 Task: Open Card Environmental Science Conference Review in Board Brand Positioning and Messaging Development to Workspace Business Travel Services and add a team member Softage.1@softage.net, a label Orange, a checklist Data Warehousing, an attachment from your computer, a color Orange and finally, add a card description 'Develop and launch new customer acquisition strategy for B2B market' and a comment 'Let us make sure we have clear communication channels in place for this task to ensure that everyone is on the same page.'. Add a start date 'Jan 05, 1900' with a due date 'Jan 12, 1900'
Action: Mouse moved to (117, 321)
Screenshot: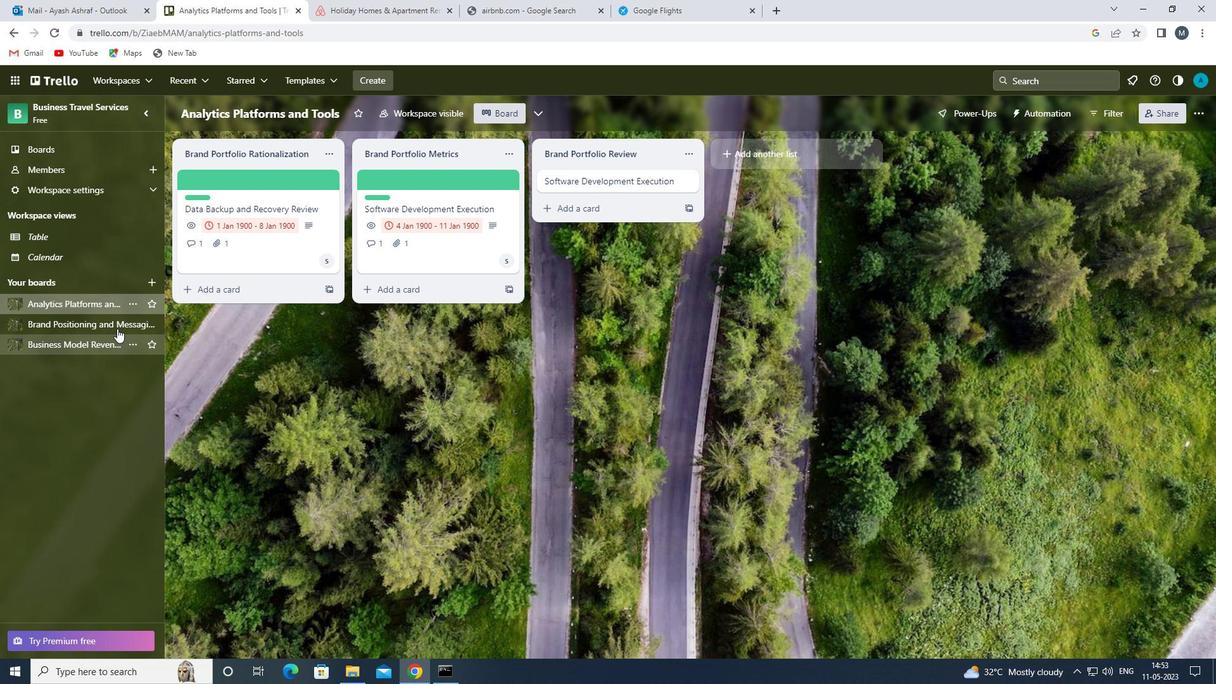 
Action: Mouse pressed left at (117, 321)
Screenshot: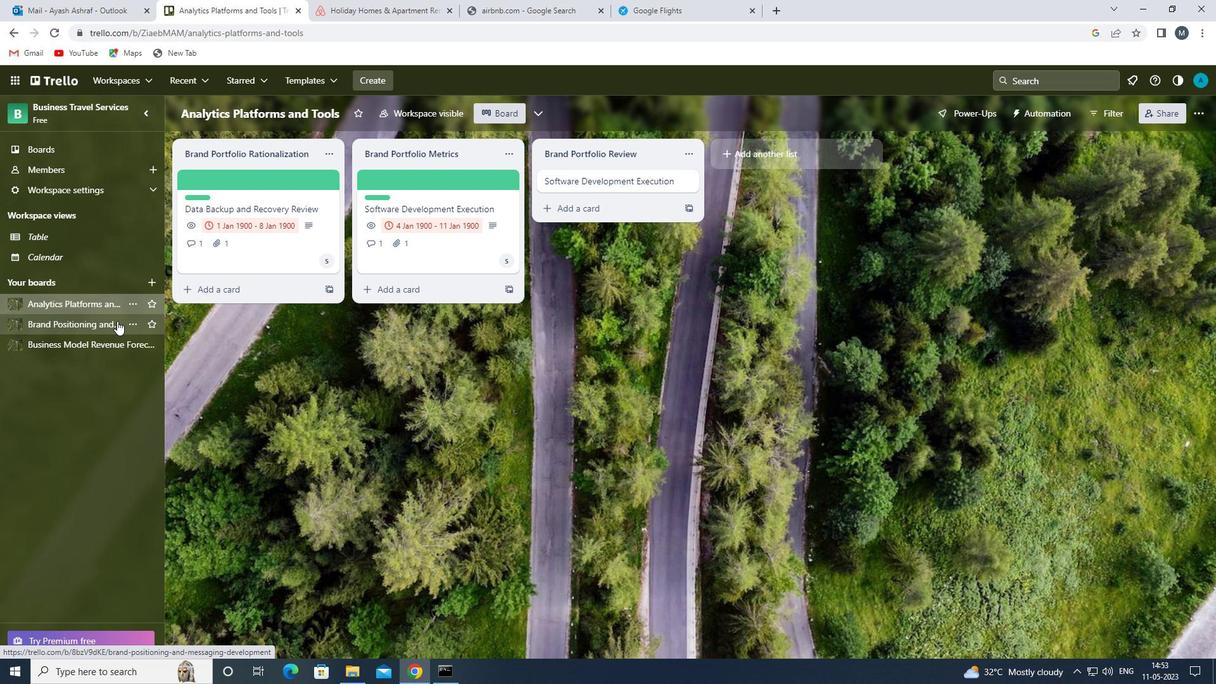 
Action: Mouse moved to (408, 184)
Screenshot: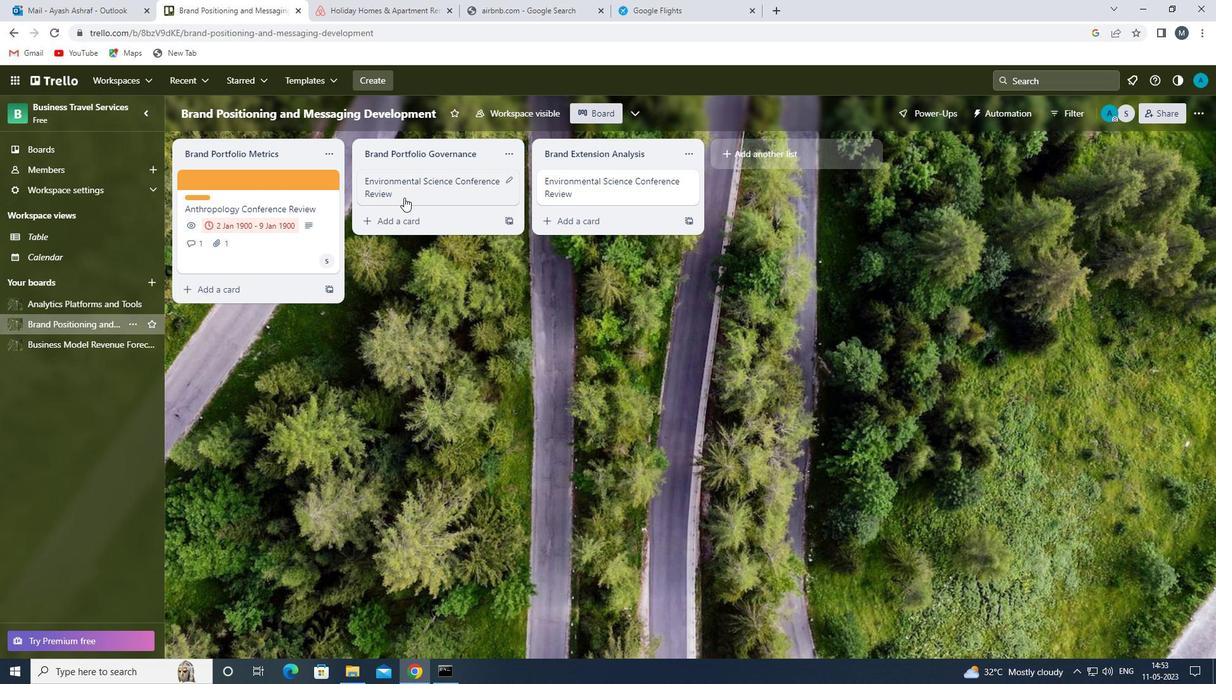 
Action: Mouse pressed left at (408, 184)
Screenshot: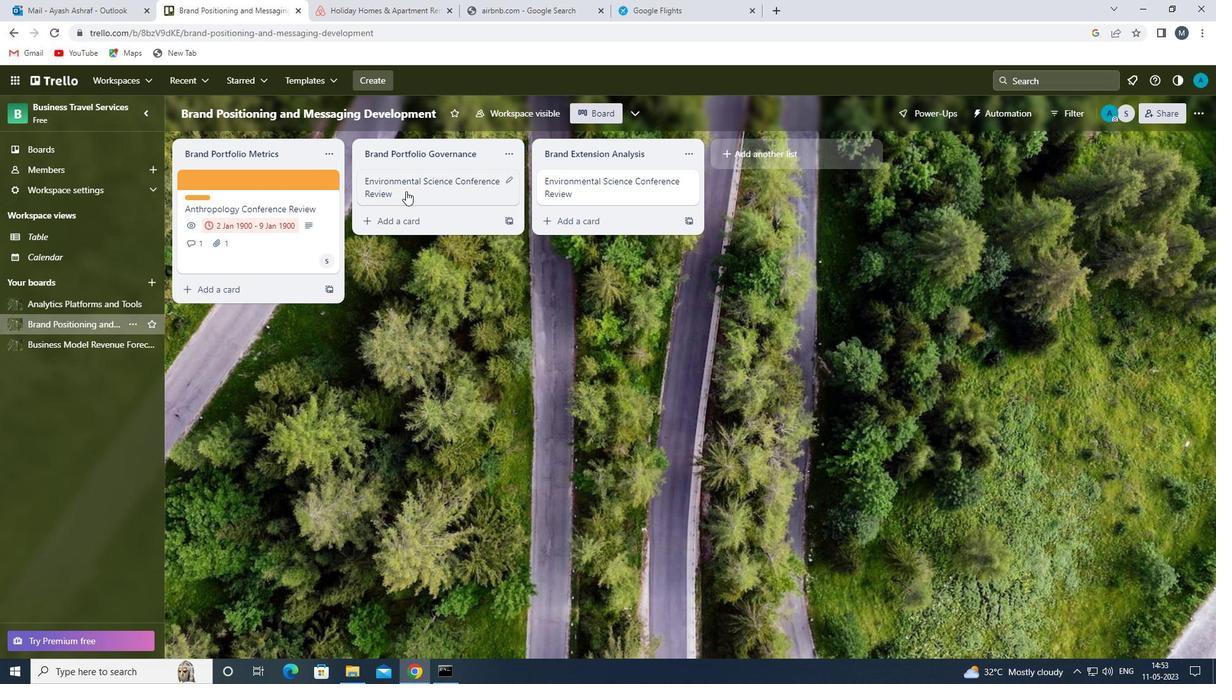 
Action: Mouse moved to (763, 227)
Screenshot: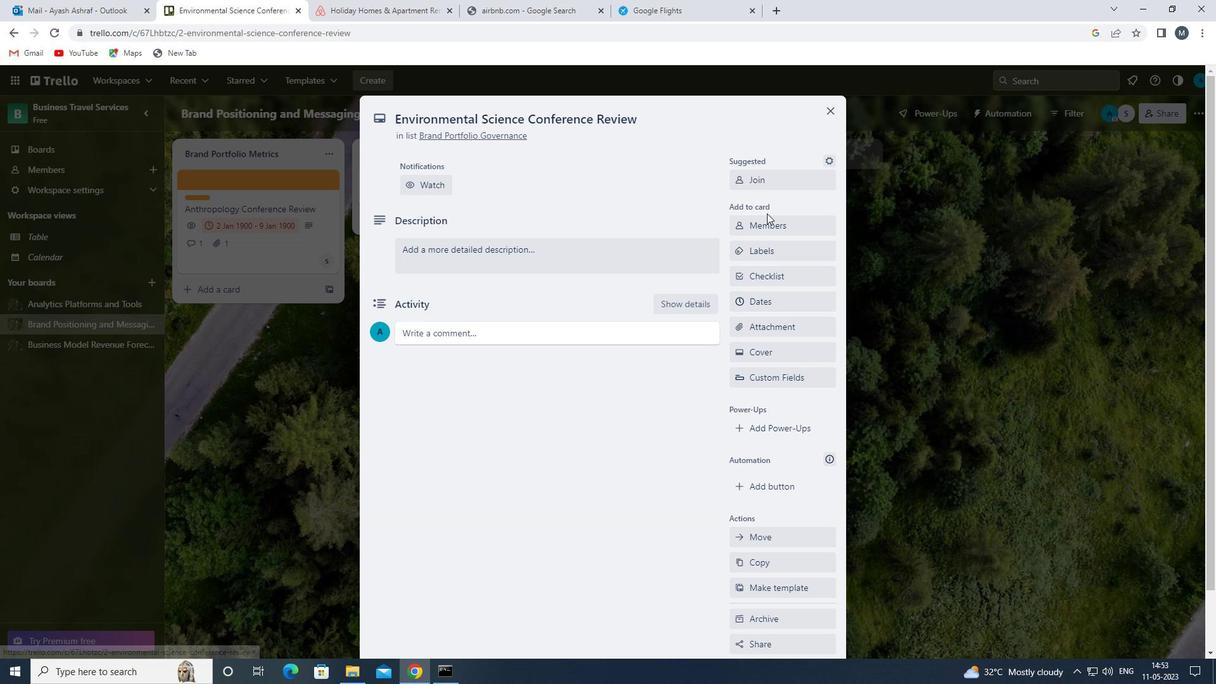 
Action: Mouse pressed left at (763, 227)
Screenshot: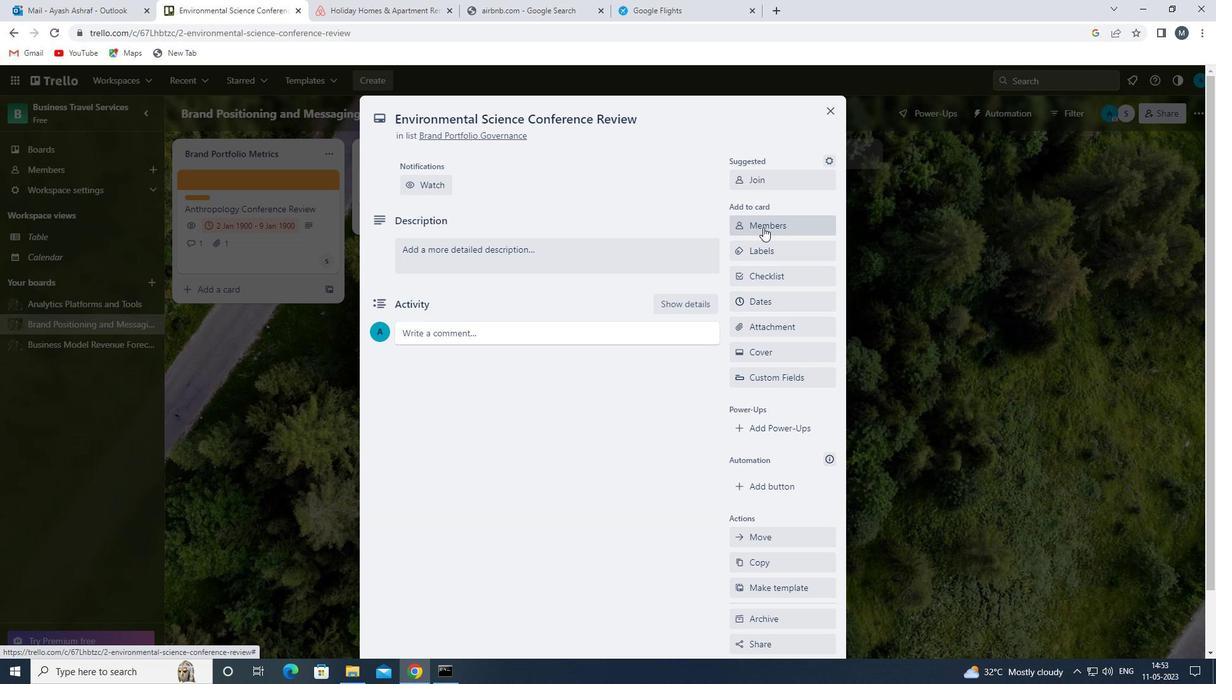 
Action: Mouse moved to (782, 282)
Screenshot: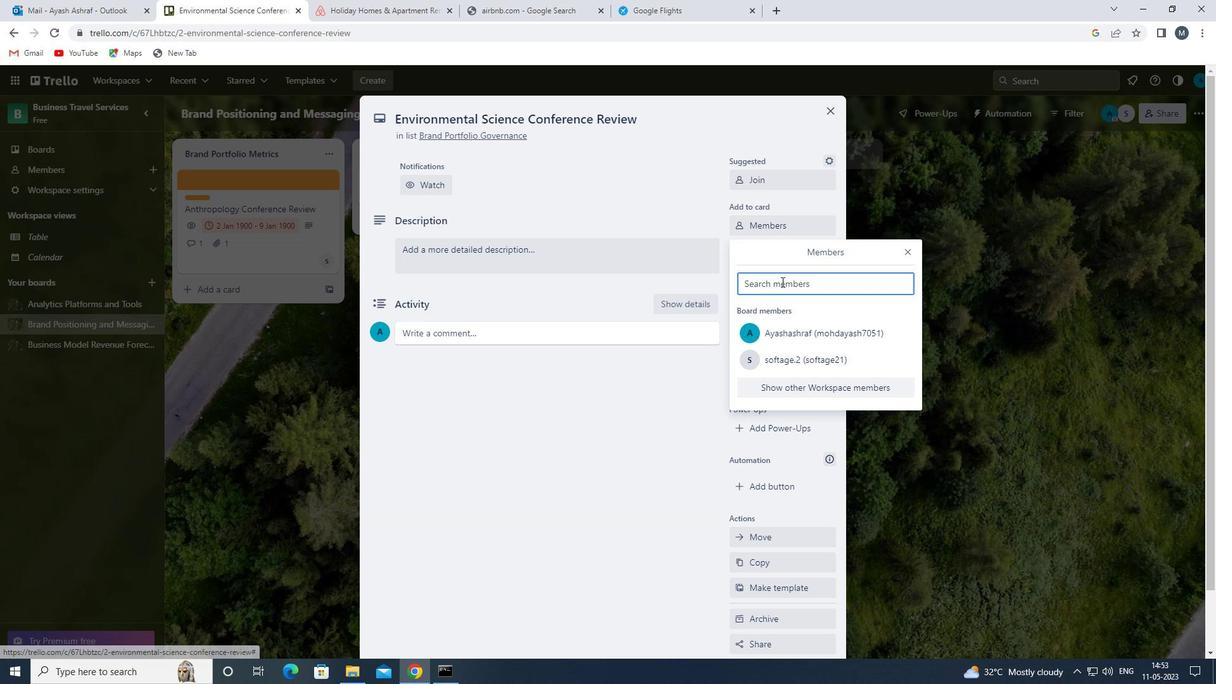 
Action: Mouse pressed left at (782, 282)
Screenshot: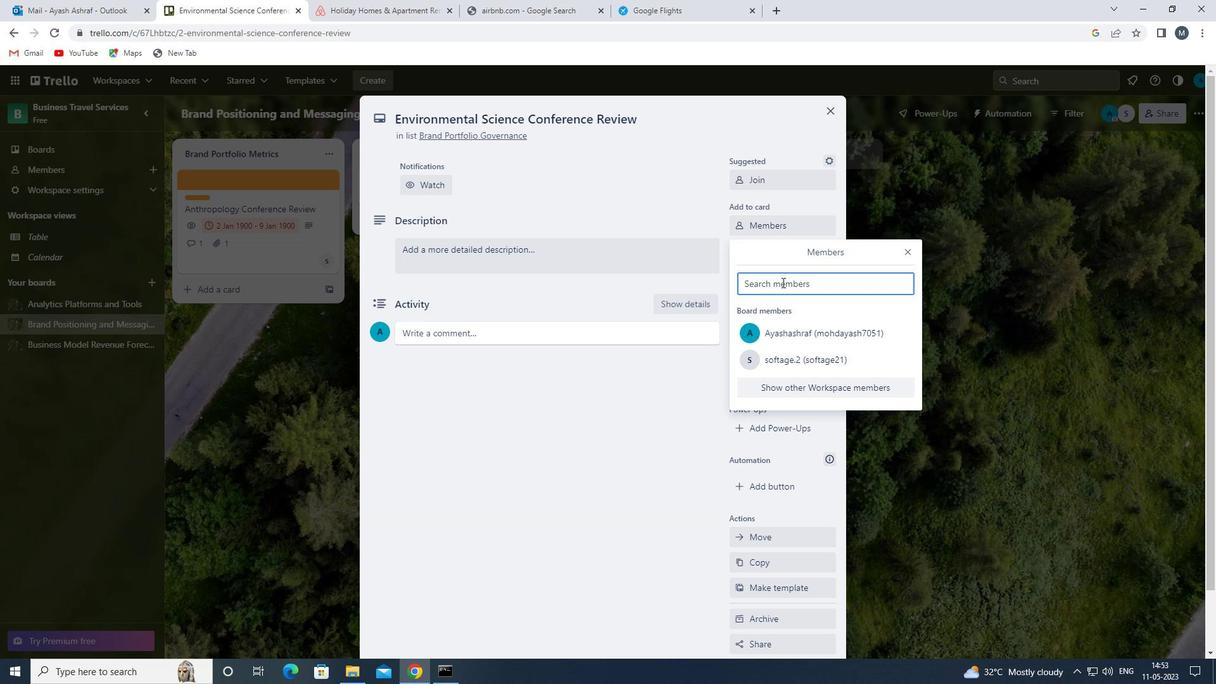 
Action: Mouse moved to (781, 284)
Screenshot: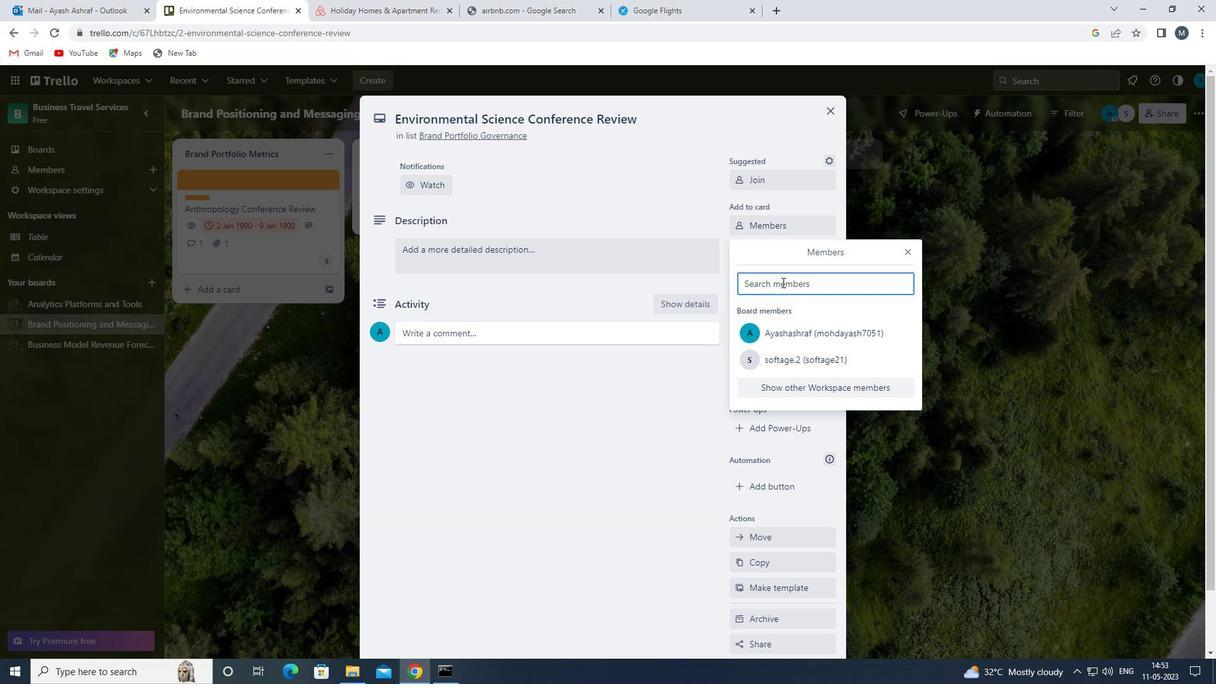 
Action: Key pressed so
Screenshot: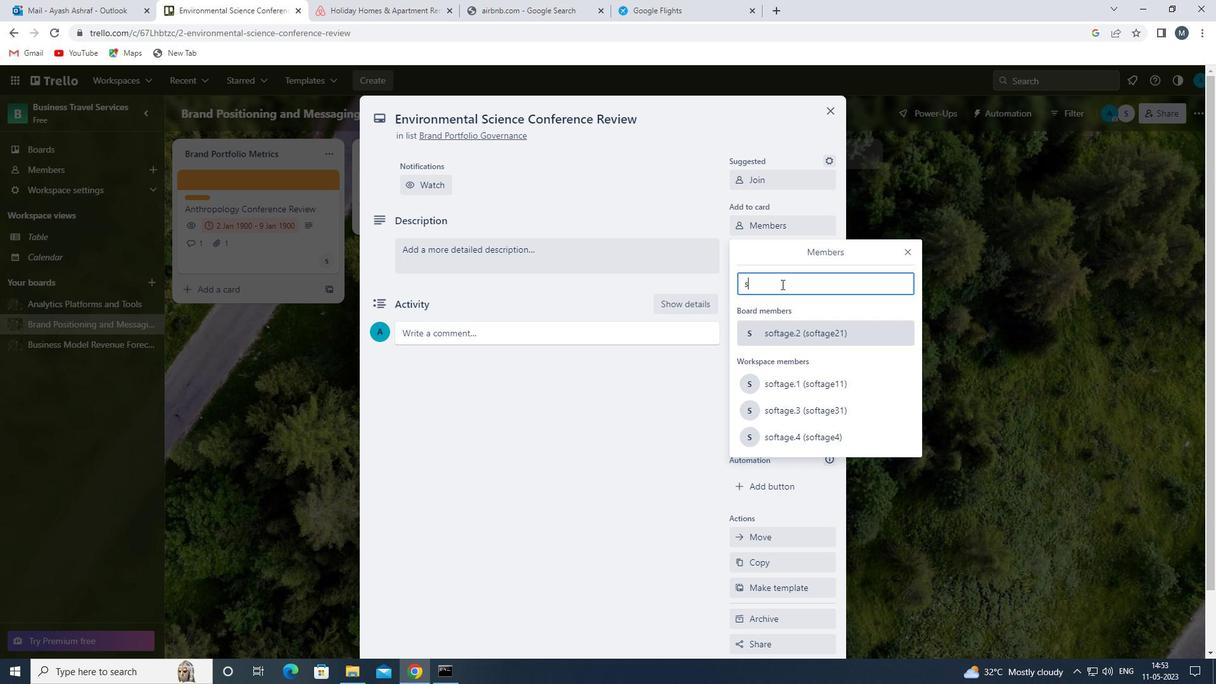 
Action: Mouse moved to (813, 387)
Screenshot: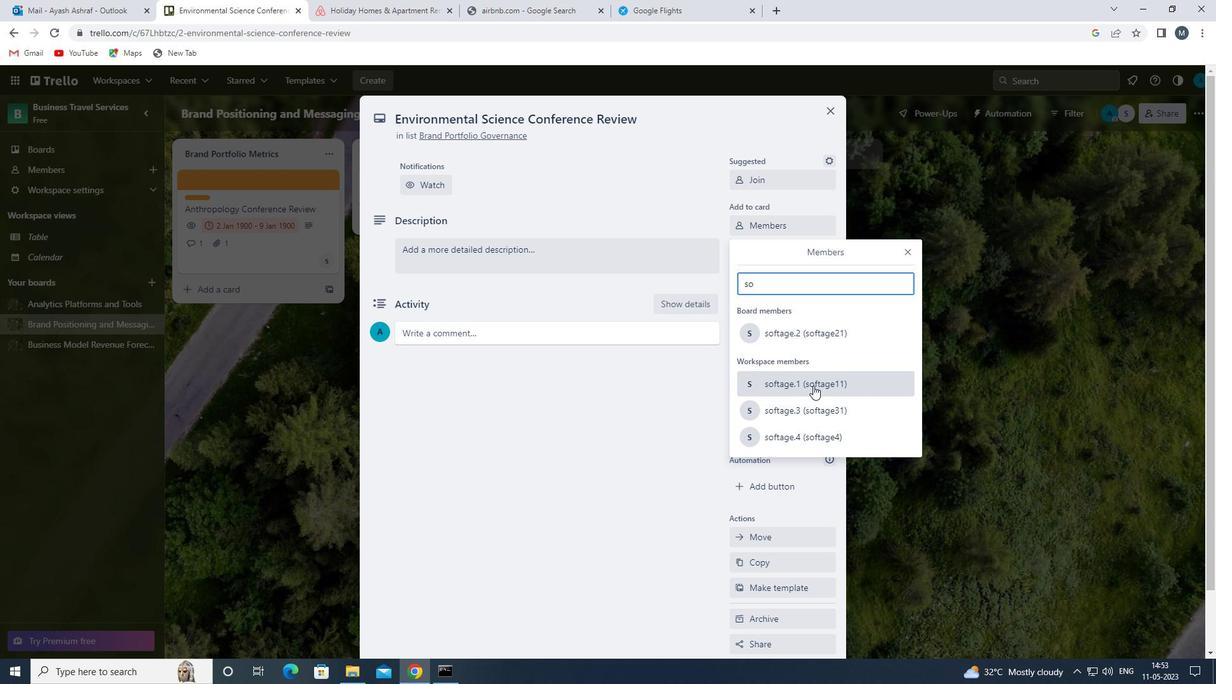 
Action: Mouse pressed left at (813, 387)
Screenshot: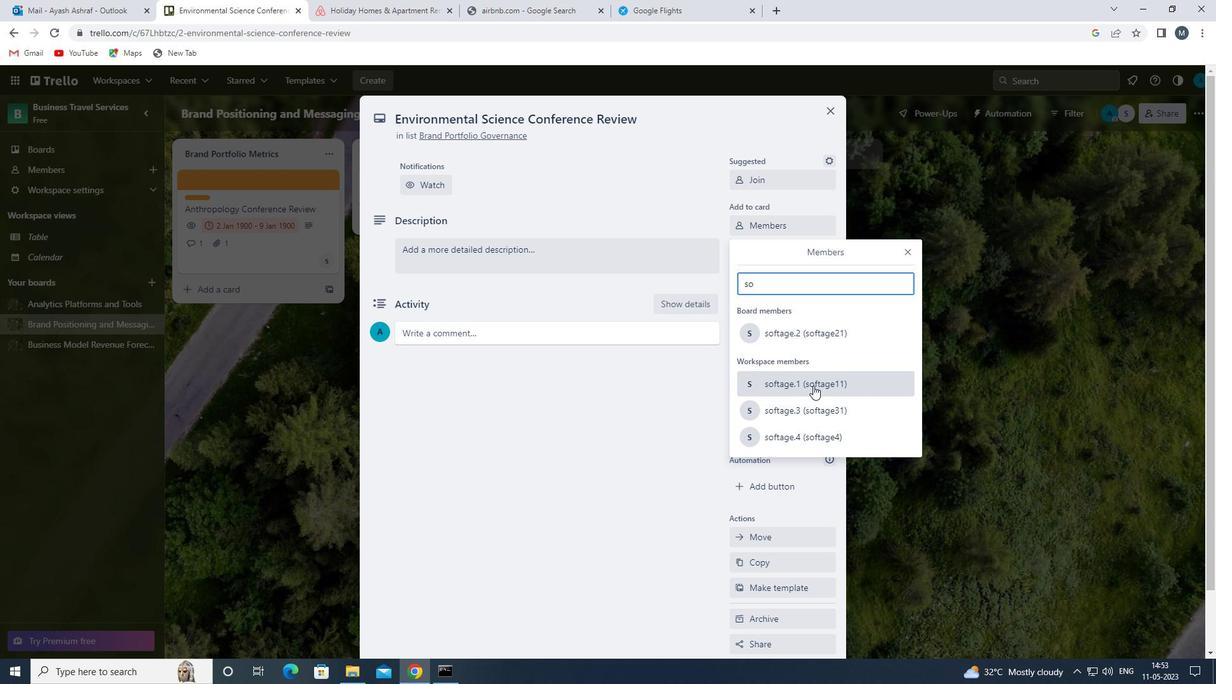 
Action: Mouse moved to (911, 251)
Screenshot: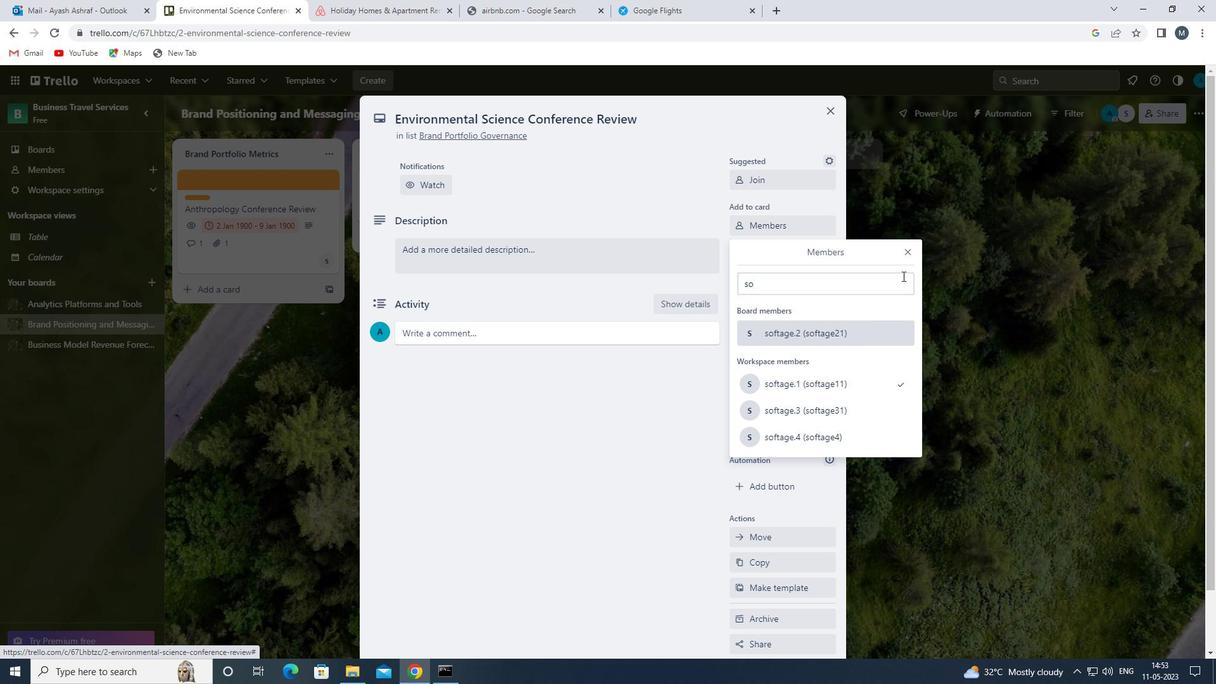 
Action: Mouse pressed left at (911, 251)
Screenshot: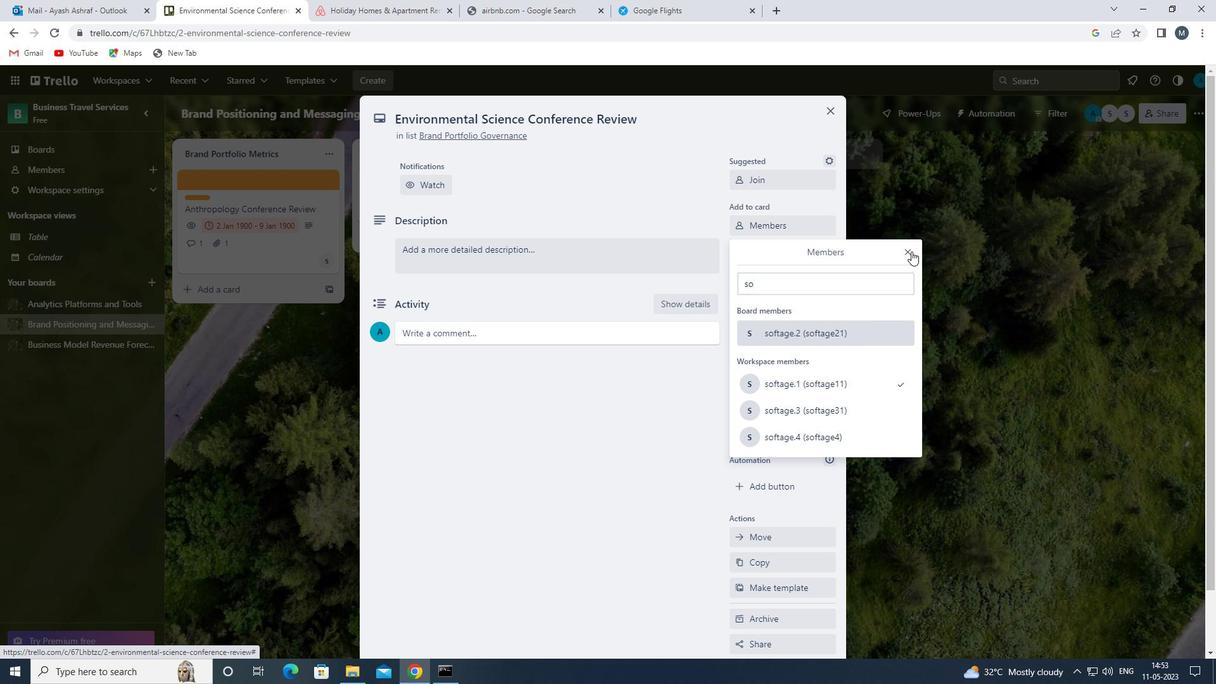 
Action: Mouse moved to (784, 252)
Screenshot: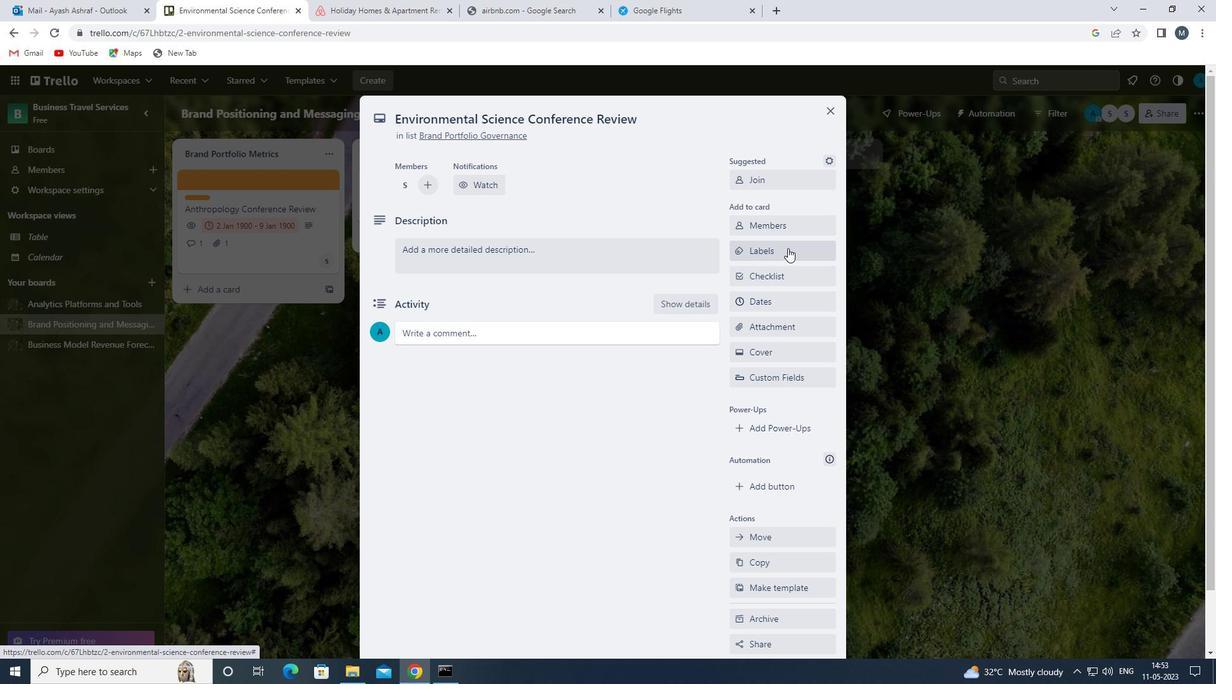 
Action: Mouse pressed left at (784, 252)
Screenshot: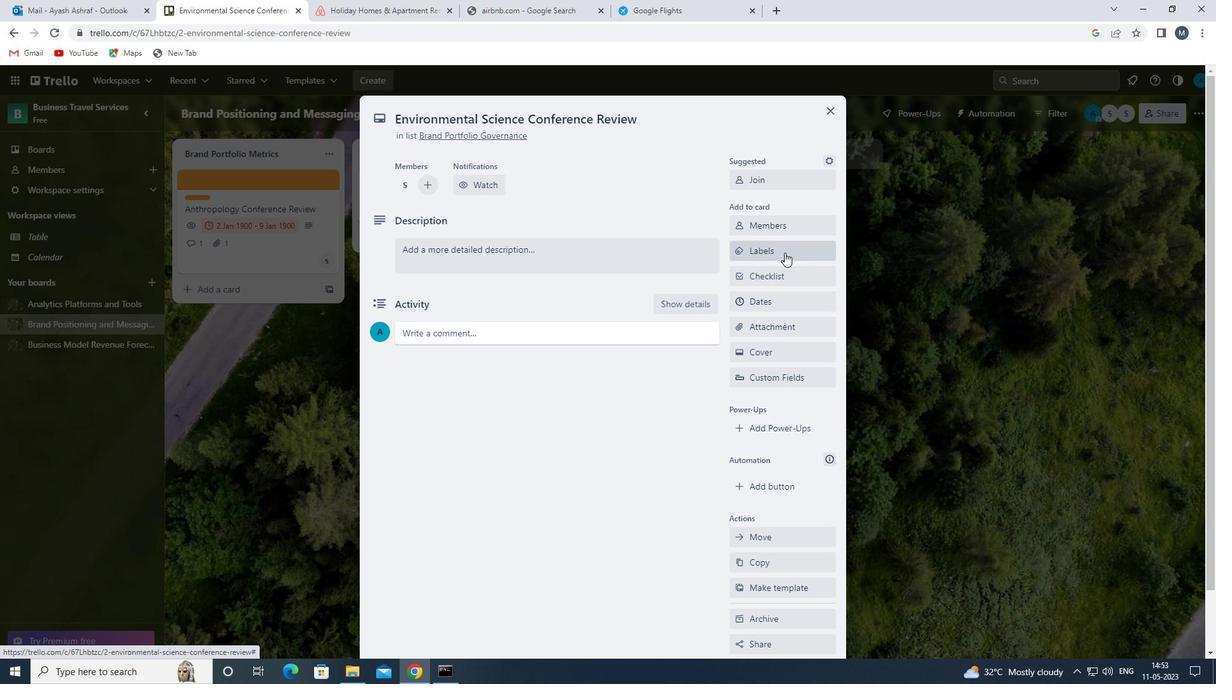 
Action: Mouse moved to (746, 404)
Screenshot: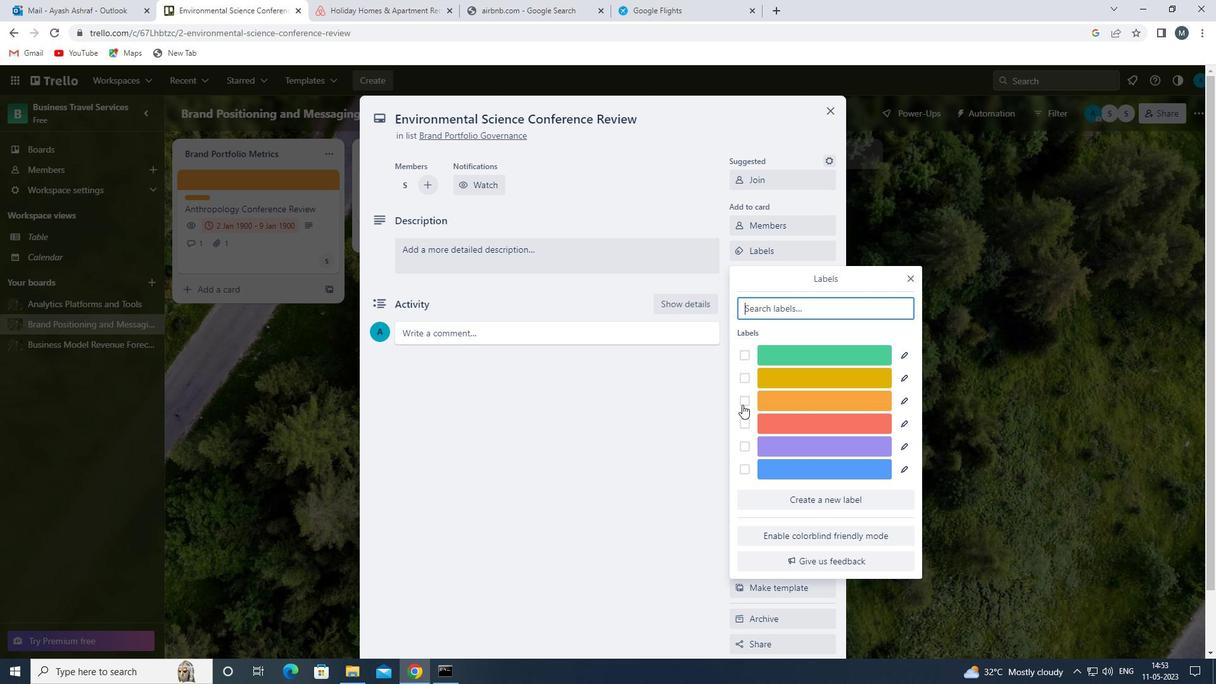 
Action: Mouse pressed left at (746, 404)
Screenshot: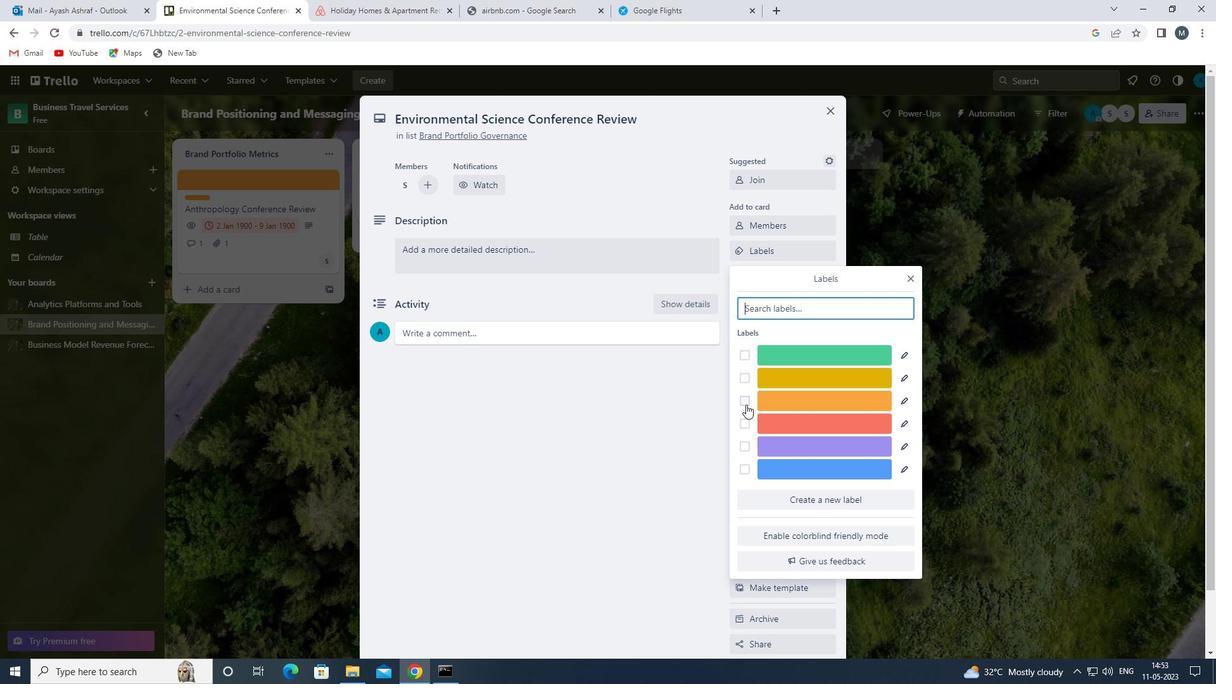 
Action: Mouse moved to (912, 279)
Screenshot: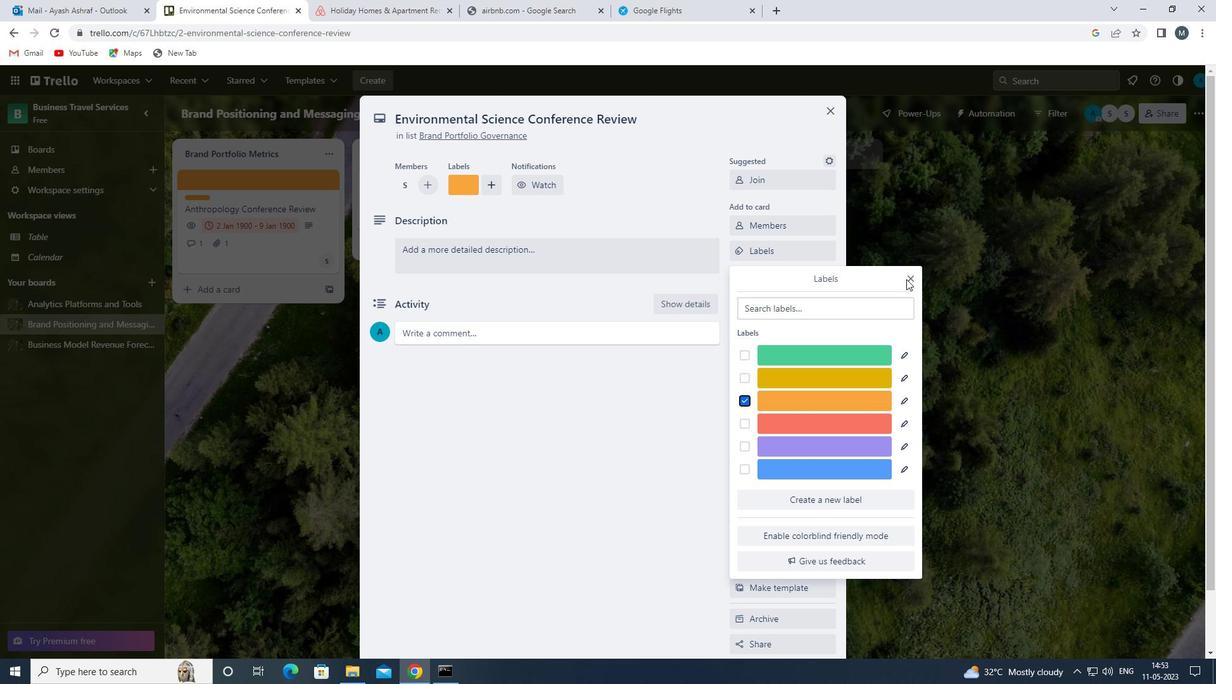 
Action: Mouse pressed left at (912, 279)
Screenshot: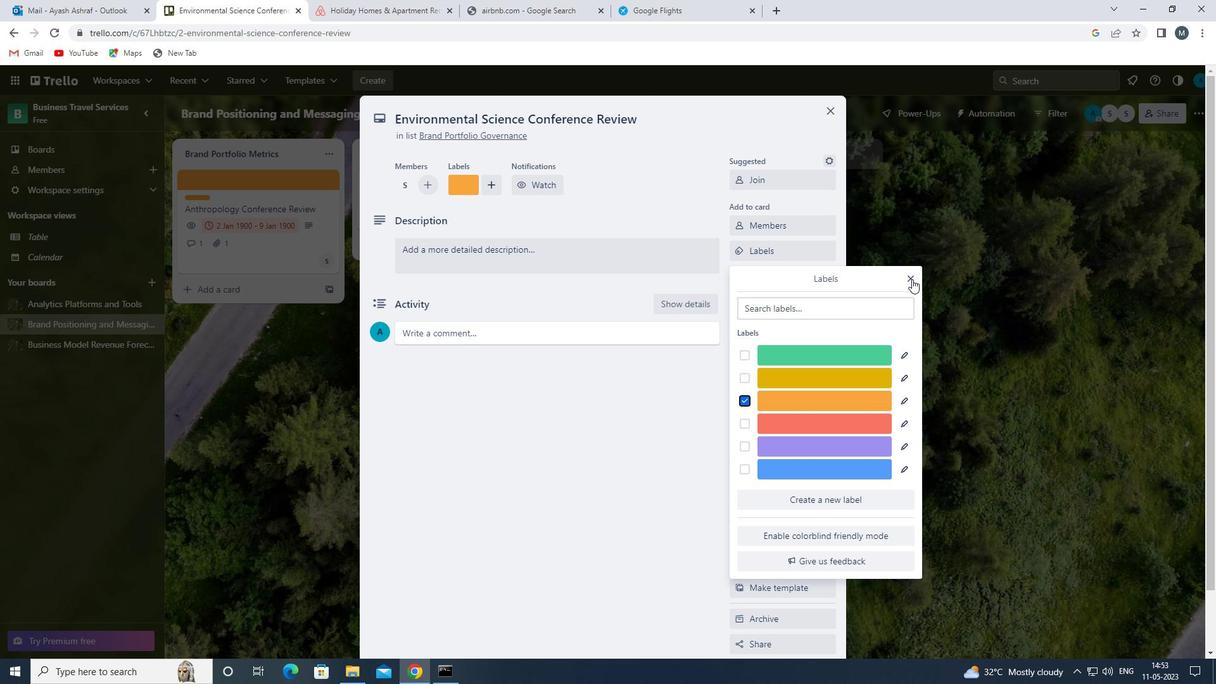 
Action: Mouse moved to (773, 272)
Screenshot: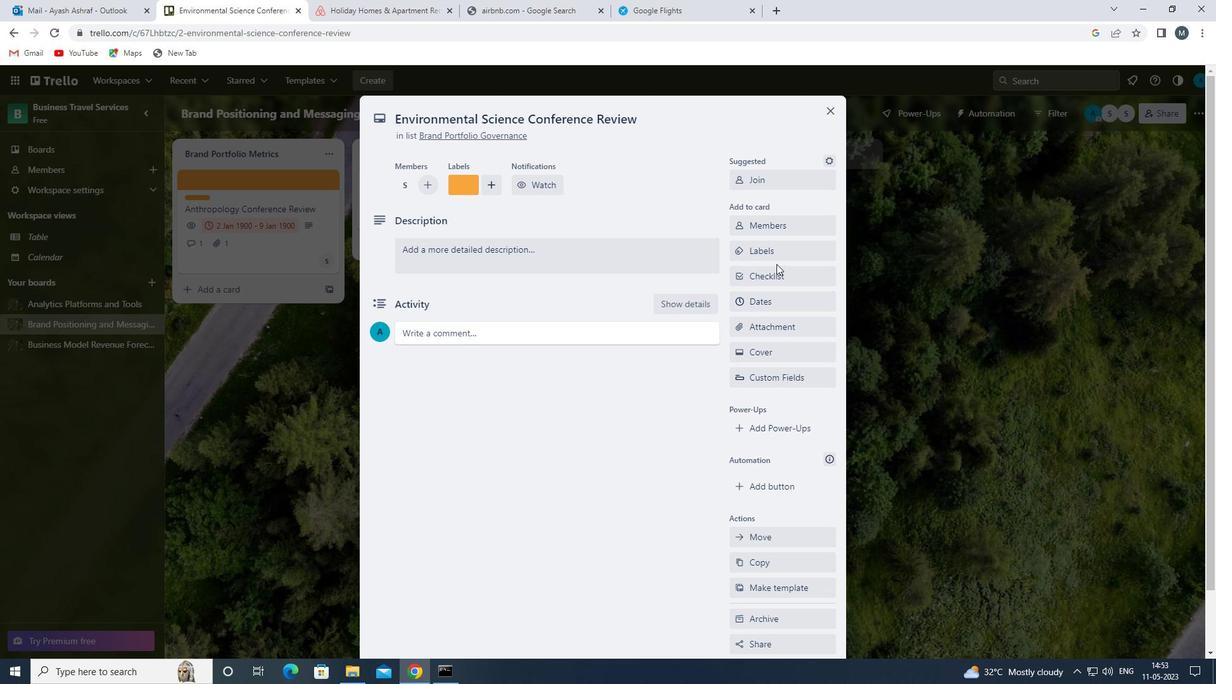 
Action: Mouse pressed left at (773, 272)
Screenshot: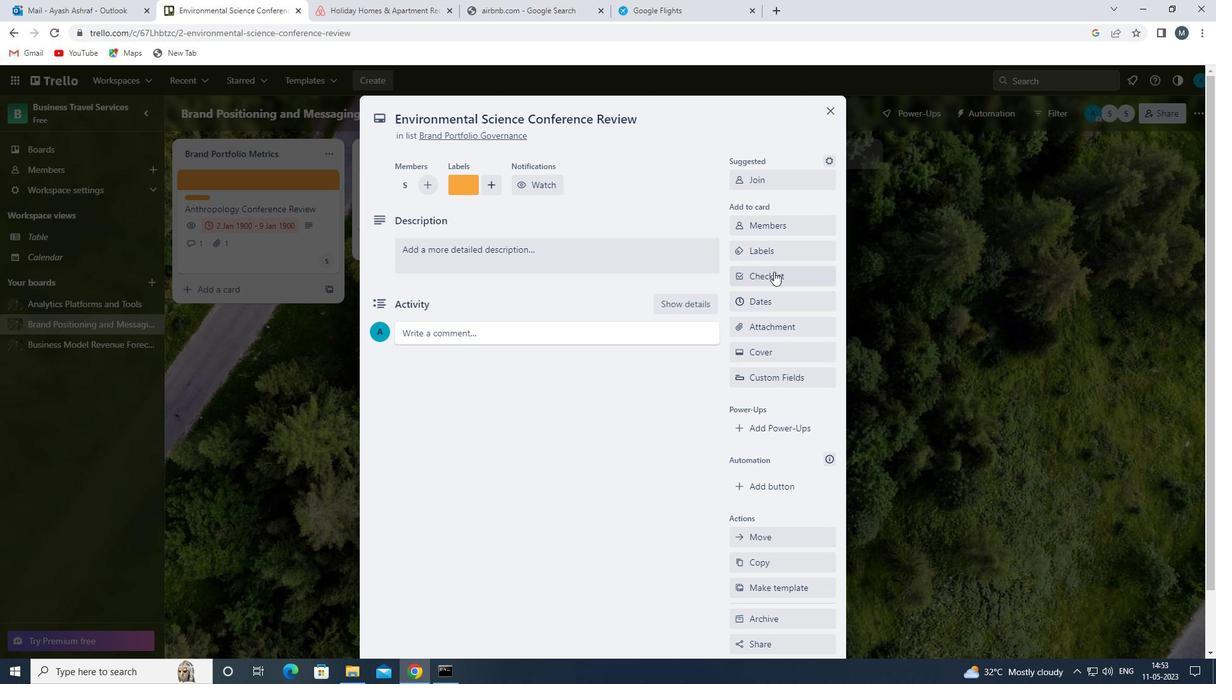 
Action: Mouse moved to (781, 317)
Screenshot: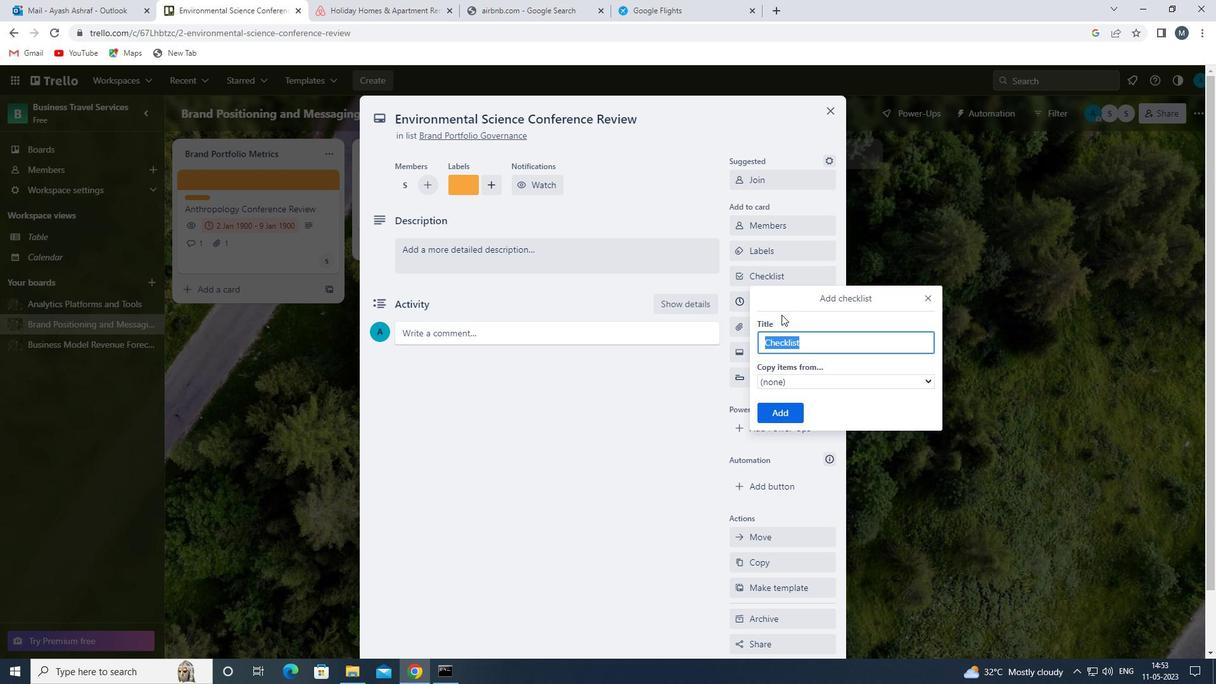 
Action: Key pressed d
Screenshot: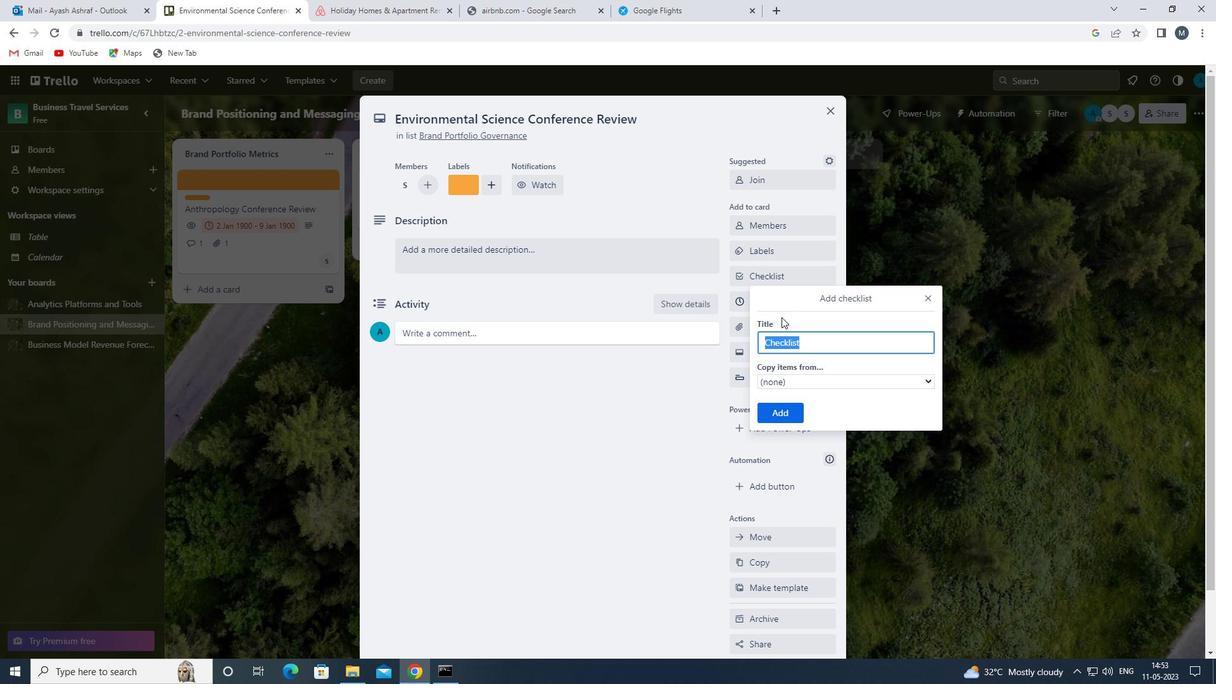 
Action: Mouse moved to (835, 380)
Screenshot: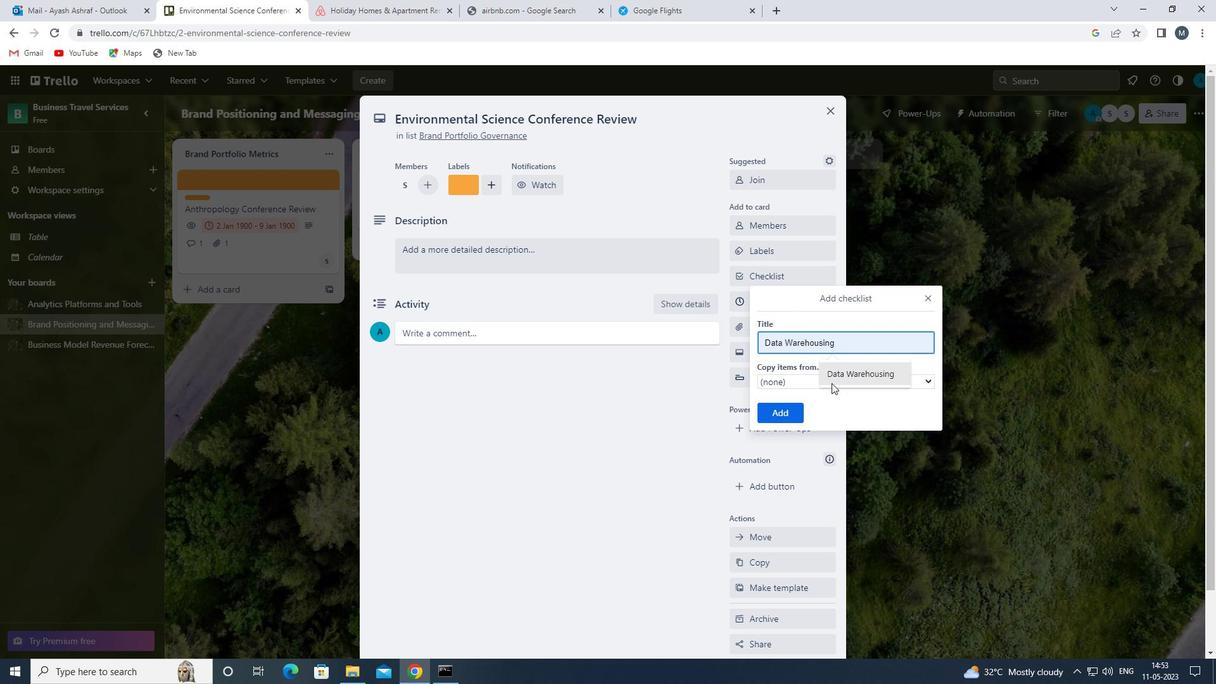 
Action: Mouse pressed left at (835, 380)
Screenshot: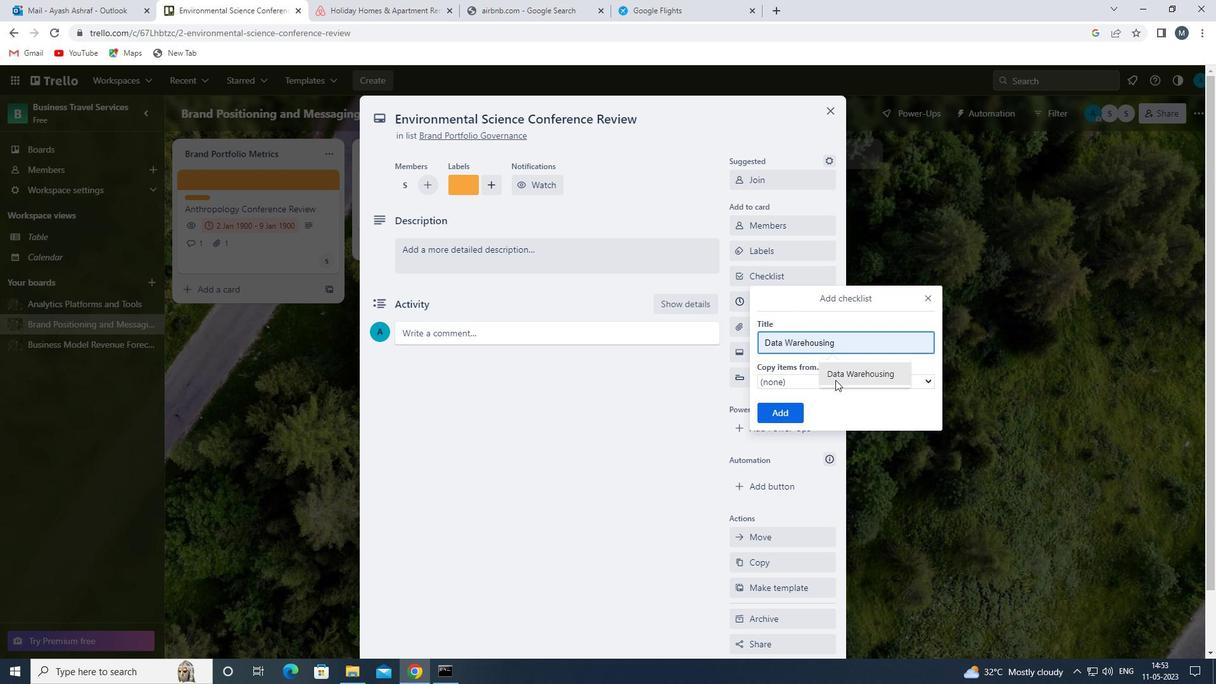 
Action: Mouse moved to (791, 414)
Screenshot: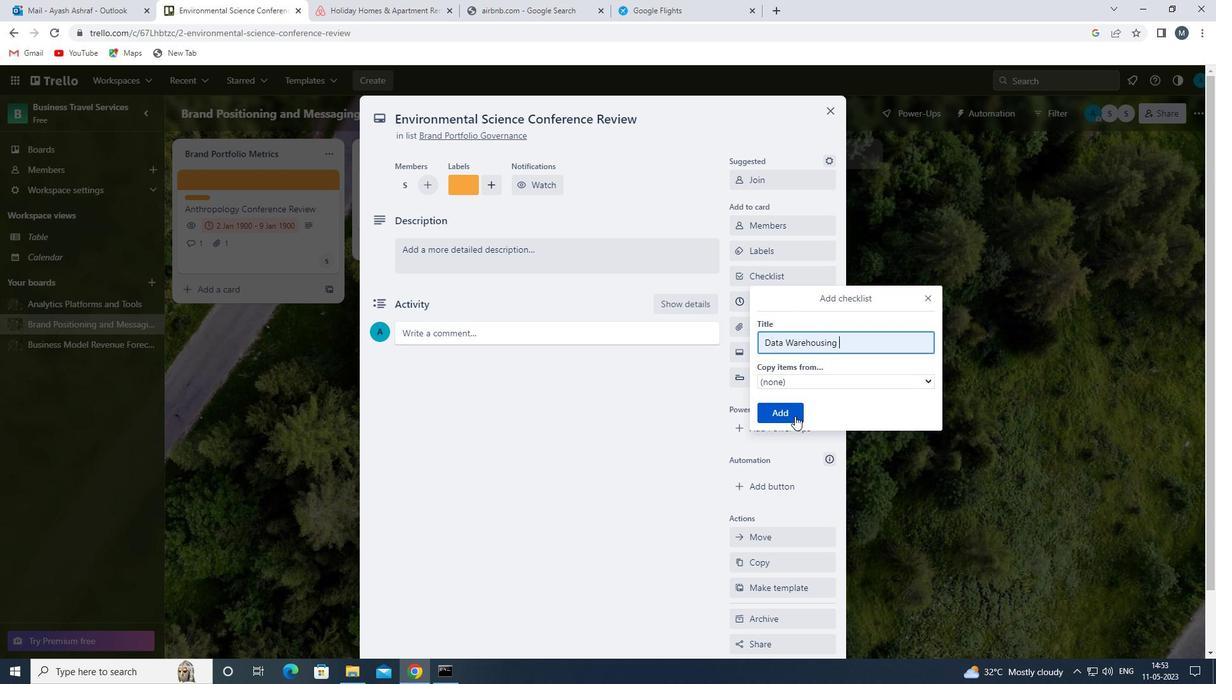 
Action: Mouse pressed left at (791, 414)
Screenshot: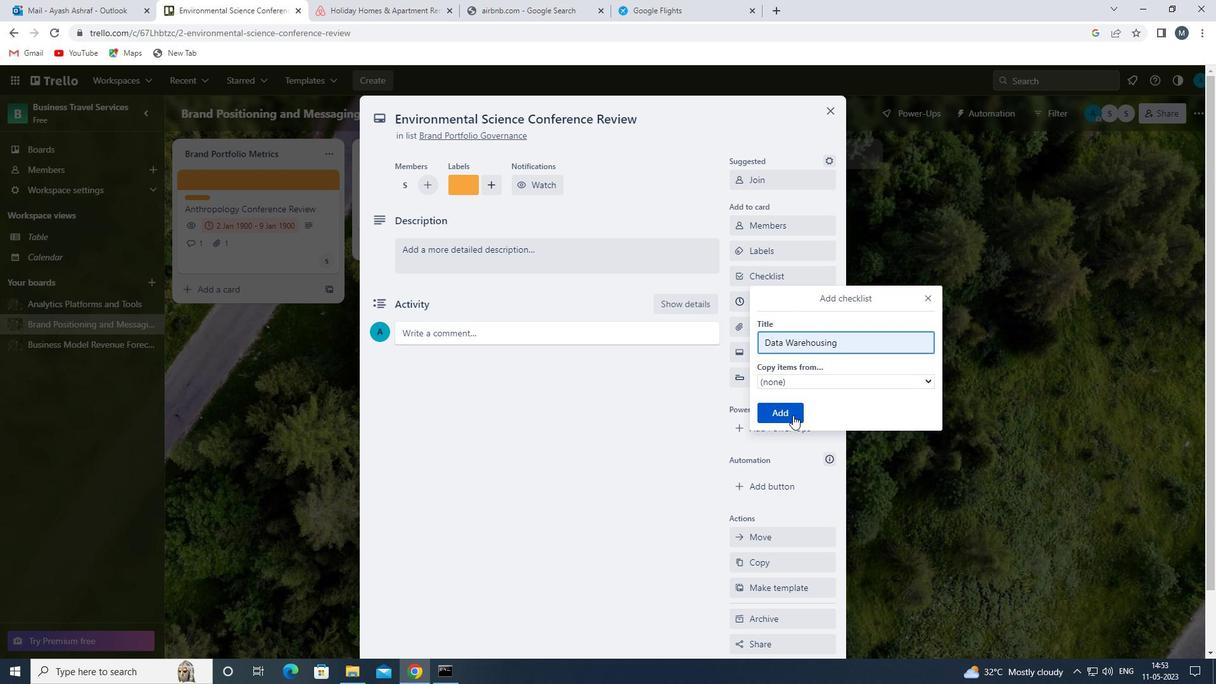 
Action: Mouse moved to (775, 328)
Screenshot: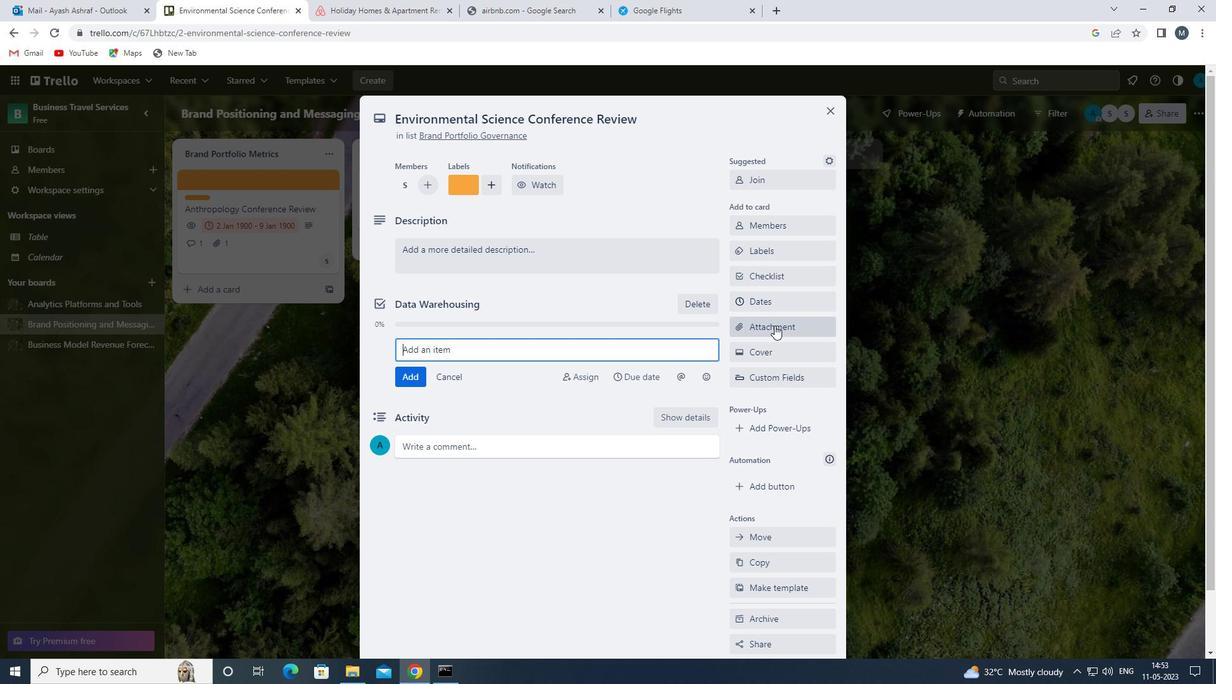 
Action: Mouse pressed left at (775, 328)
Screenshot: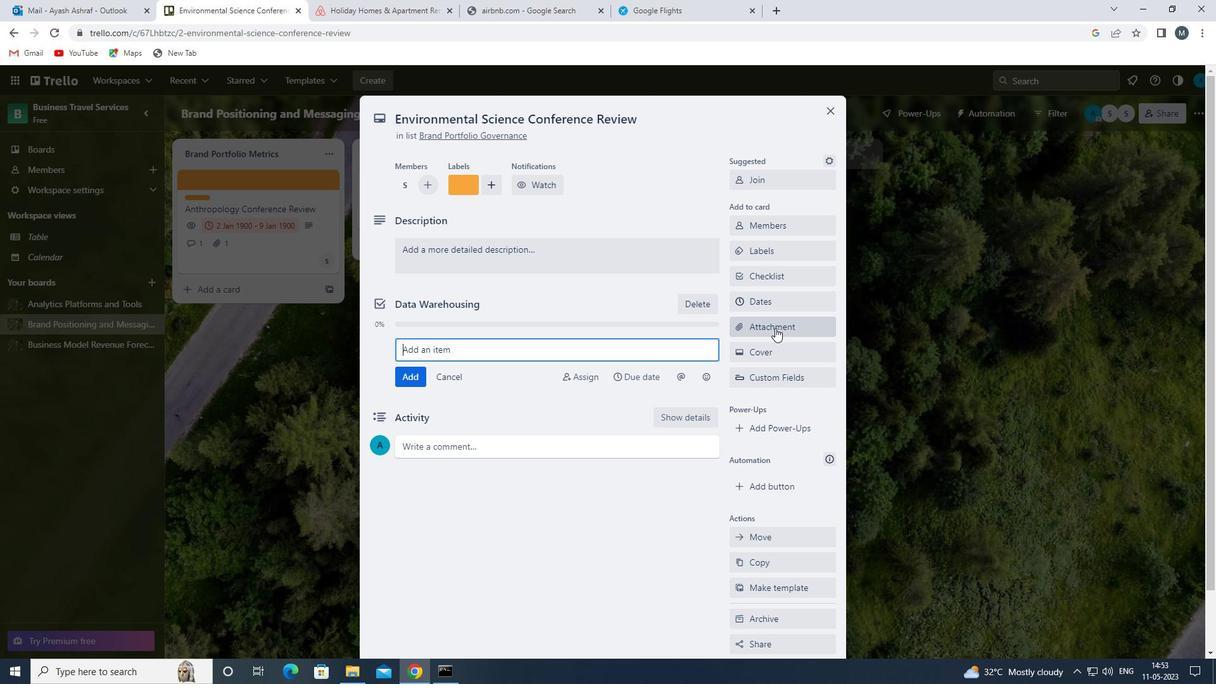 
Action: Mouse moved to (772, 389)
Screenshot: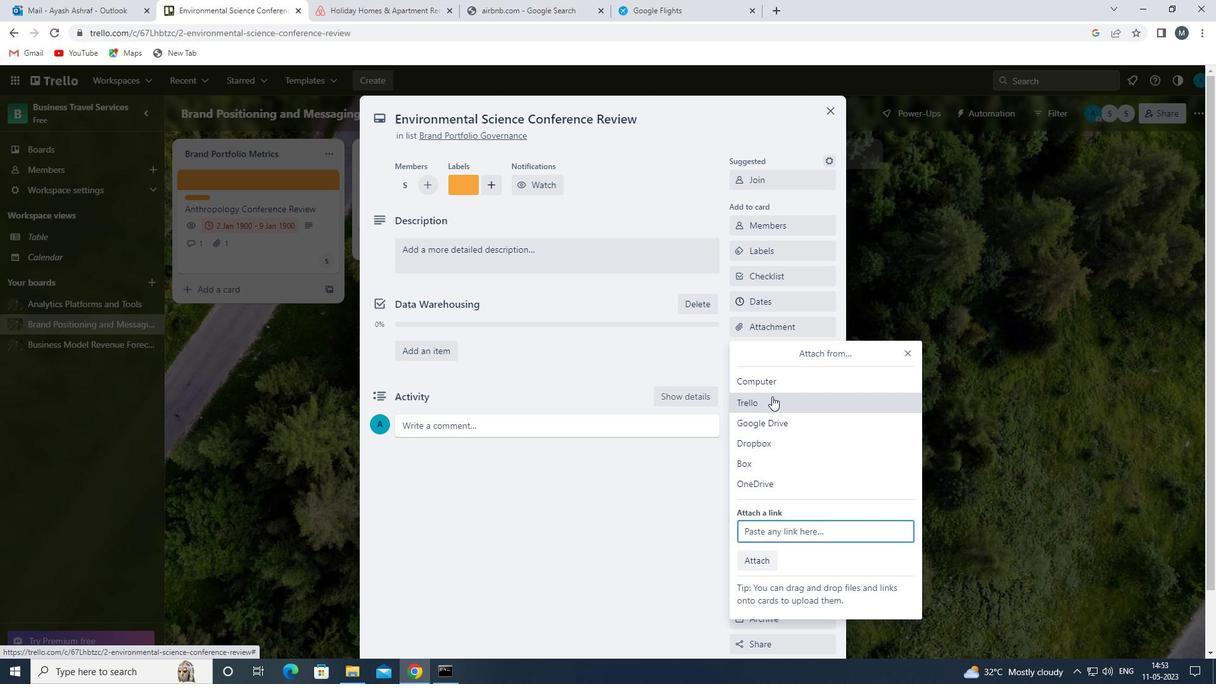 
Action: Mouse pressed left at (772, 389)
Screenshot: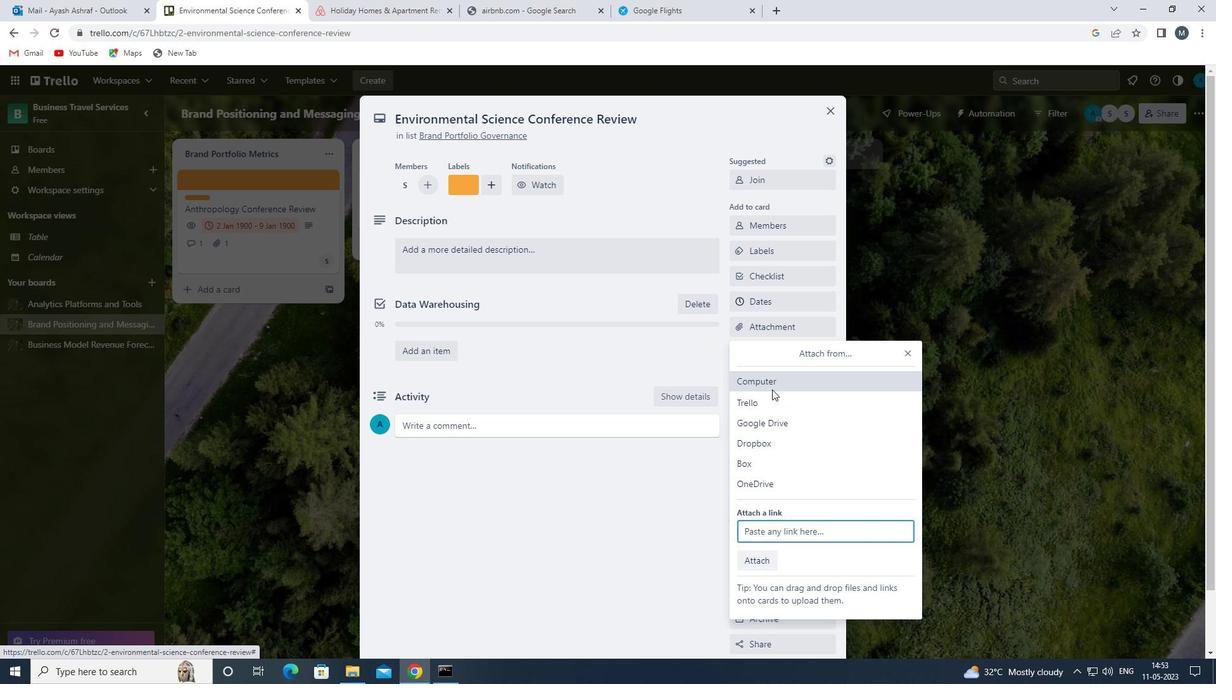 
Action: Mouse moved to (430, 217)
Screenshot: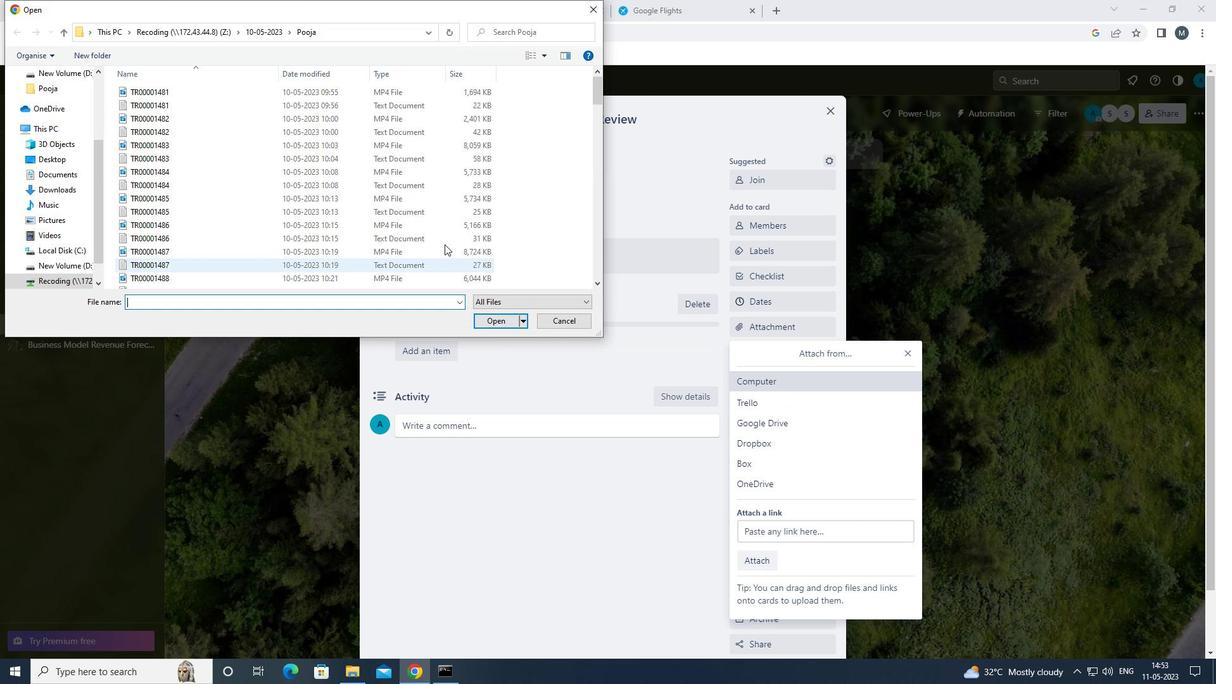 
Action: Mouse pressed left at (430, 217)
Screenshot: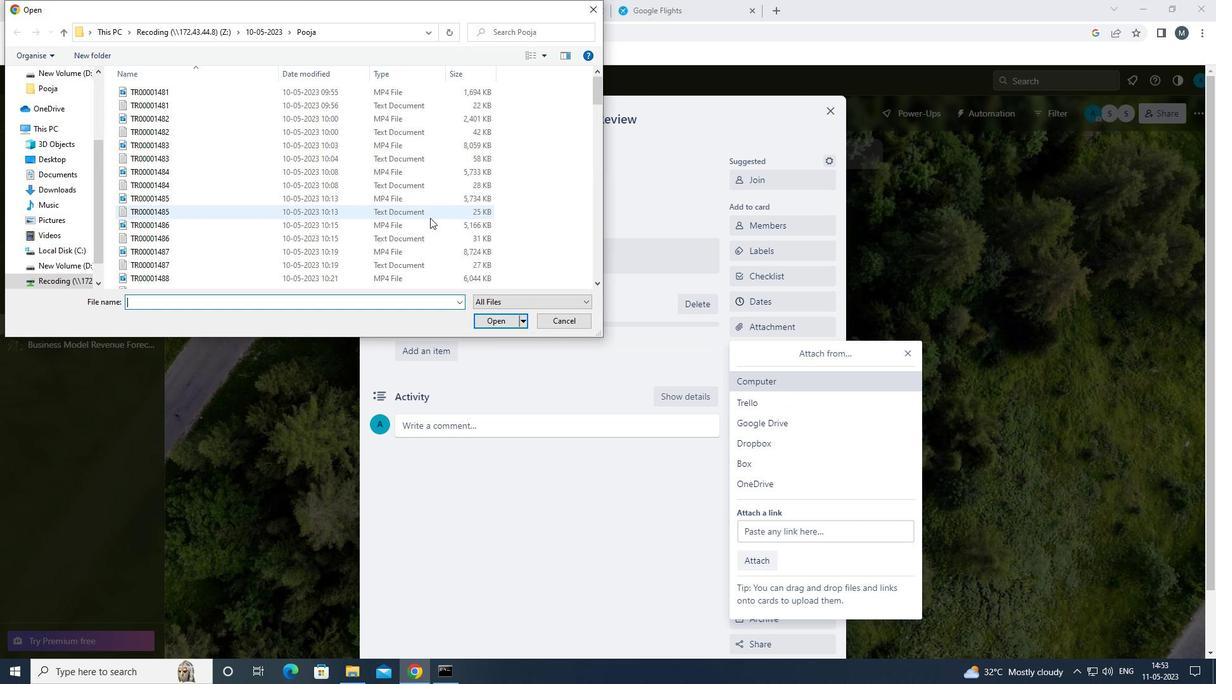 
Action: Mouse moved to (500, 324)
Screenshot: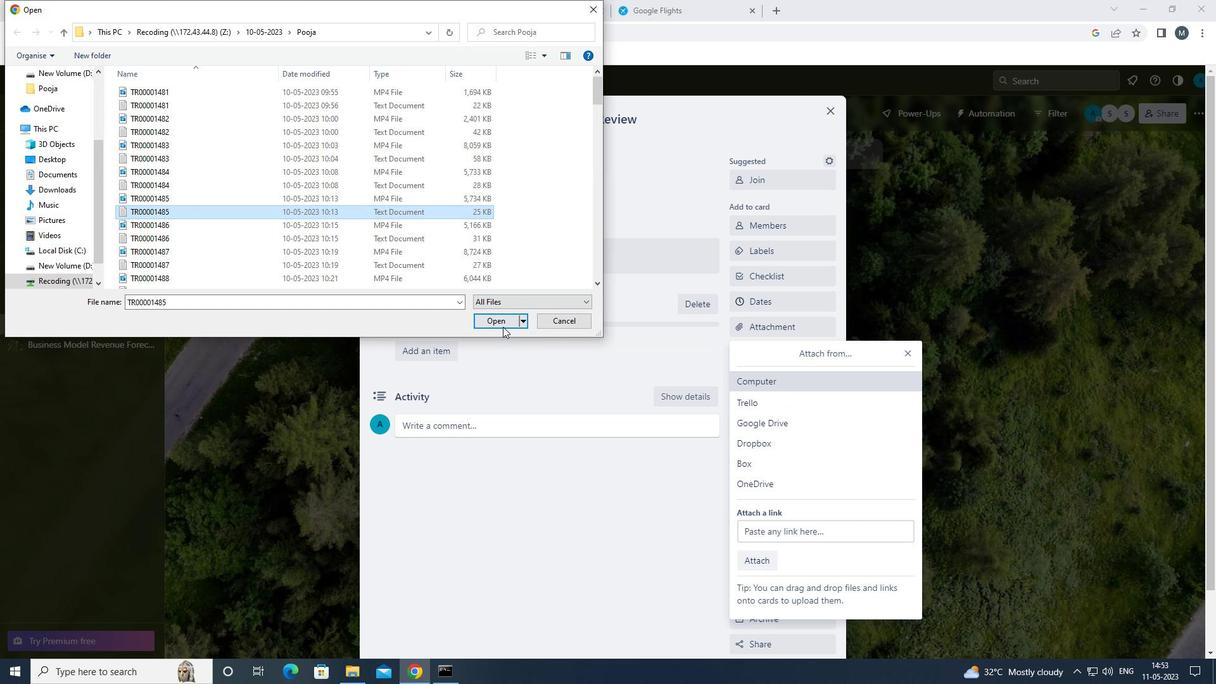 
Action: Mouse pressed left at (500, 324)
Screenshot: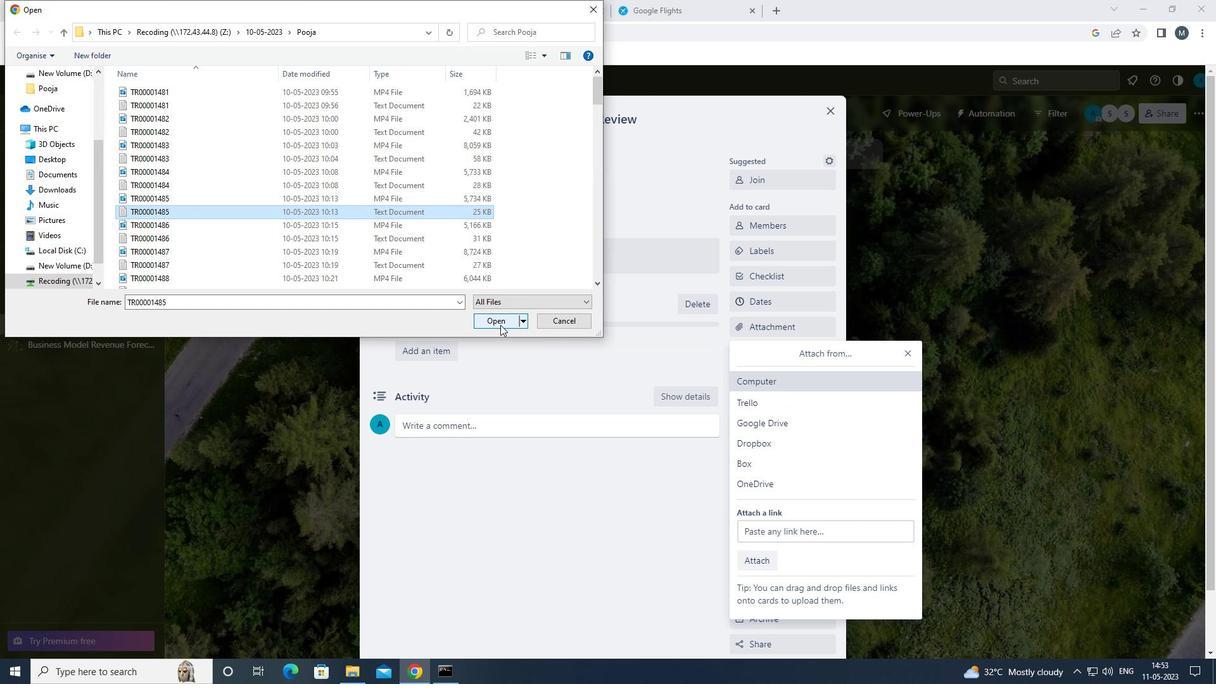 
Action: Mouse moved to (748, 357)
Screenshot: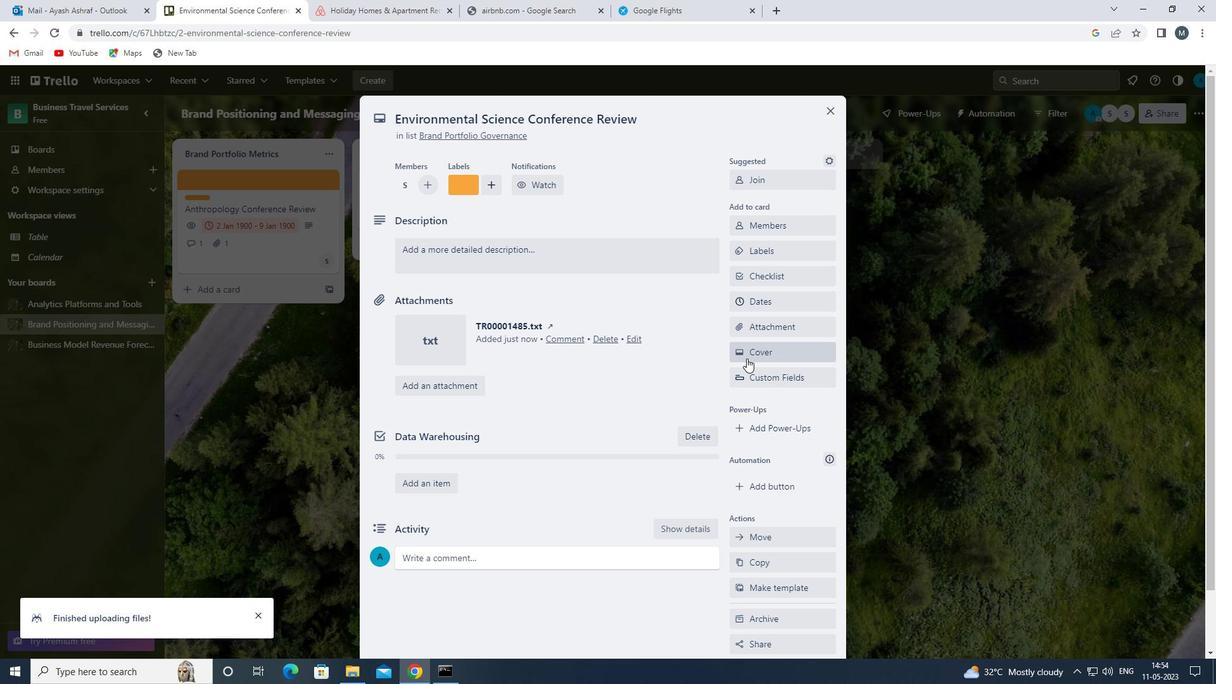 
Action: Mouse pressed left at (748, 357)
Screenshot: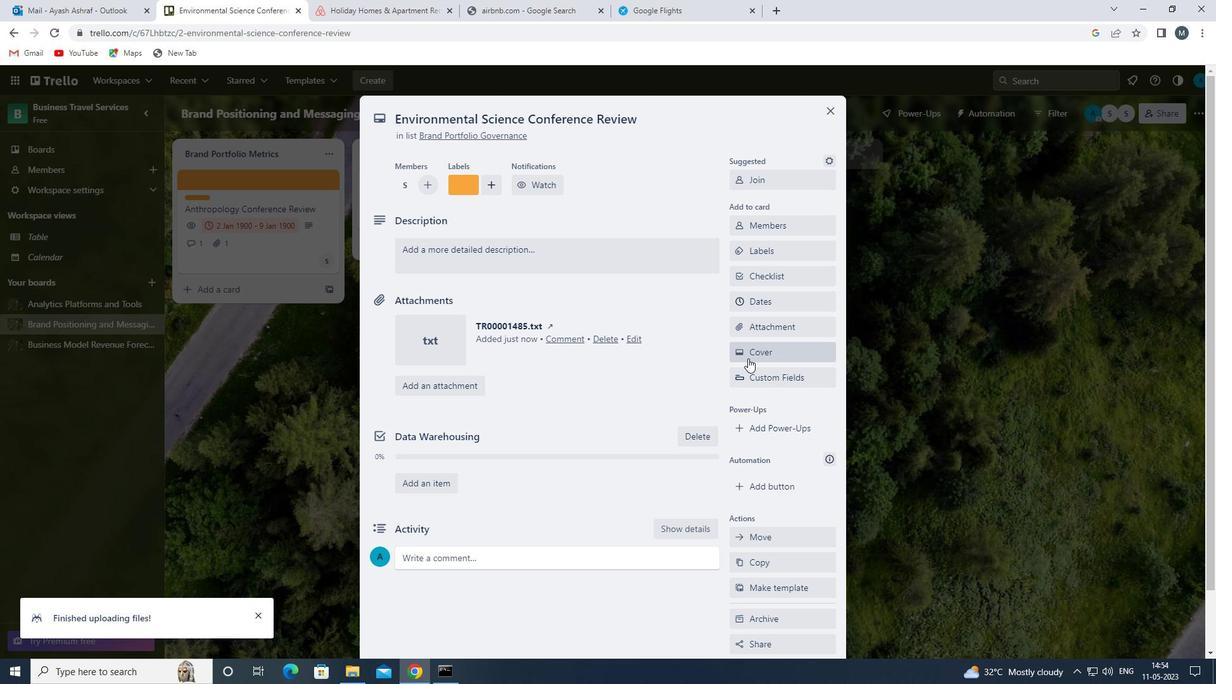 
Action: Mouse moved to (794, 221)
Screenshot: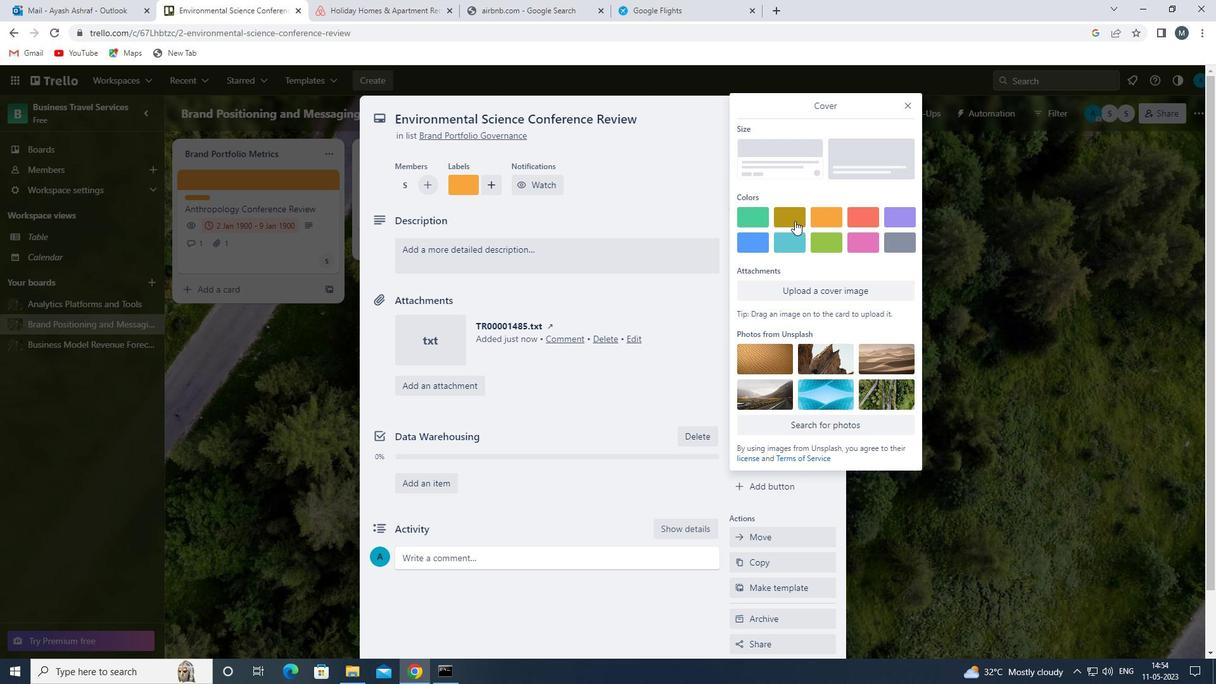 
Action: Mouse pressed left at (794, 221)
Screenshot: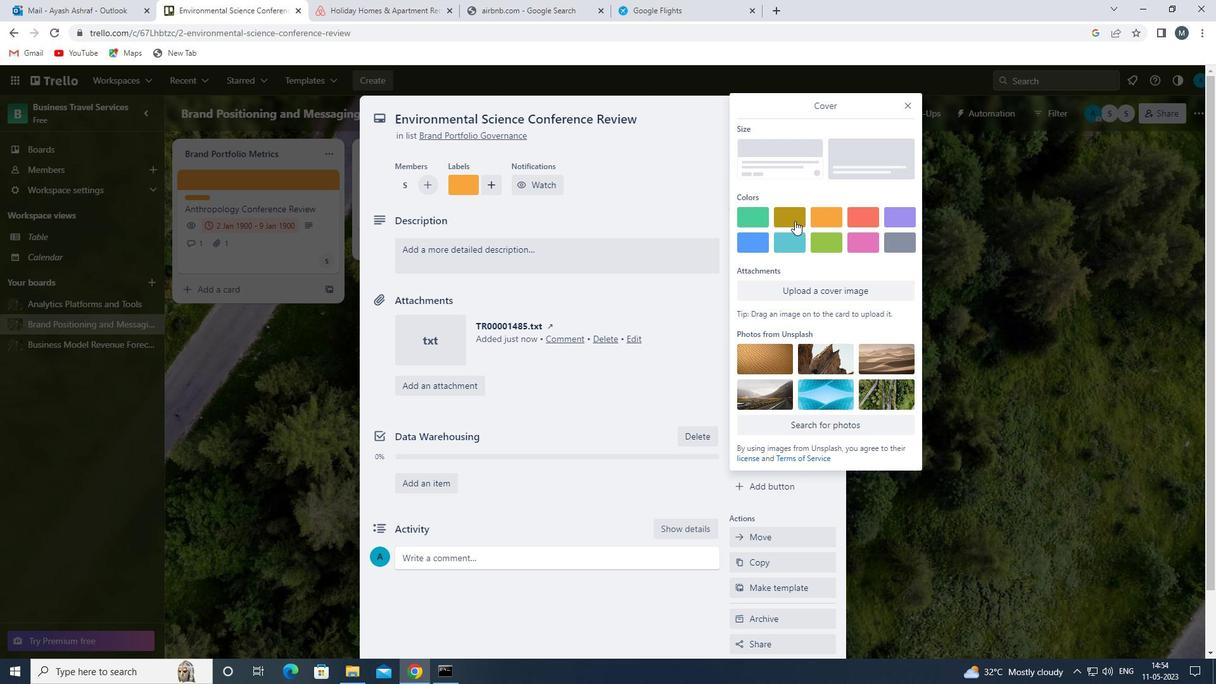 
Action: Mouse moved to (906, 105)
Screenshot: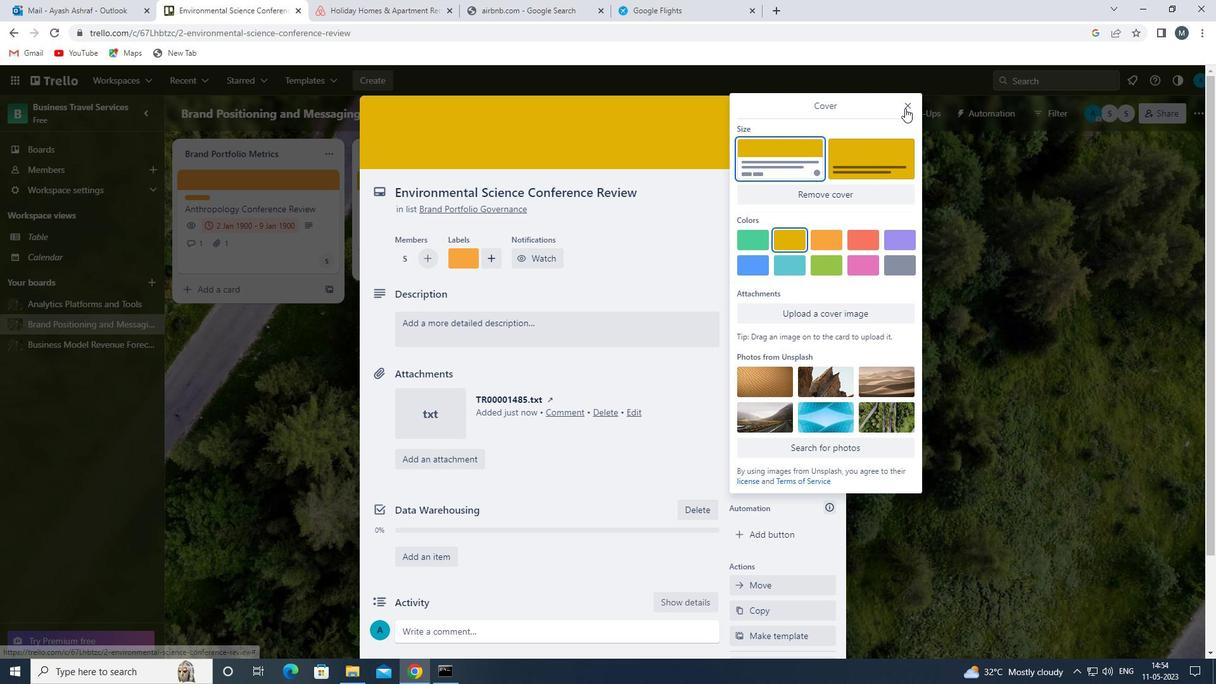 
Action: Mouse pressed left at (906, 105)
Screenshot: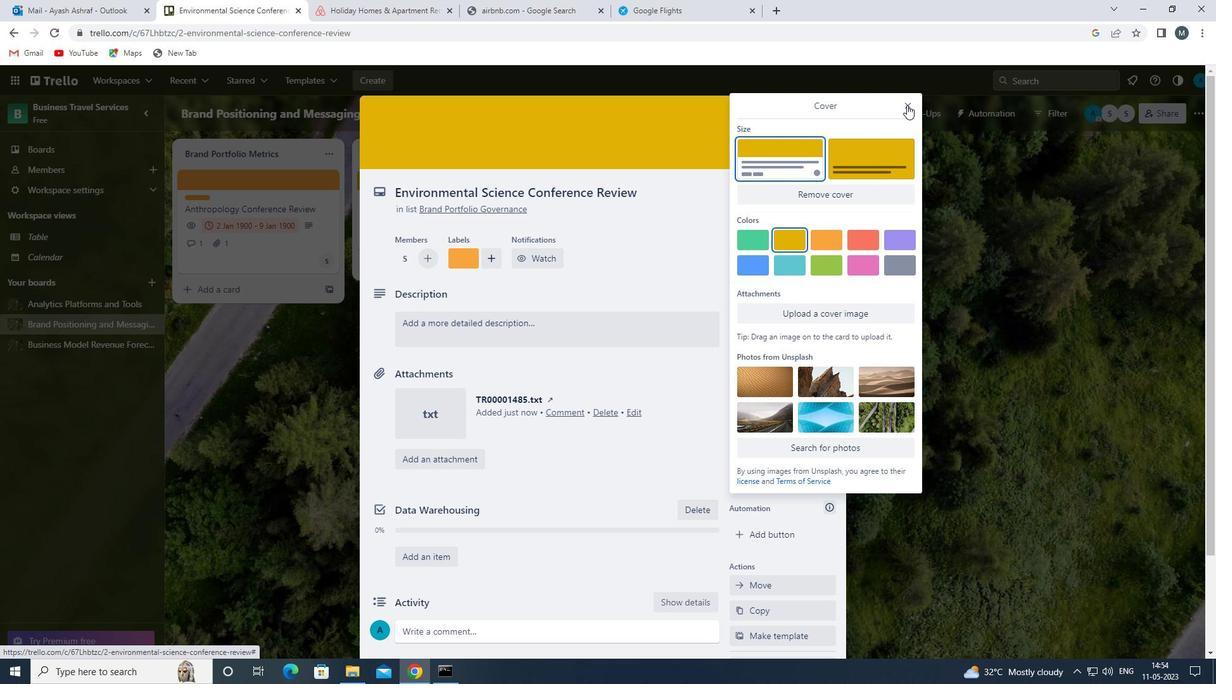 
Action: Mouse moved to (509, 333)
Screenshot: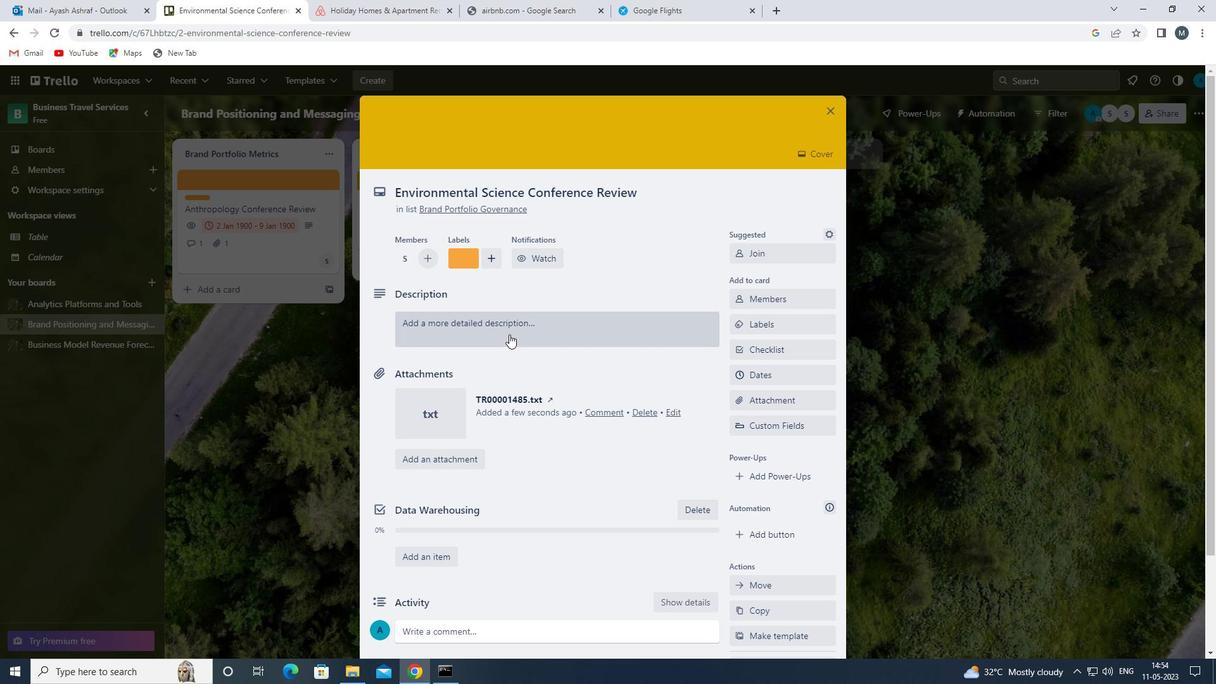 
Action: Mouse pressed left at (509, 333)
Screenshot: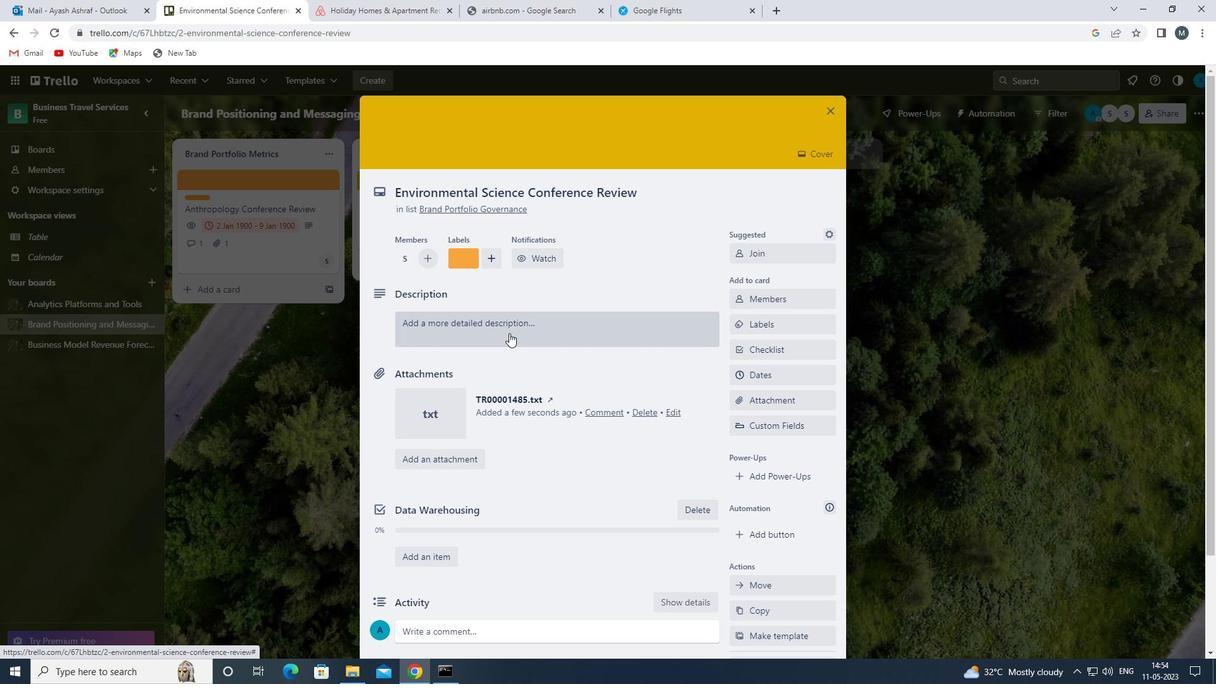 
Action: Mouse moved to (521, 373)
Screenshot: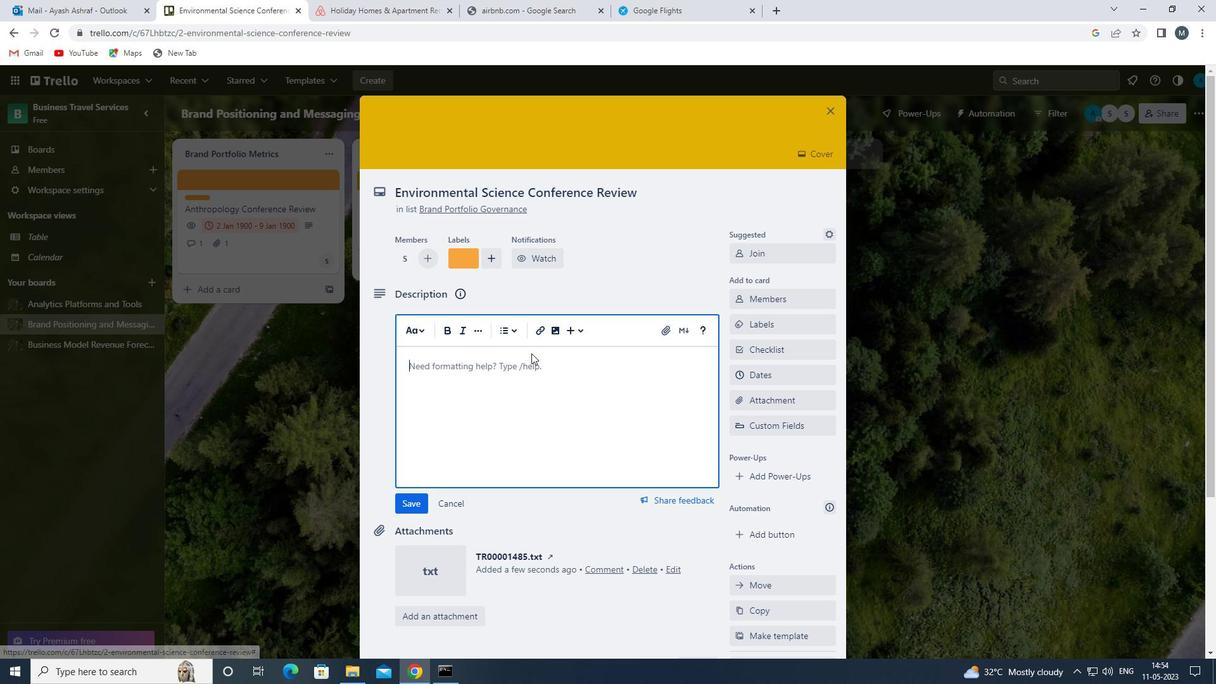 
Action: Mouse pressed left at (521, 373)
Screenshot: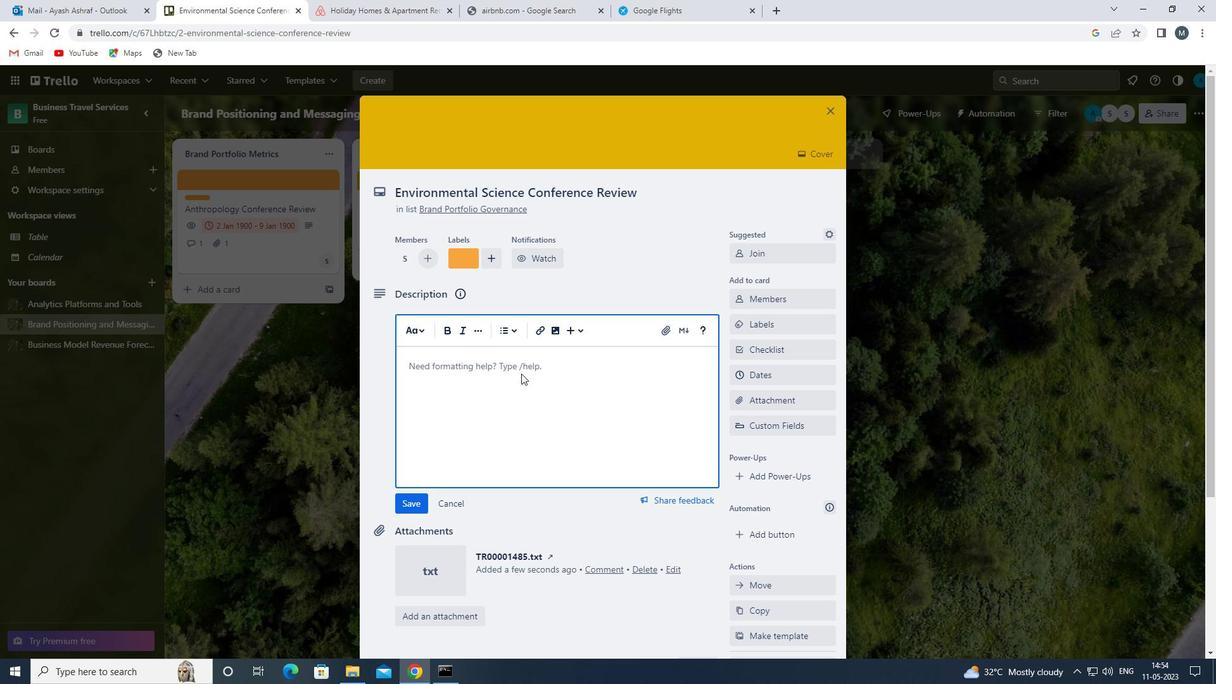 
Action: Mouse moved to (524, 386)
Screenshot: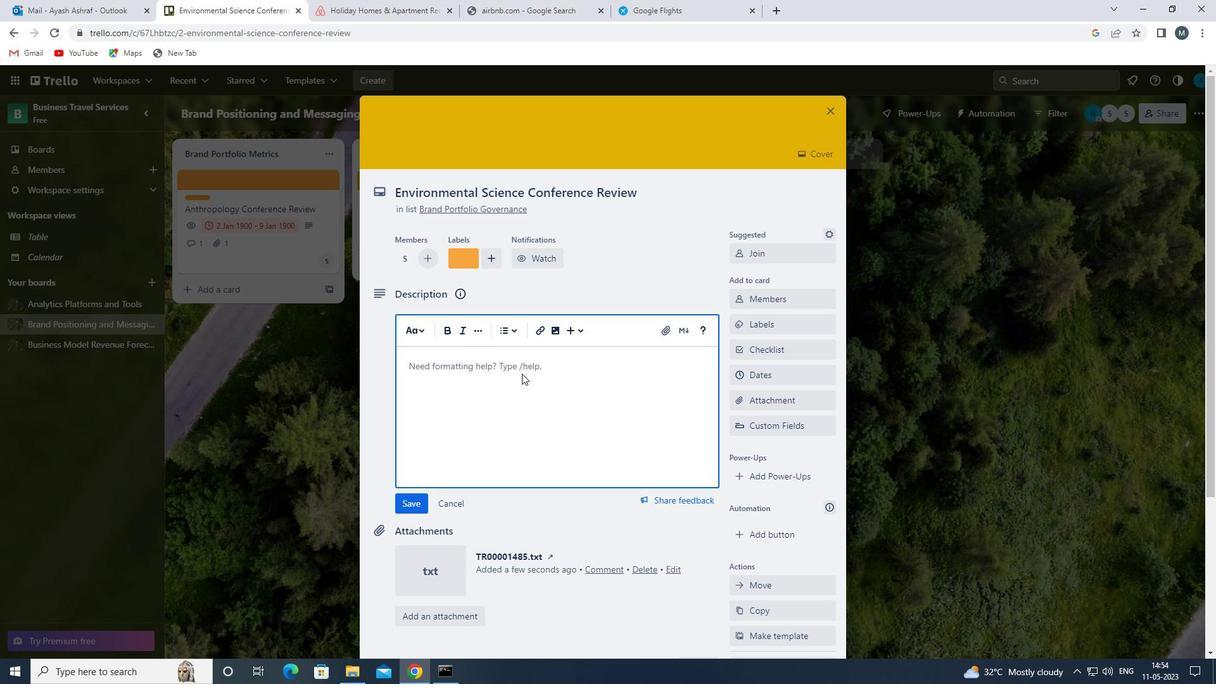 
Action: Key pressed <Key.shift>DEC<Key.backspace>VELOP<Key.space>AND<Key.space>LAUNCH<Key.space>NEW<Key.space>CUSTOMER<Key.space>ACQY<Key.backspace>UISTION<Key.space>
Screenshot: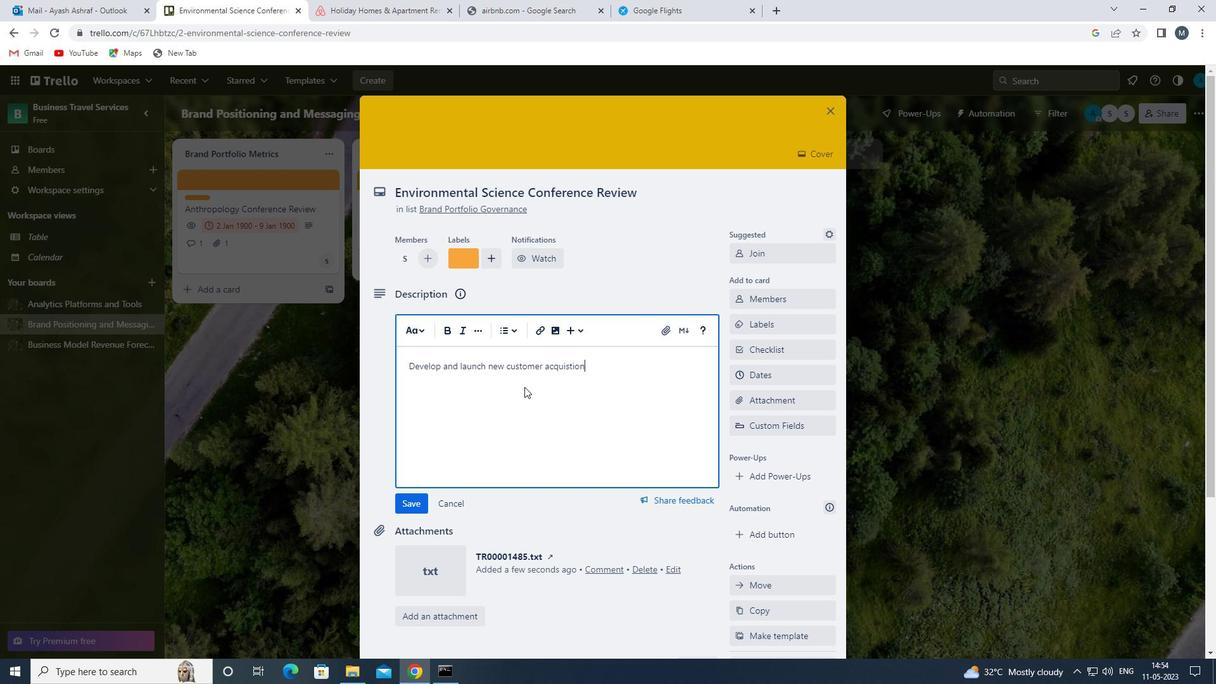 
Action: Mouse moved to (568, 369)
Screenshot: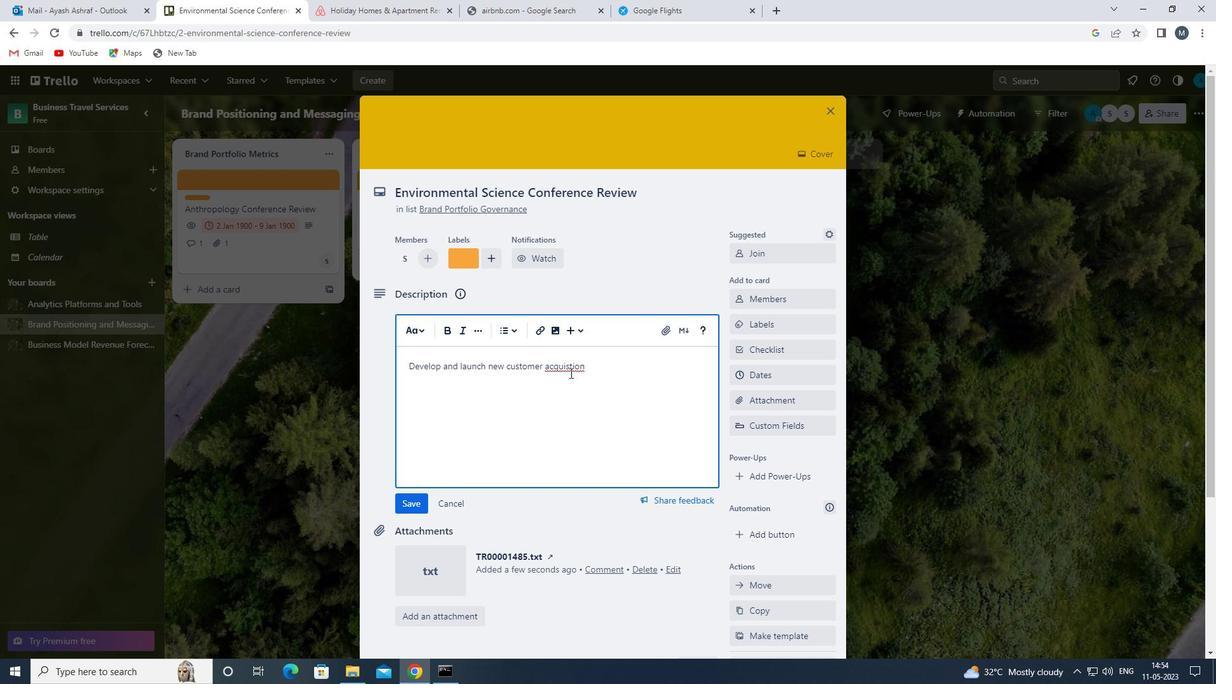 
Action: Mouse pressed left at (568, 369)
Screenshot: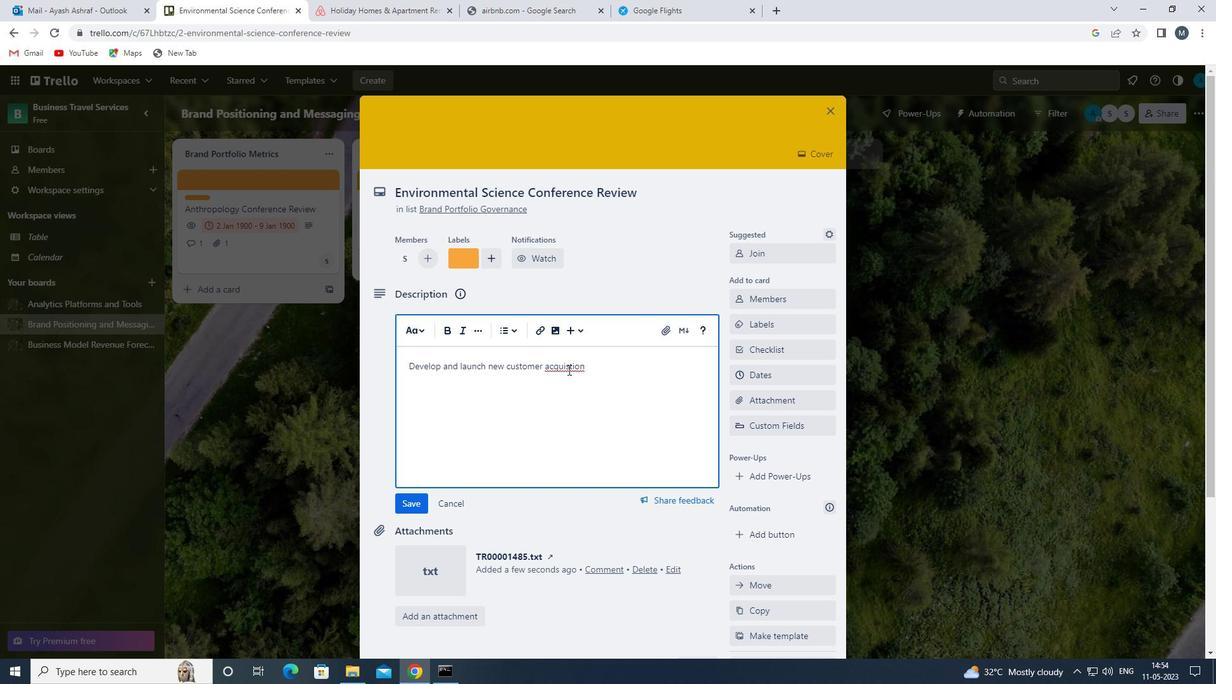 
Action: Mouse moved to (575, 372)
Screenshot: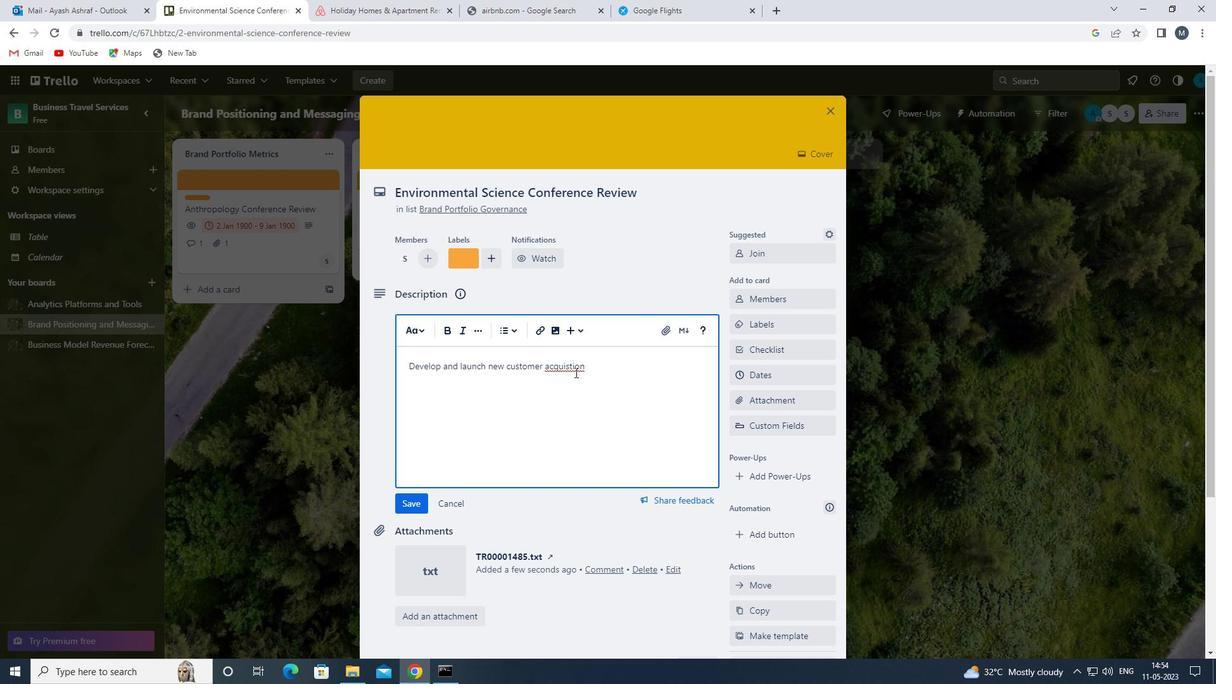 
Action: Key pressed I
Screenshot: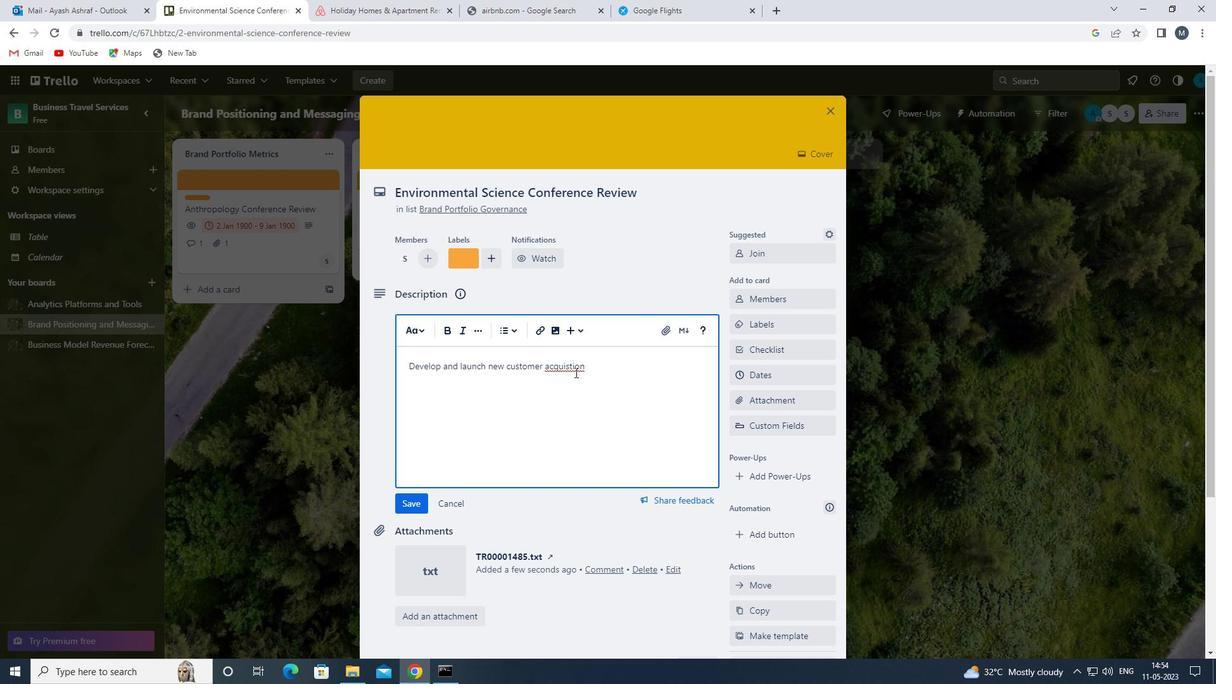 
Action: Mouse moved to (600, 369)
Screenshot: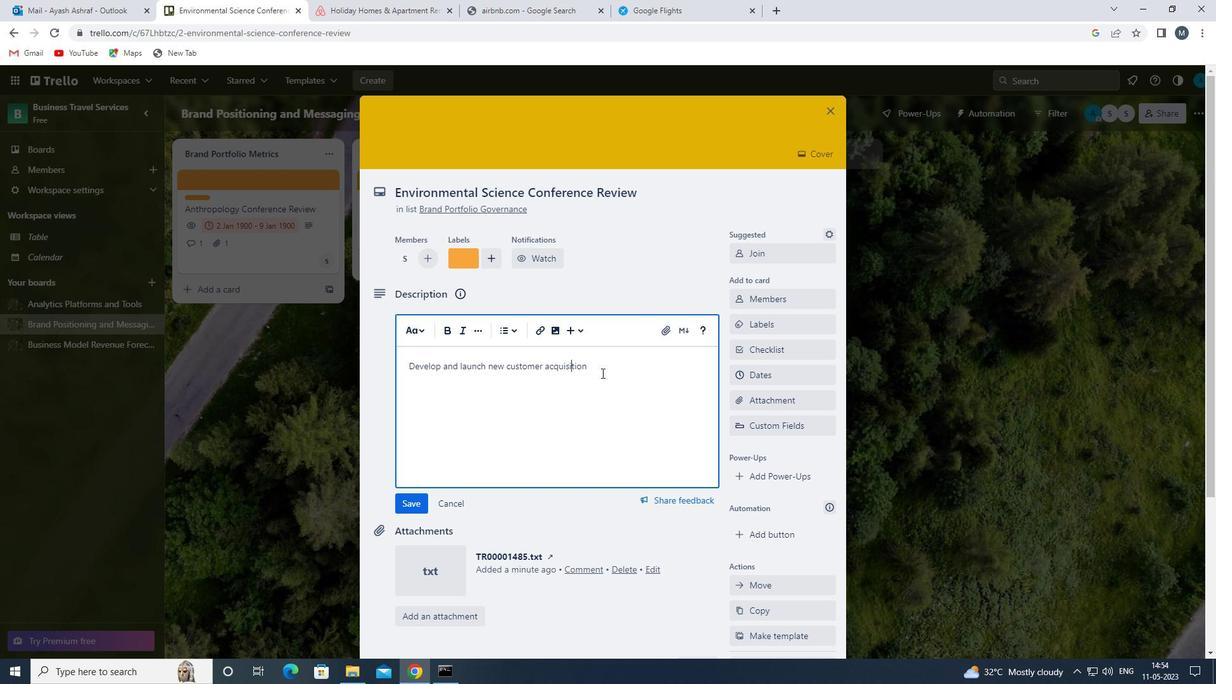 
Action: Mouse pressed left at (600, 369)
Screenshot: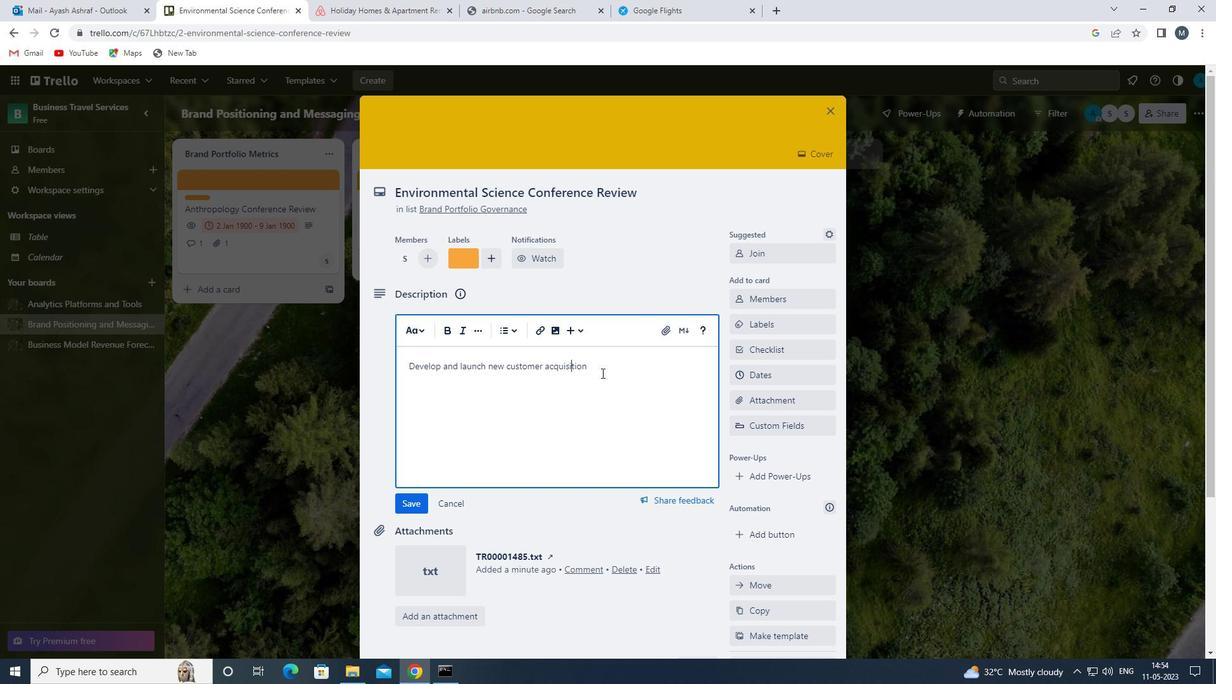 
Action: Mouse moved to (602, 372)
Screenshot: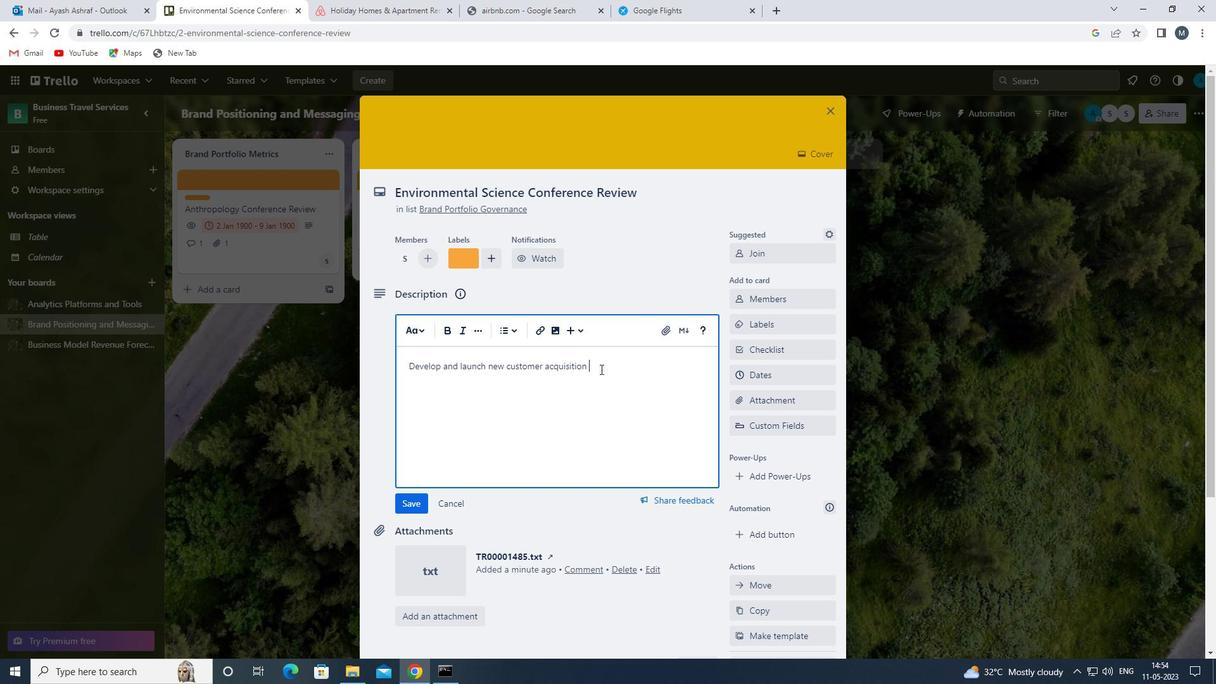 
Action: Key pressed STRATEGY<Key.space>F<Key.backspace>OR<Key.space>B2B<Key.backspace><Key.backspace><Key.backspace><Key.shift><Key.shift><Key.shift><Key.shift><Key.backspace><Key.backspace><Key.backspace>FOR<Key.shift>B2<Key.shift>B
Screenshot: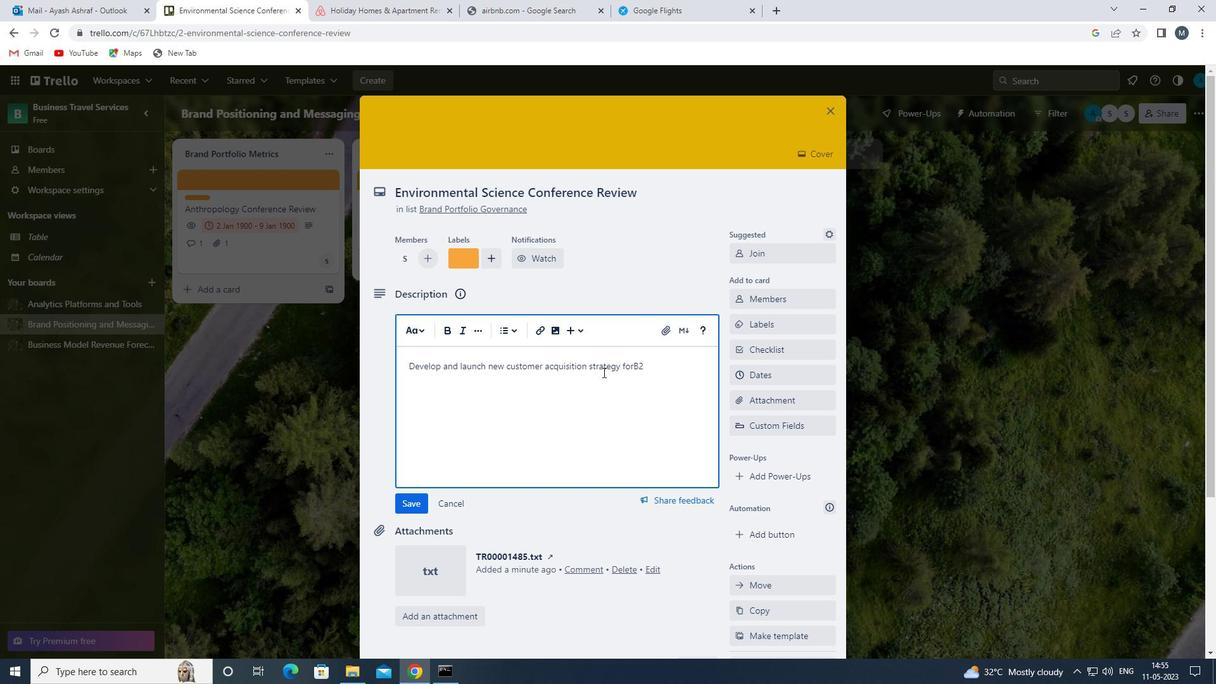 
Action: Mouse moved to (634, 367)
Screenshot: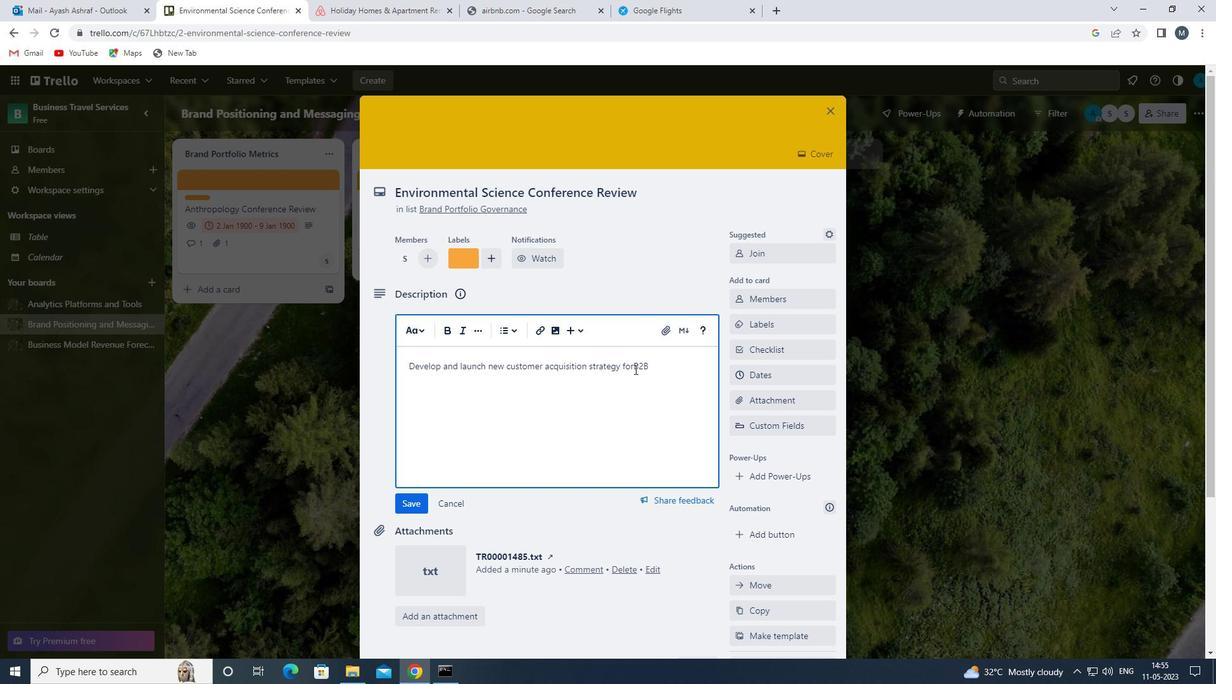 
Action: Mouse pressed left at (634, 367)
Screenshot: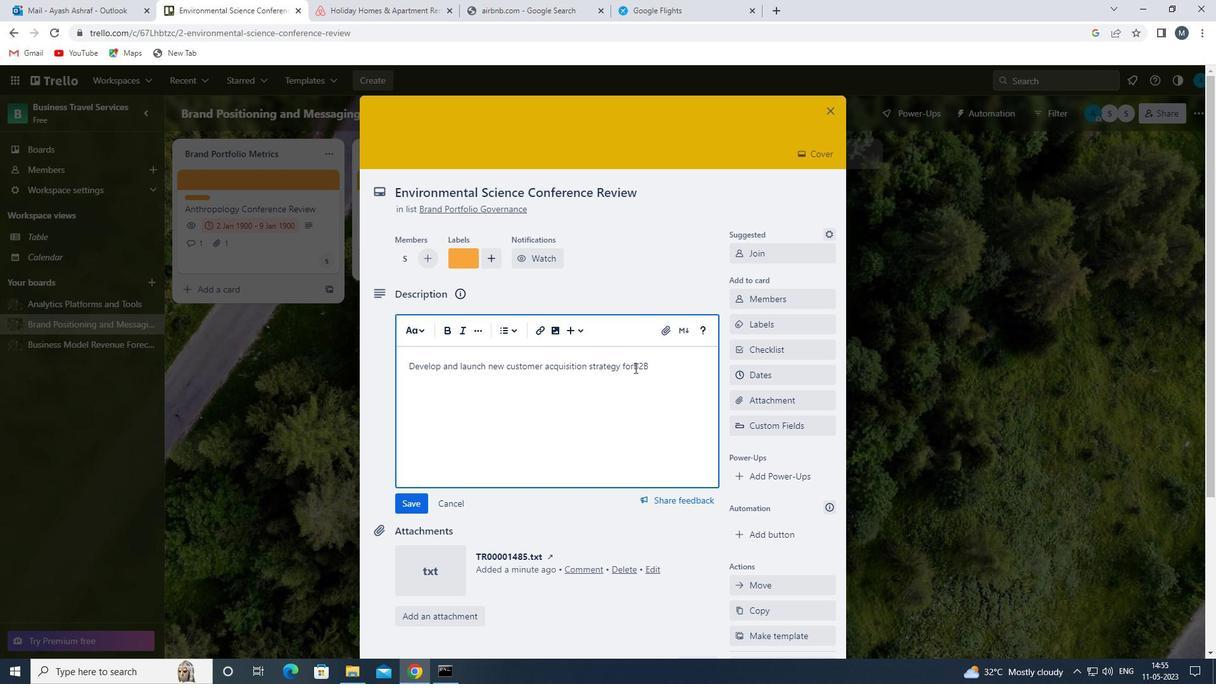 
Action: Mouse moved to (656, 372)
Screenshot: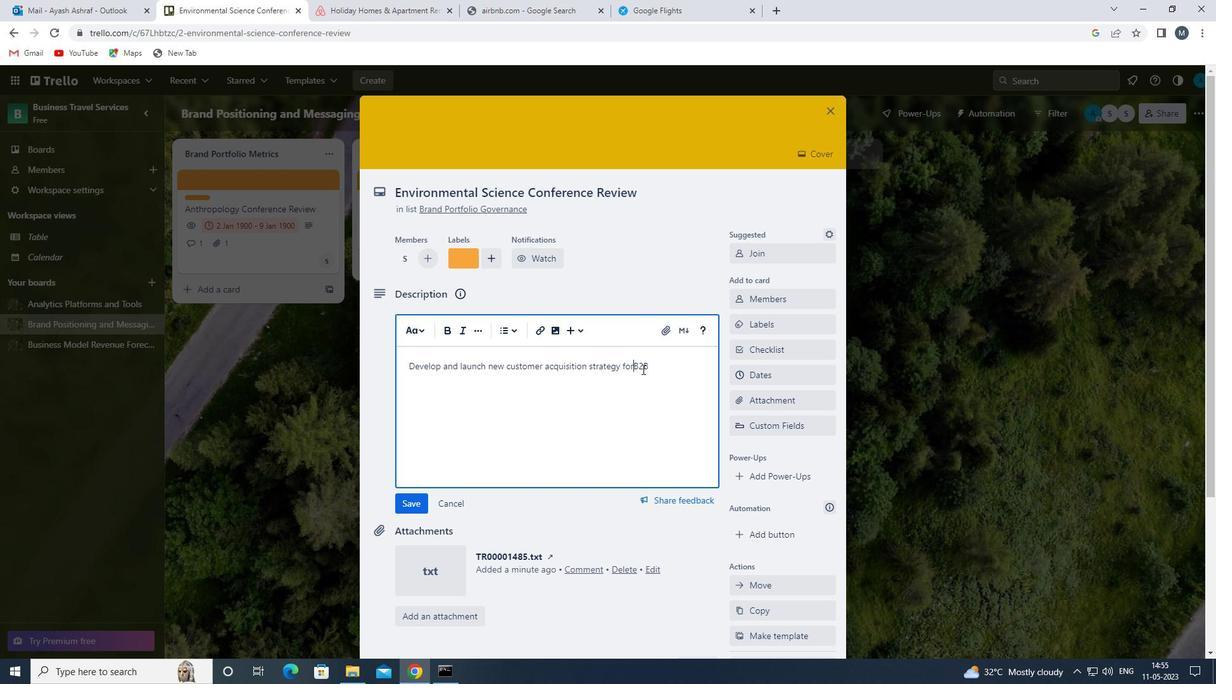 
Action: Key pressed <Key.space>
Screenshot: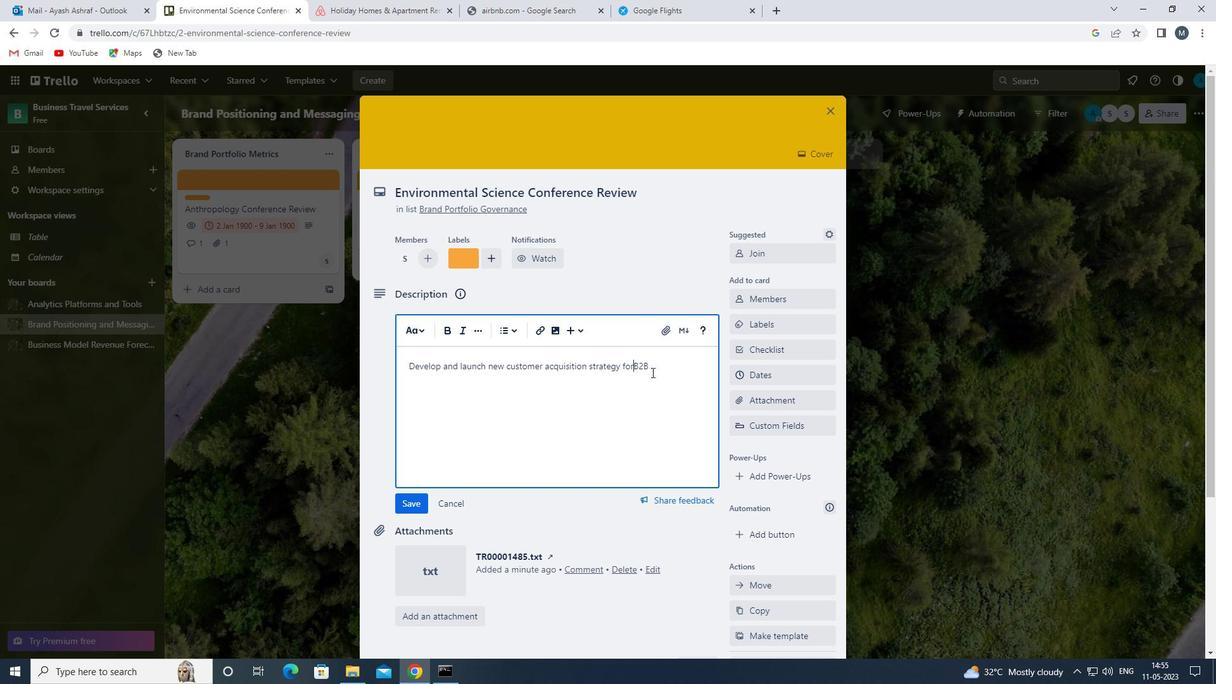 
Action: Mouse moved to (669, 370)
Screenshot: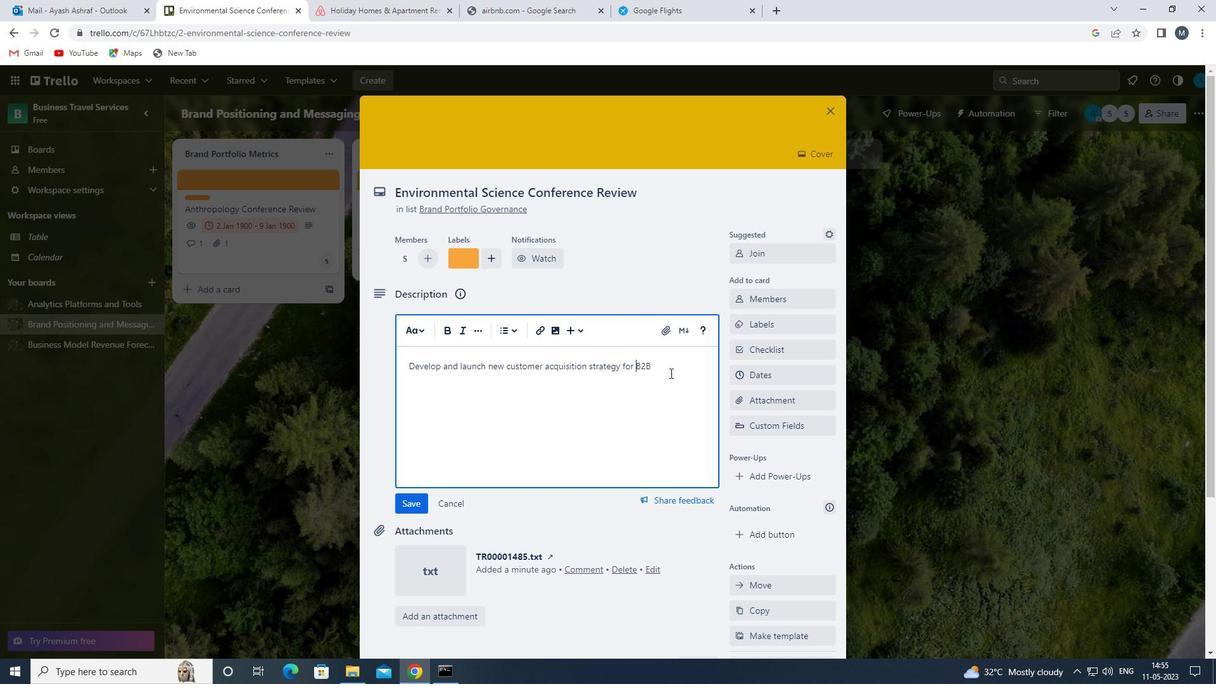 
Action: Mouse pressed left at (669, 370)
Screenshot: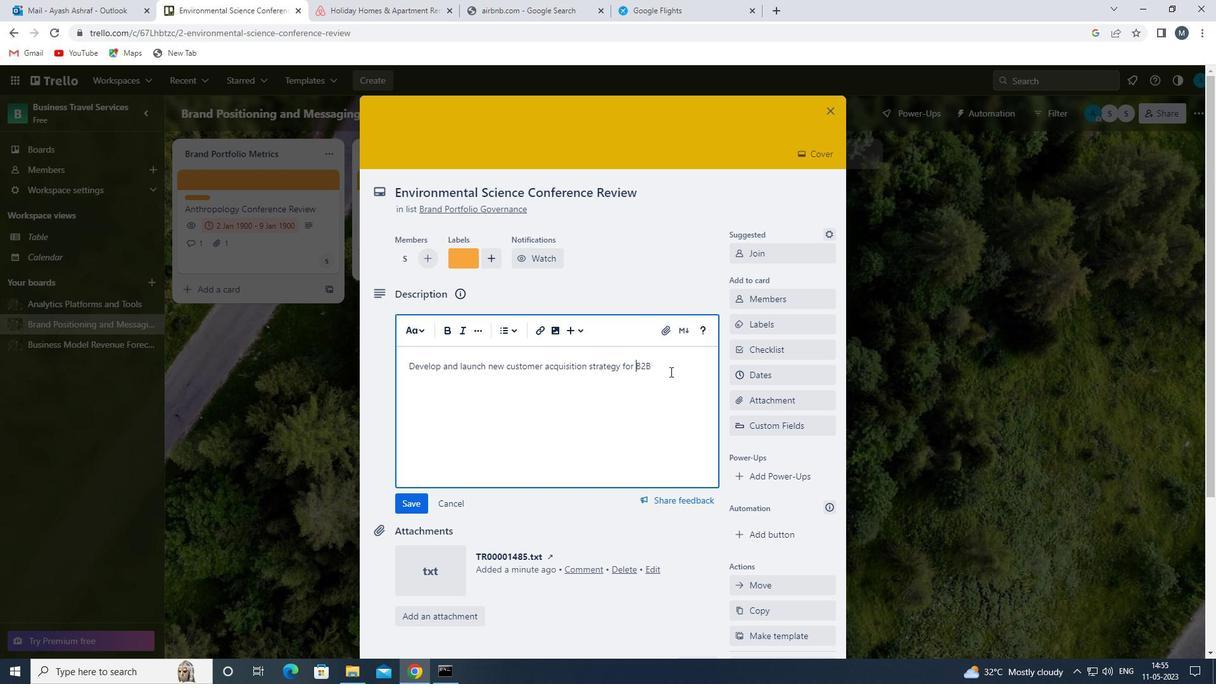 
Action: Mouse moved to (669, 377)
Screenshot: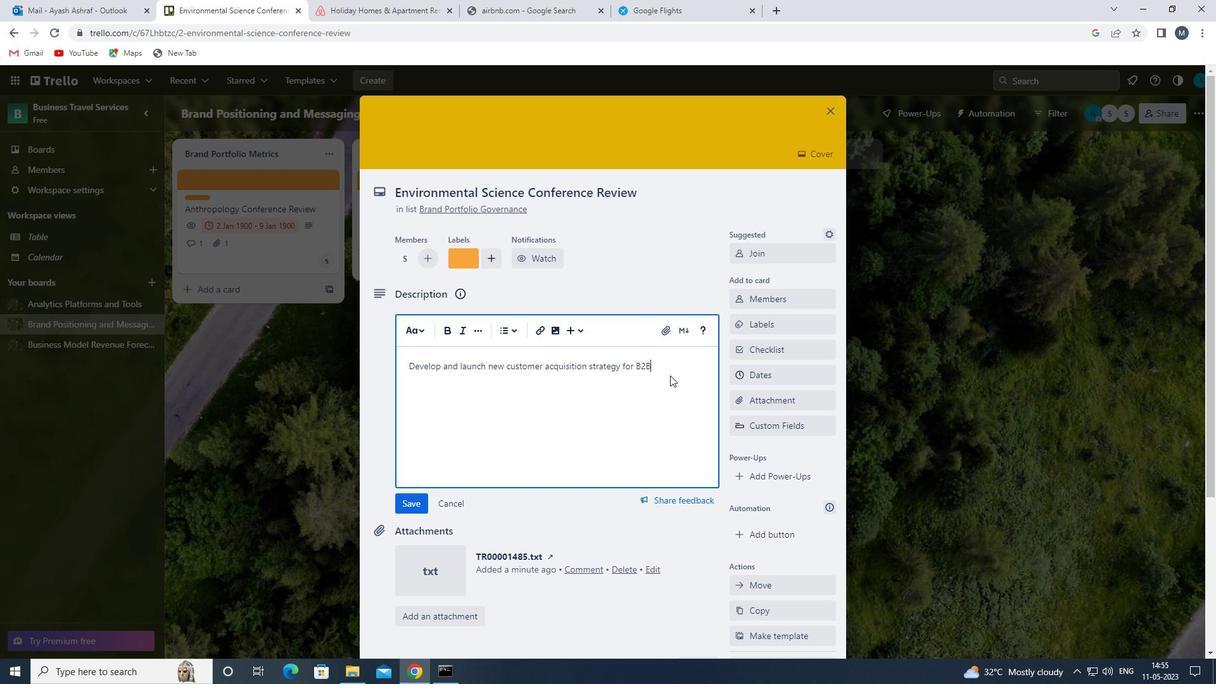 
Action: Key pressed <Key.space>MARKET
Screenshot: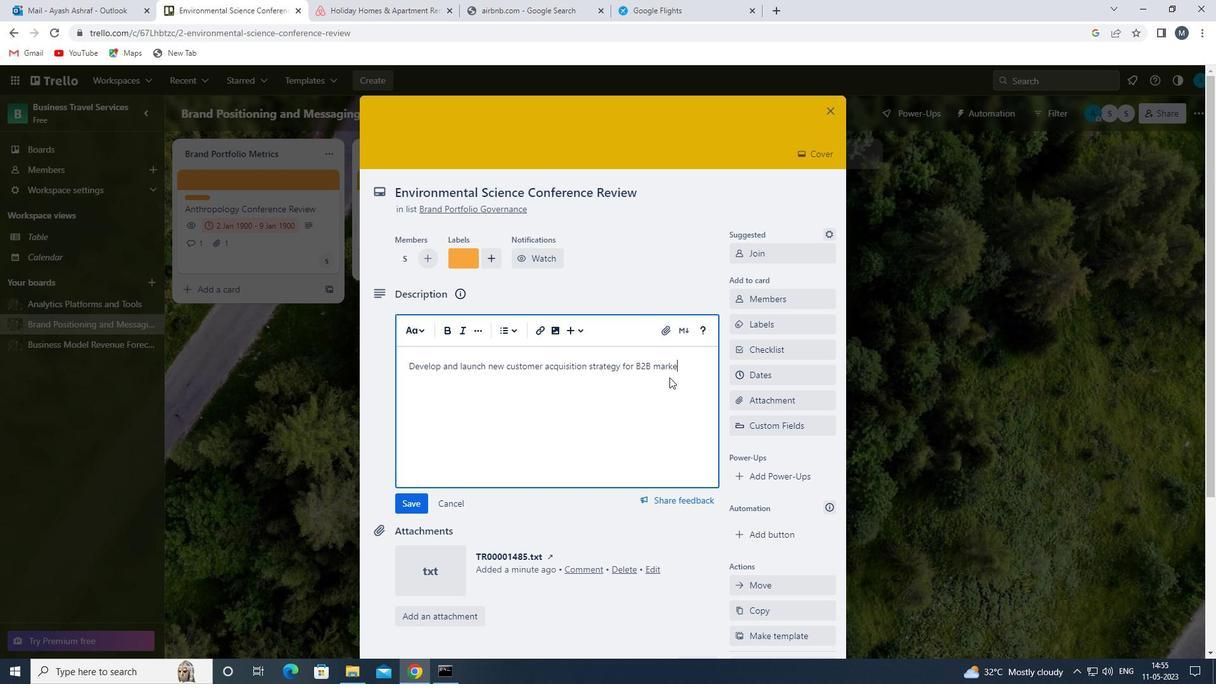 
Action: Mouse moved to (407, 503)
Screenshot: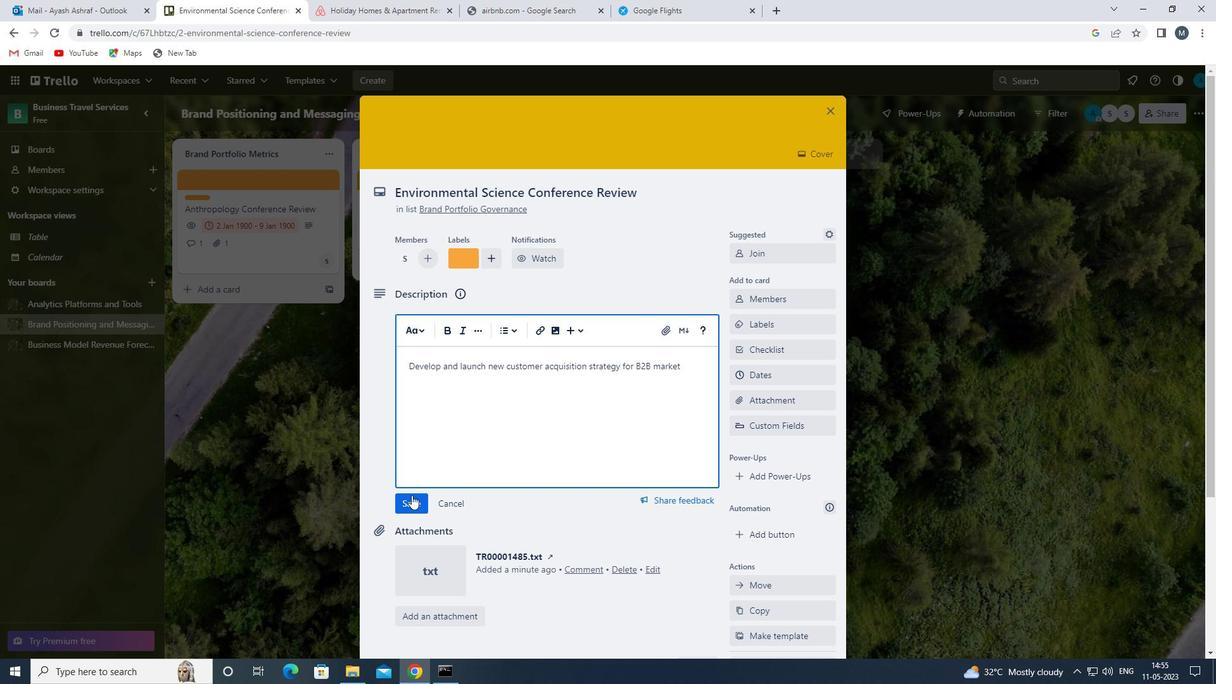 
Action: Mouse pressed left at (407, 503)
Screenshot: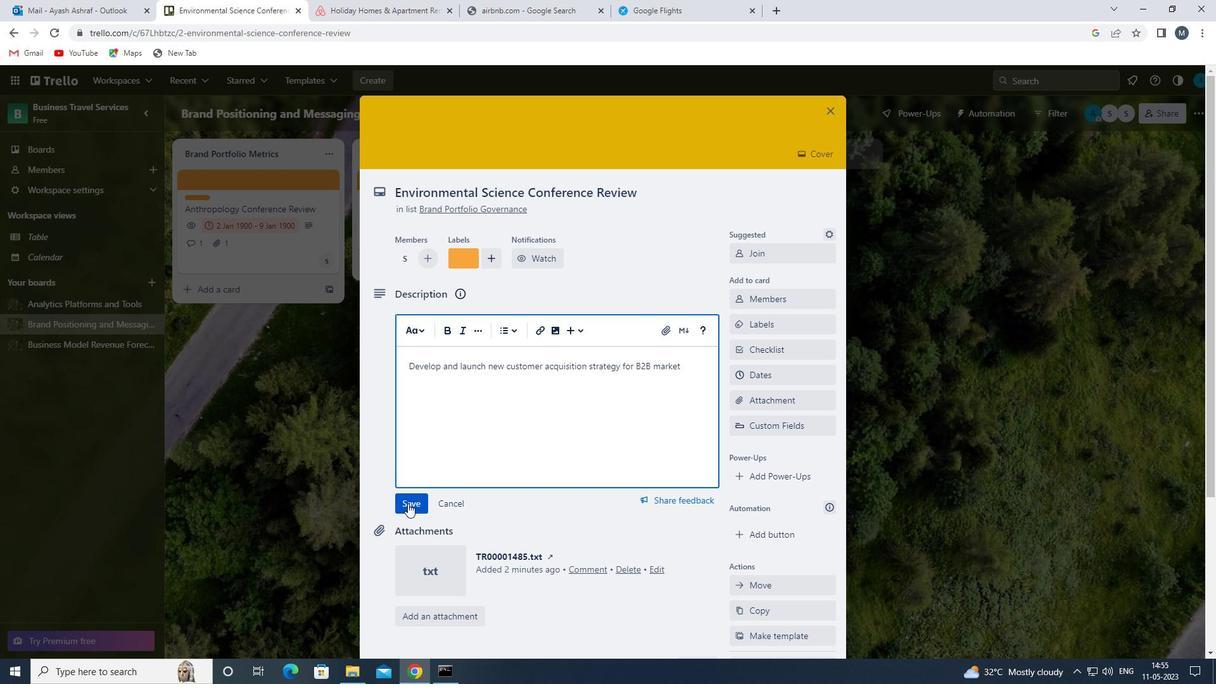 
Action: Mouse moved to (431, 609)
Screenshot: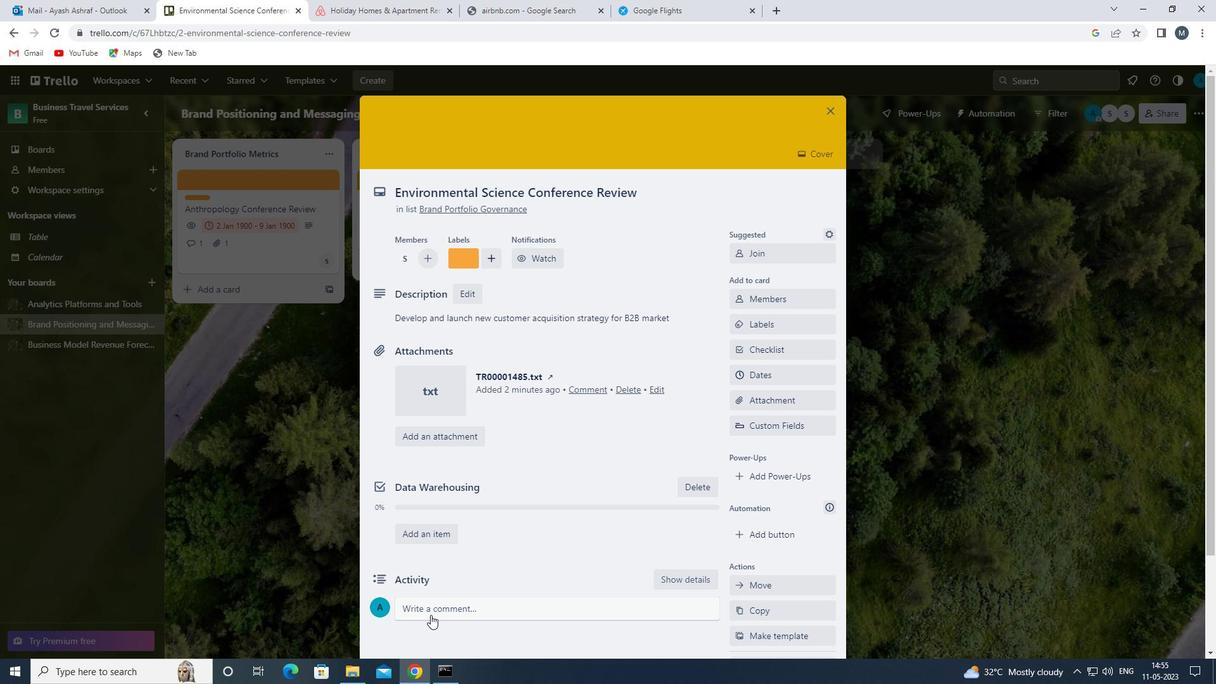 
Action: Mouse pressed left at (431, 609)
Screenshot: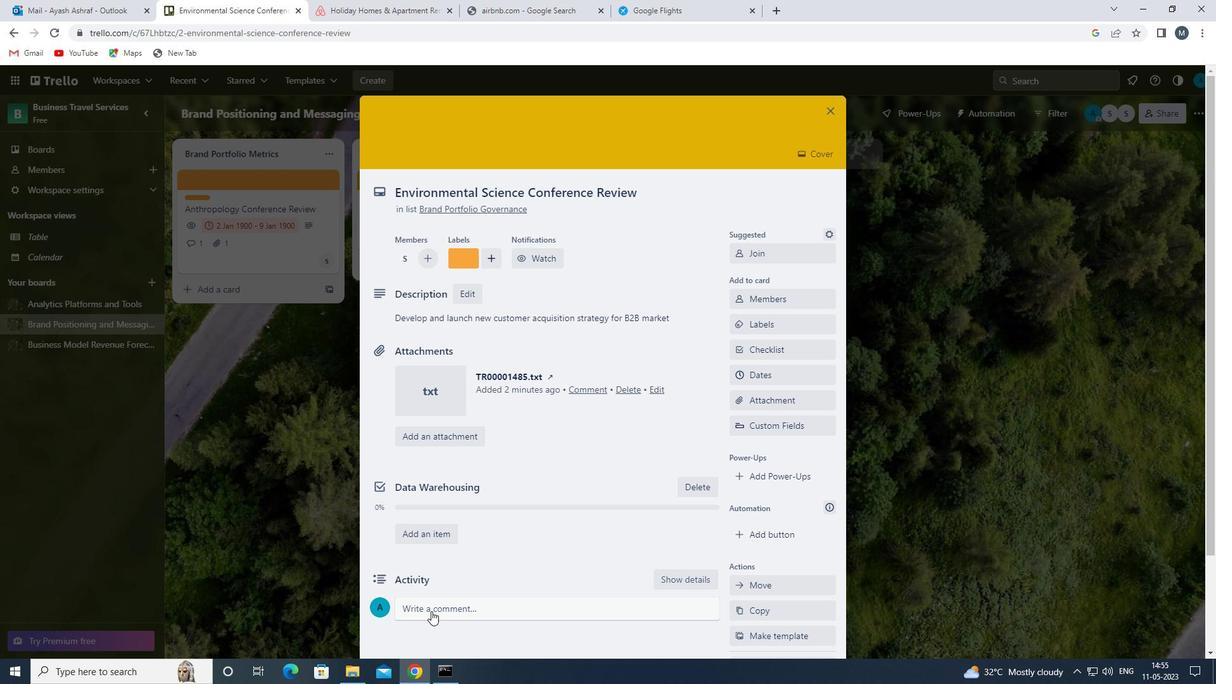 
Action: Mouse moved to (461, 567)
Screenshot: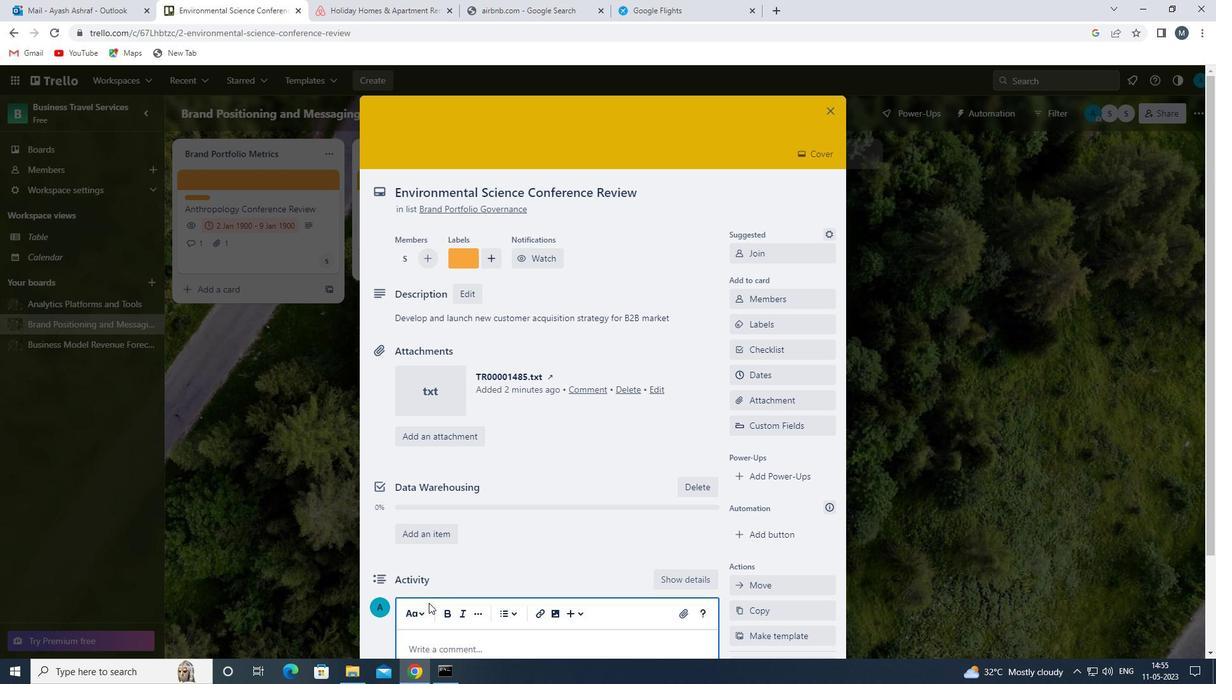 
Action: Mouse scrolled (461, 566) with delta (0, 0)
Screenshot: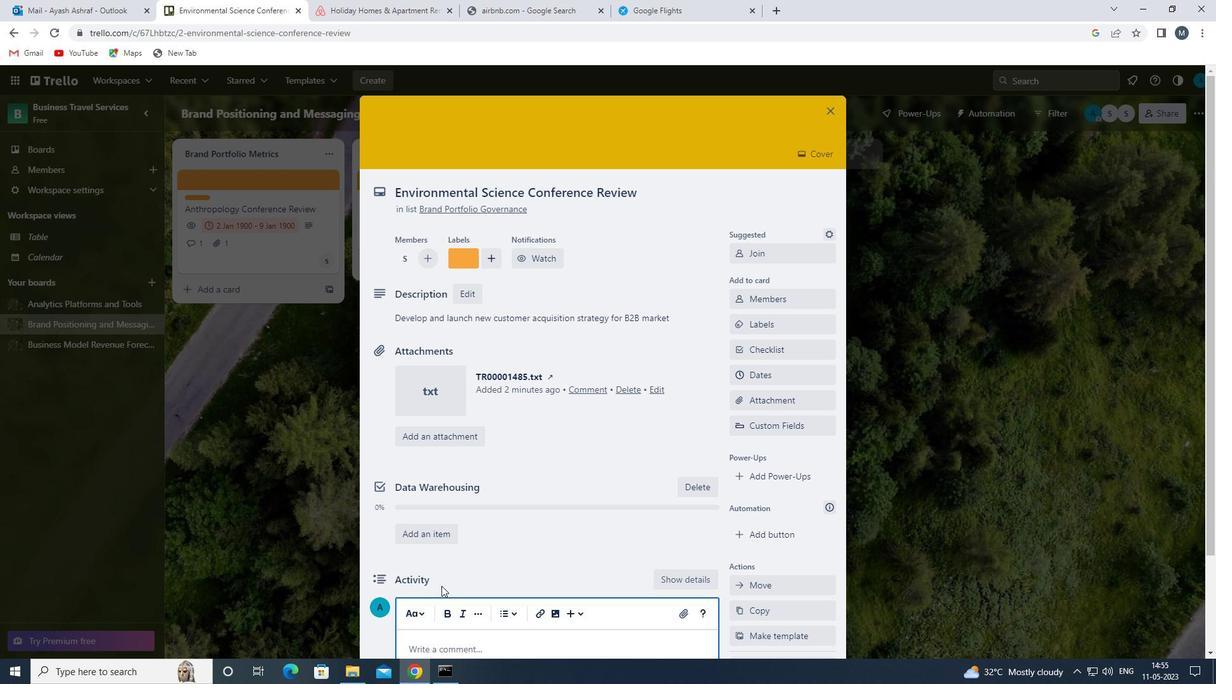 
Action: Mouse moved to (462, 566)
Screenshot: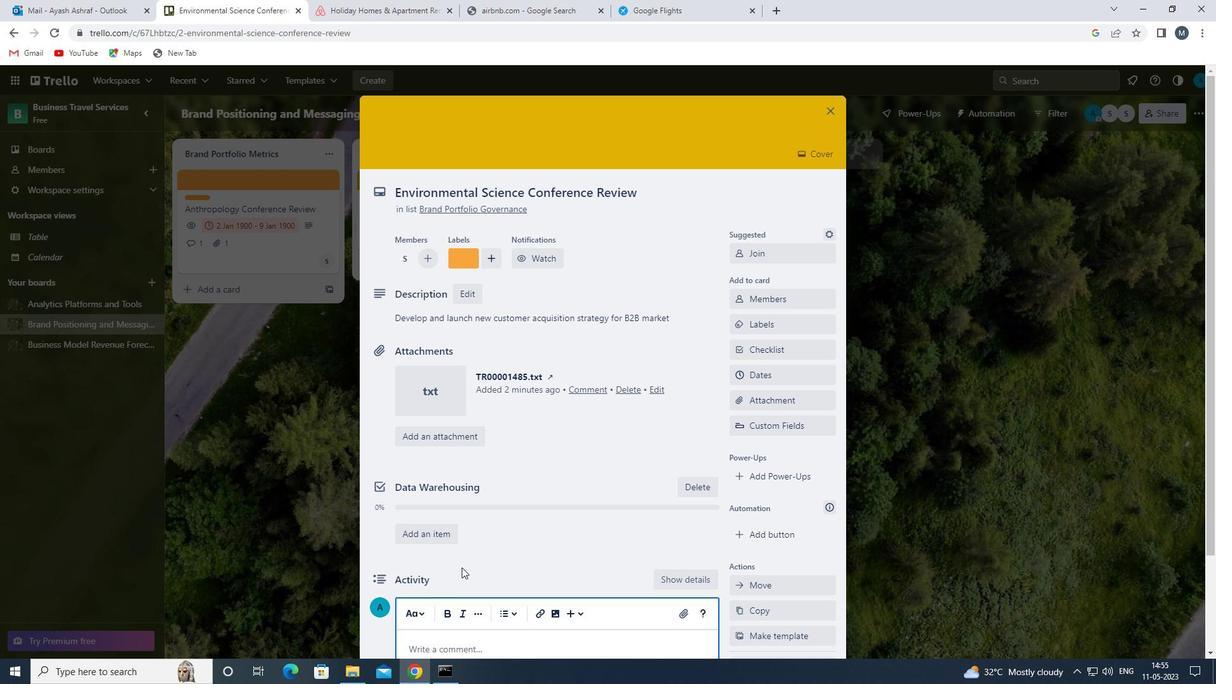 
Action: Mouse scrolled (462, 566) with delta (0, 0)
Screenshot: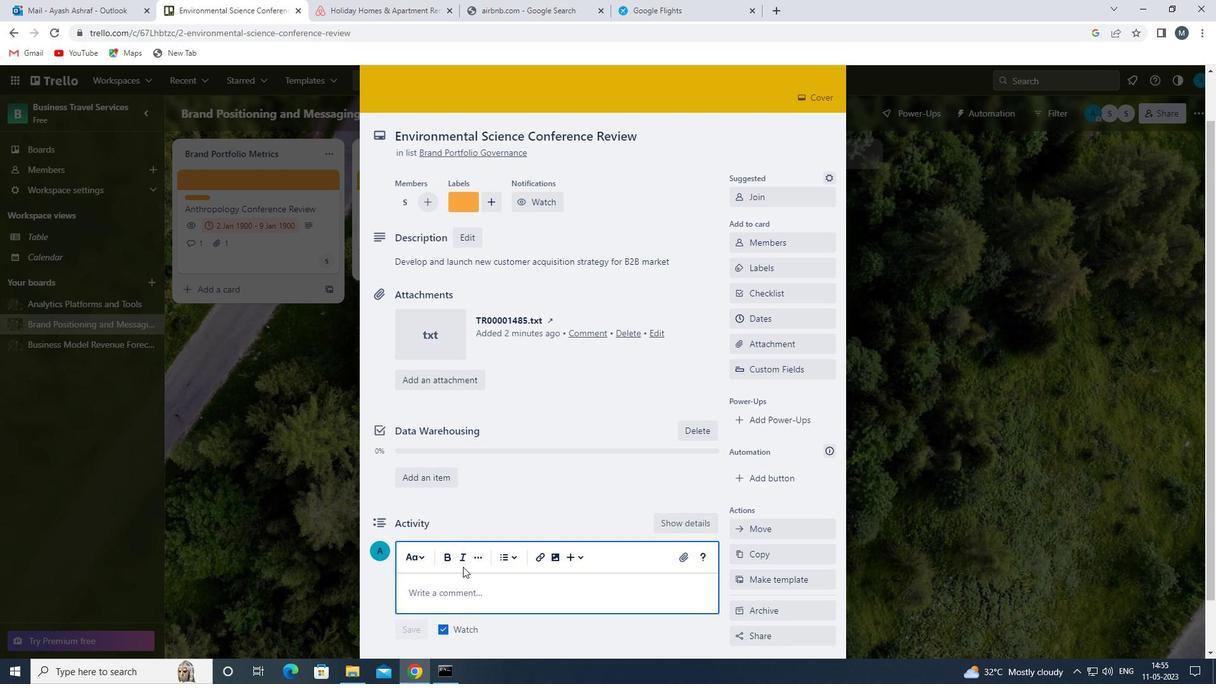 
Action: Mouse moved to (459, 535)
Screenshot: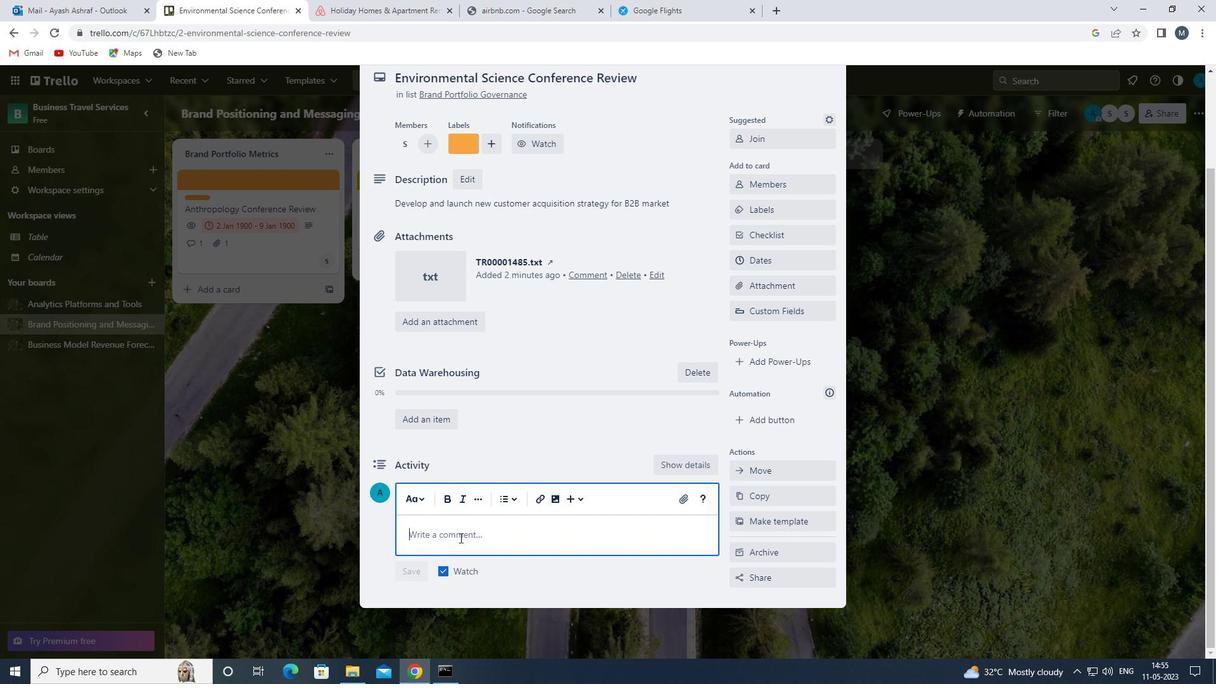 
Action: Mouse pressed left at (459, 535)
Screenshot: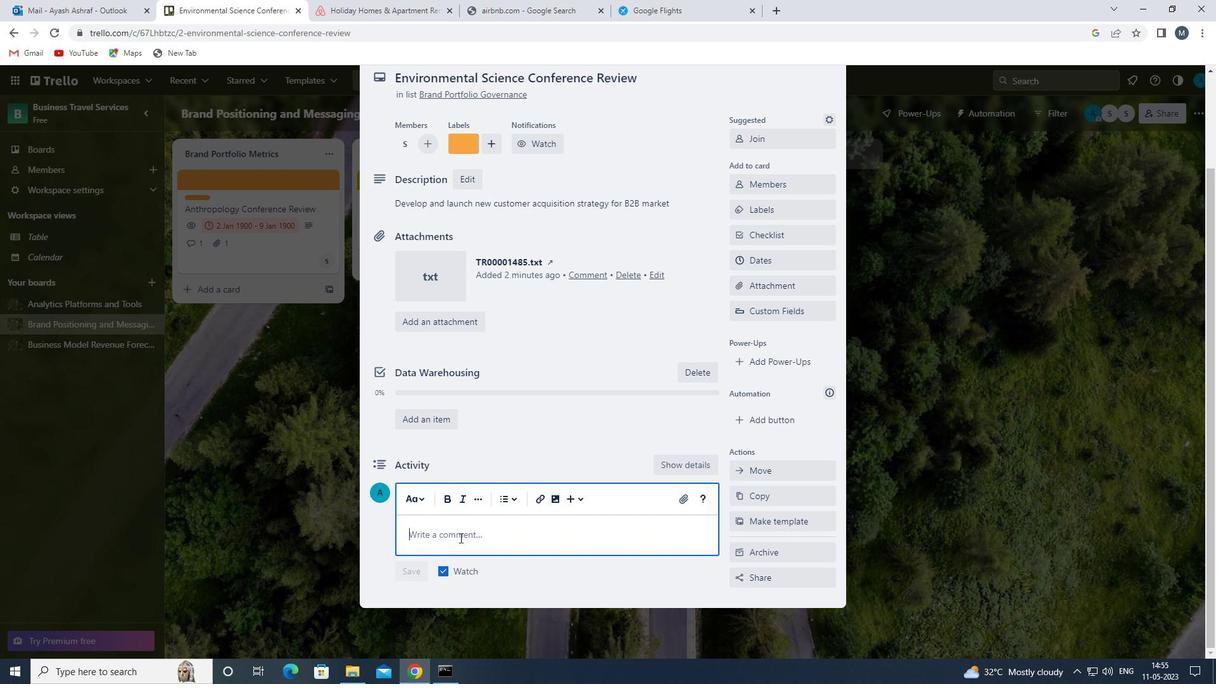 
Action: Key pressed <Key.shift>LET<Key.space>US<Key.space>MAKE<Key.space>SURE<Key.space>WE<Key.space>HAVE<Key.space>CLEAR<Key.space>COMMUNI
Screenshot: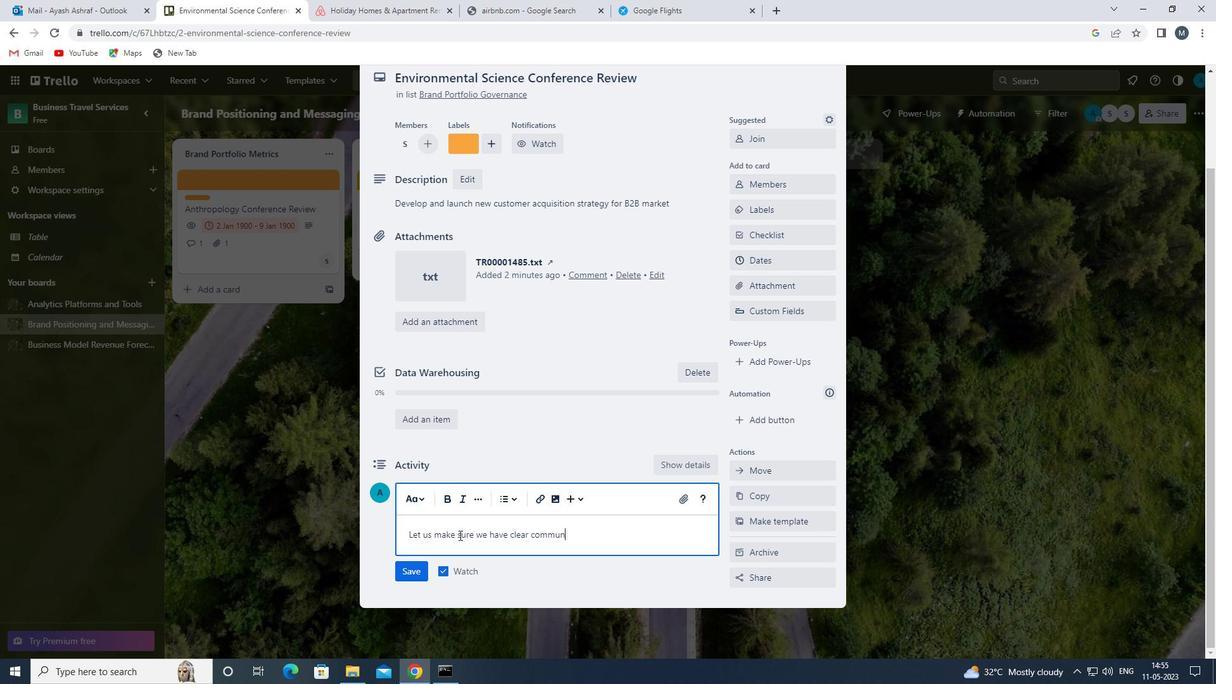 
Action: Mouse moved to (459, 535)
Screenshot: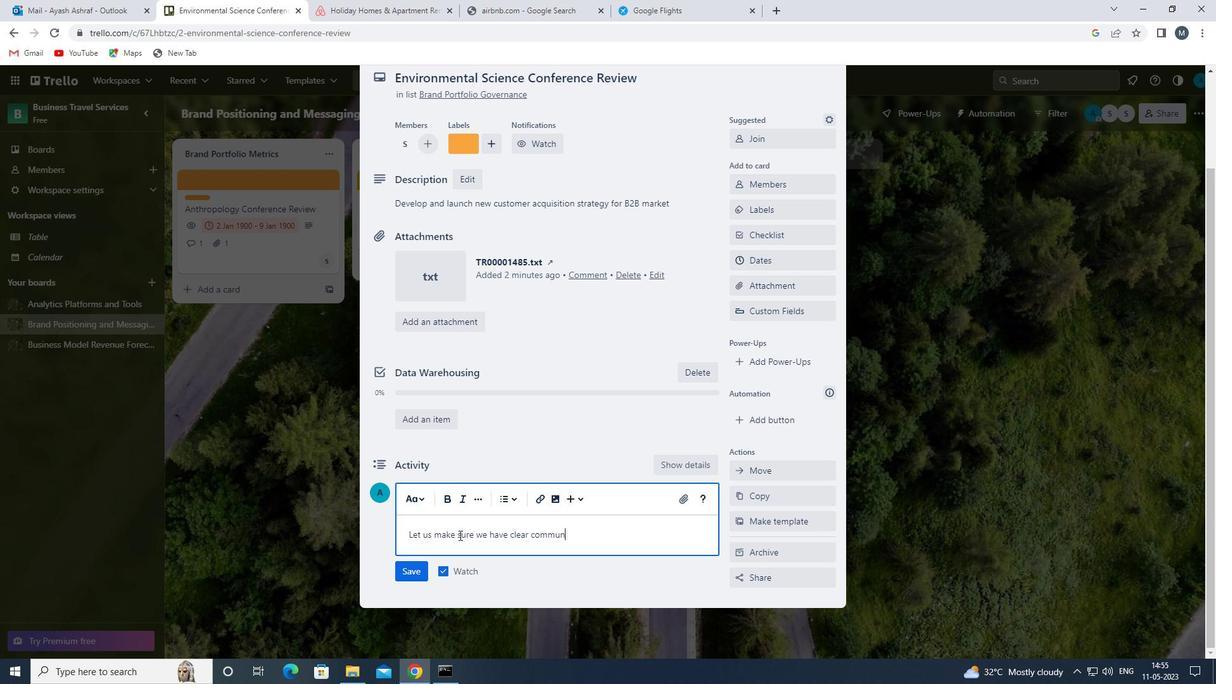 
Action: Key pressed CATION<Key.space>CHANNELS<Key.space>IN<Key.space>PLACE<Key.space>FOR<Key.space>THIS<Key.space>TASK<Key.space>TO<Key.space>ENSURE<Key.space>THAT<Key.space>EVERYONE<Key.space>IS<Key.space>I<Key.backspace>ON<Key.space>THE<Key.space>SAME<Key.space>PAGE.
Screenshot: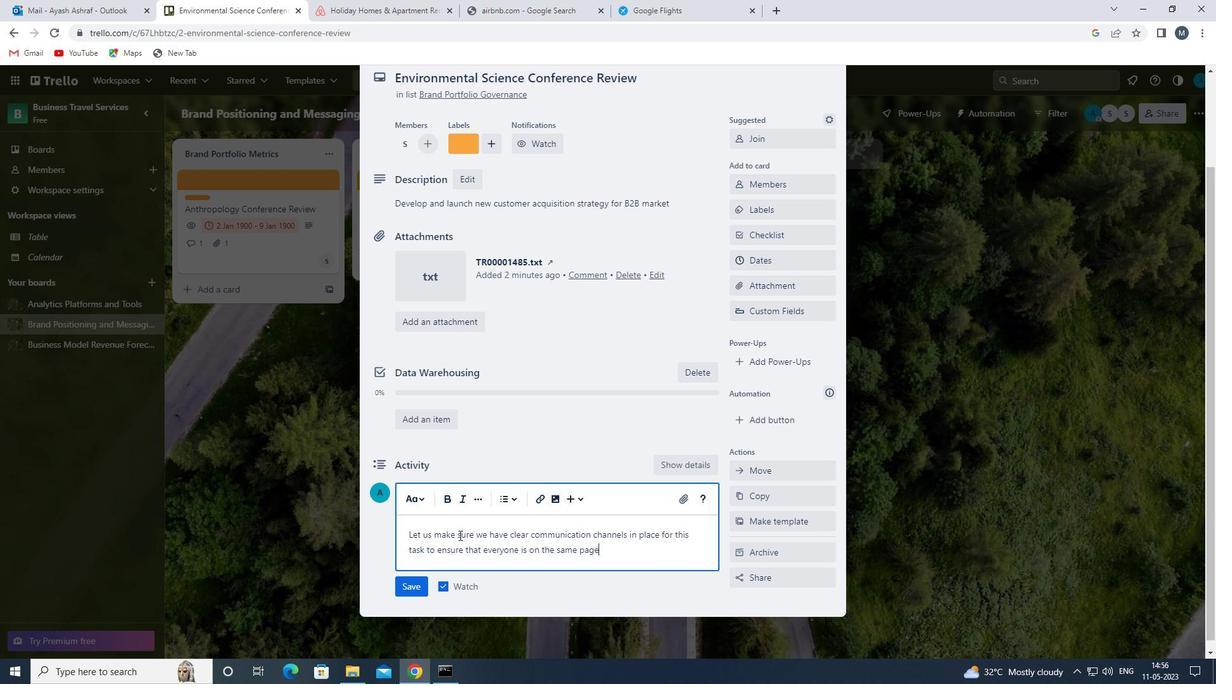 
Action: Mouse moved to (409, 582)
Screenshot: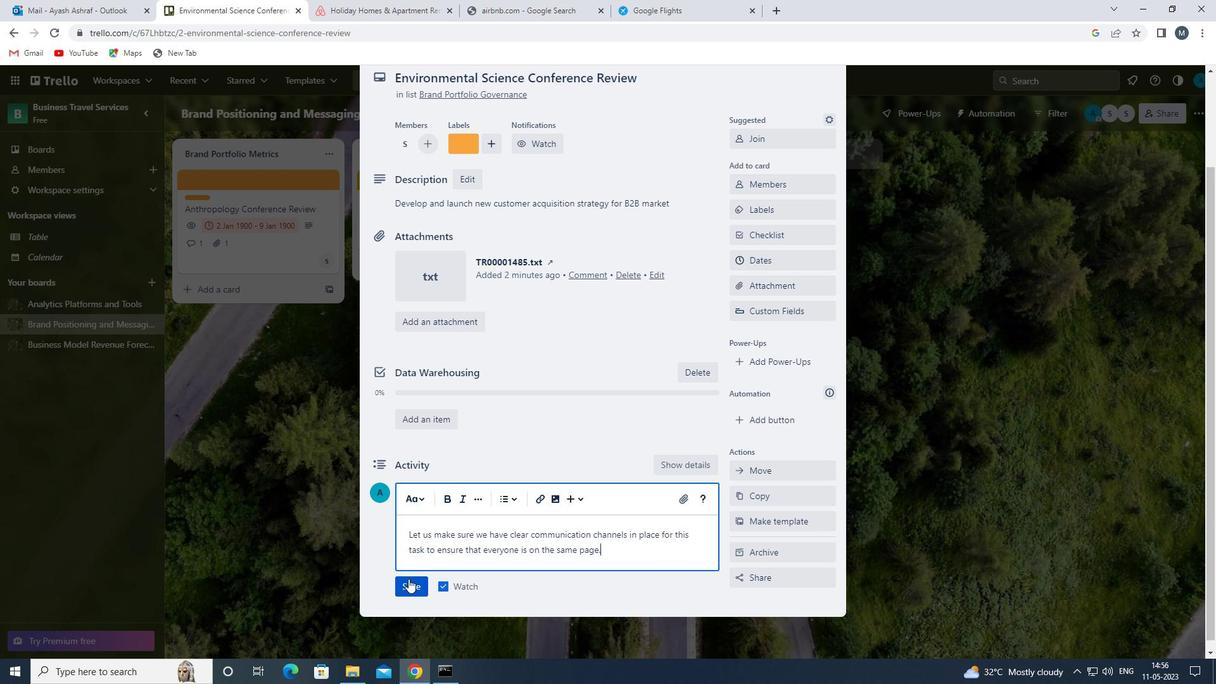 
Action: Mouse pressed left at (409, 582)
Screenshot: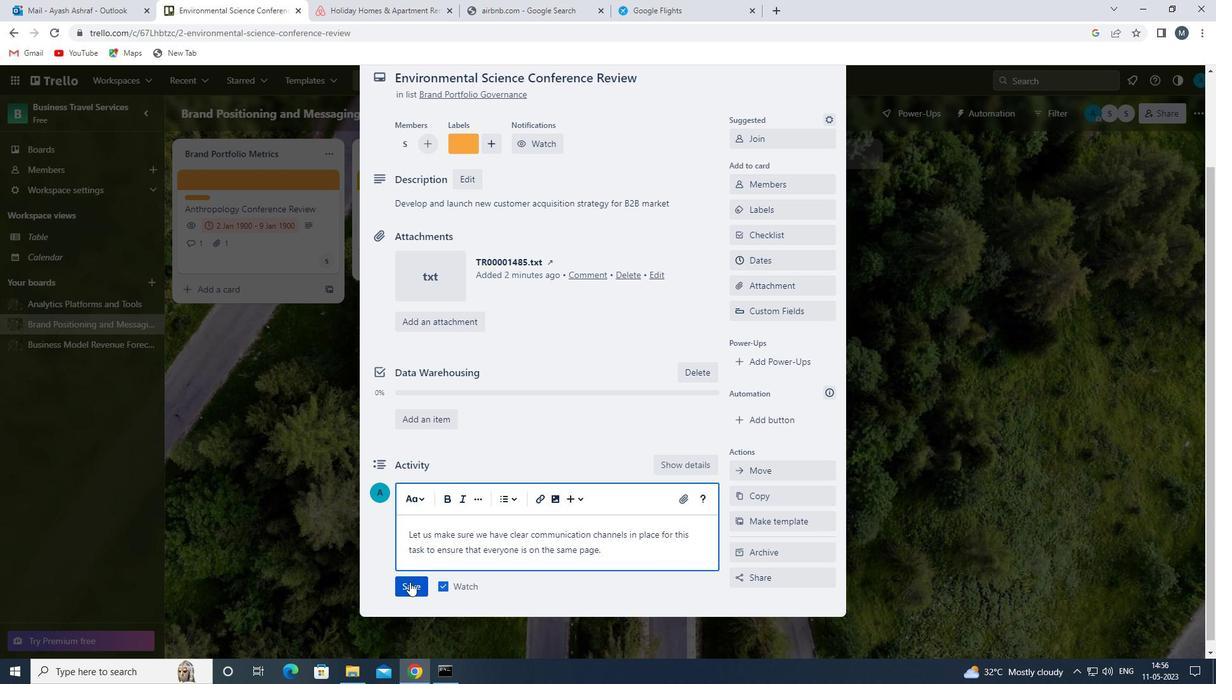 
Action: Mouse moved to (763, 264)
Screenshot: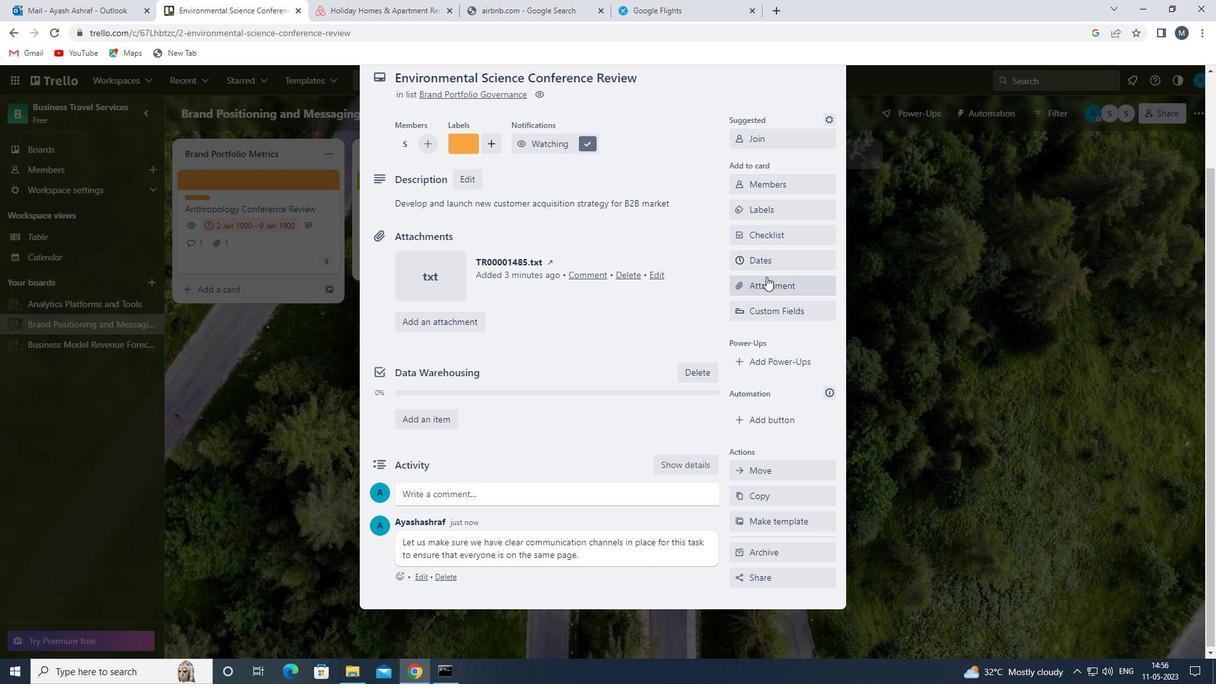 
Action: Mouse pressed left at (763, 264)
Screenshot: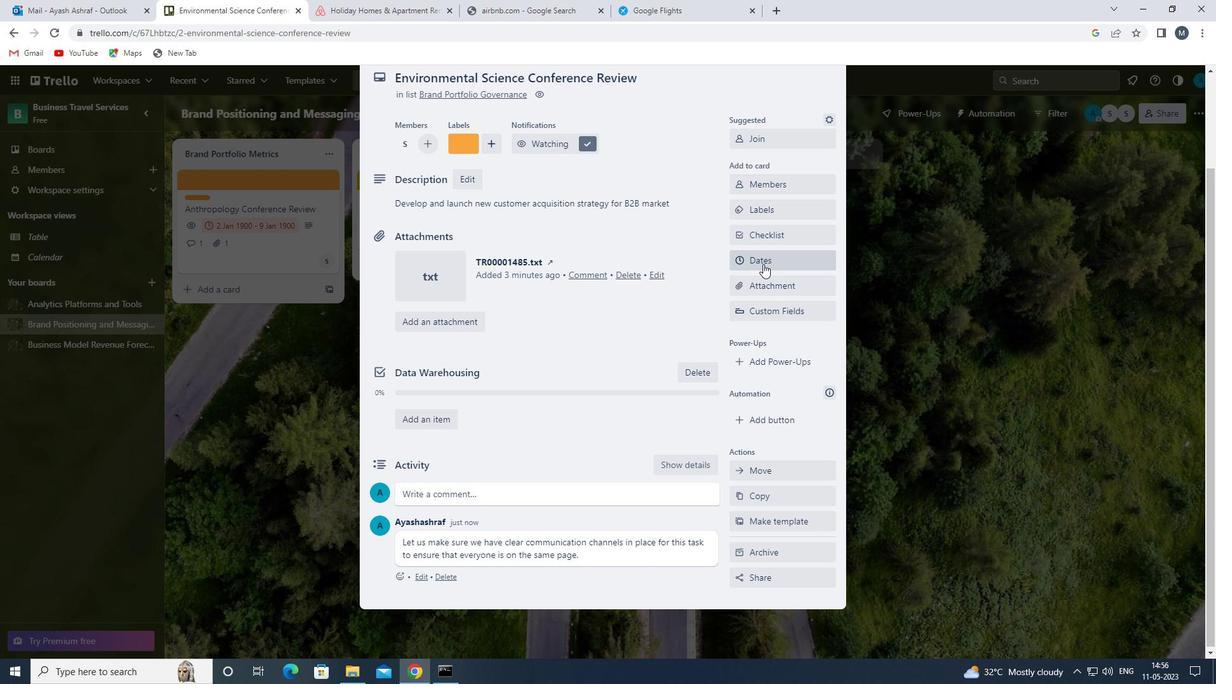 
Action: Mouse moved to (739, 343)
Screenshot: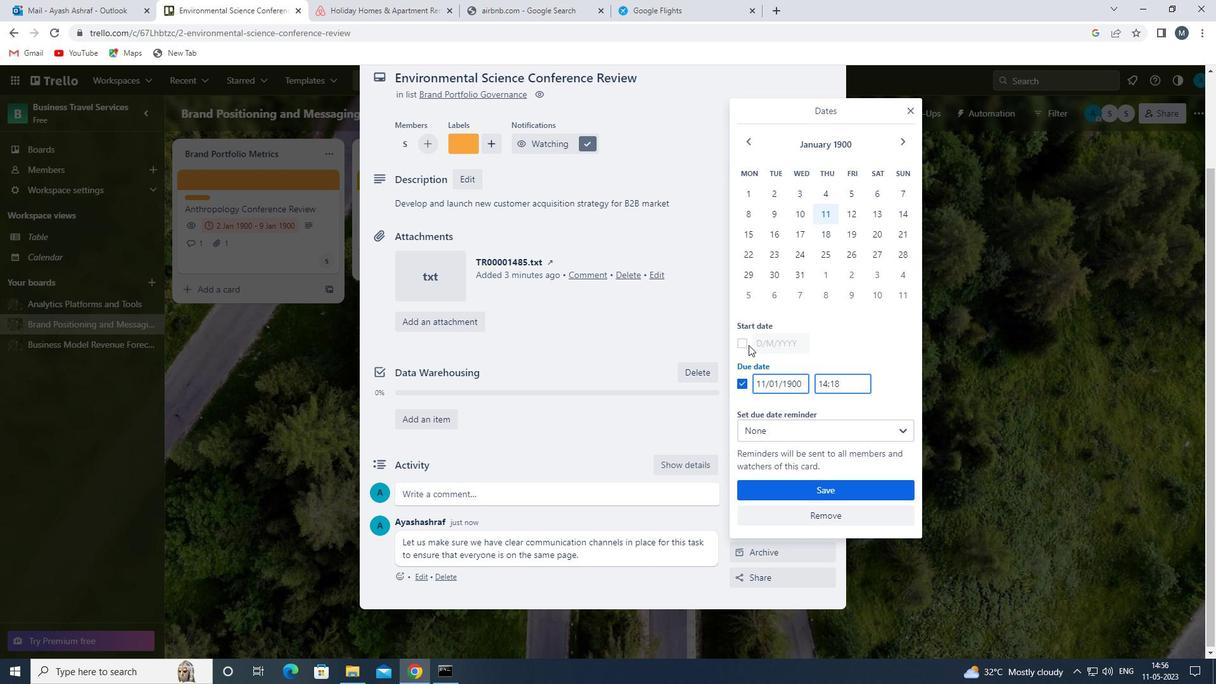 
Action: Mouse pressed left at (739, 343)
Screenshot: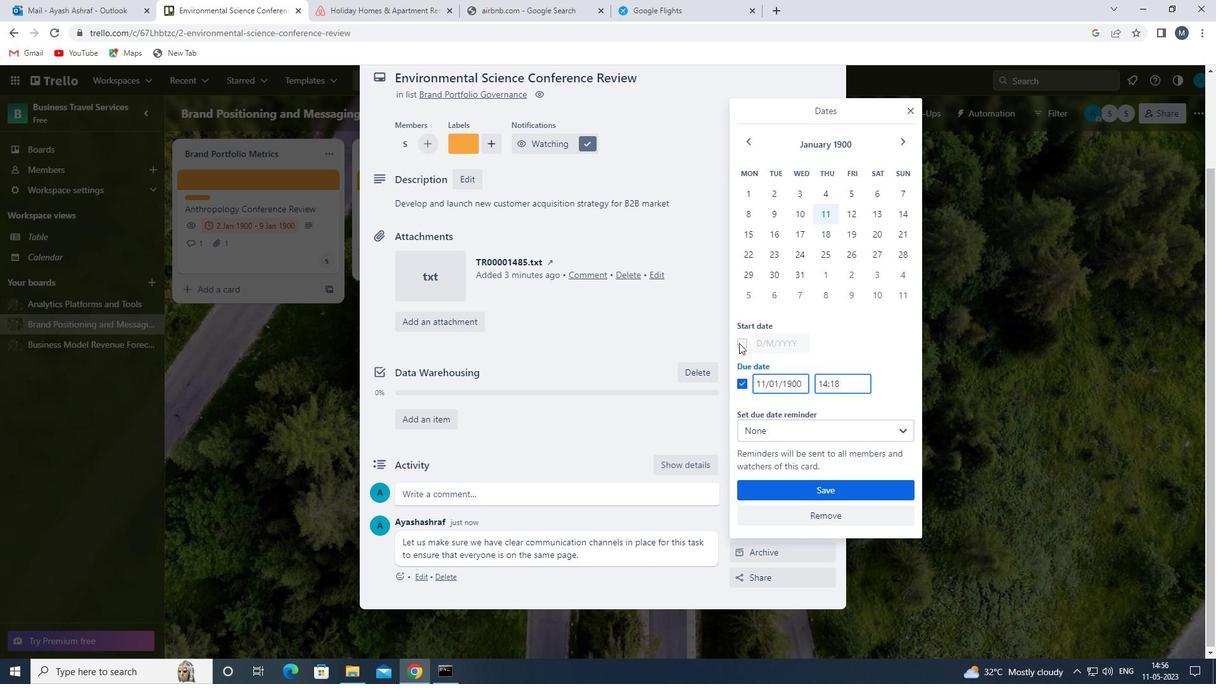 
Action: Mouse moved to (767, 341)
Screenshot: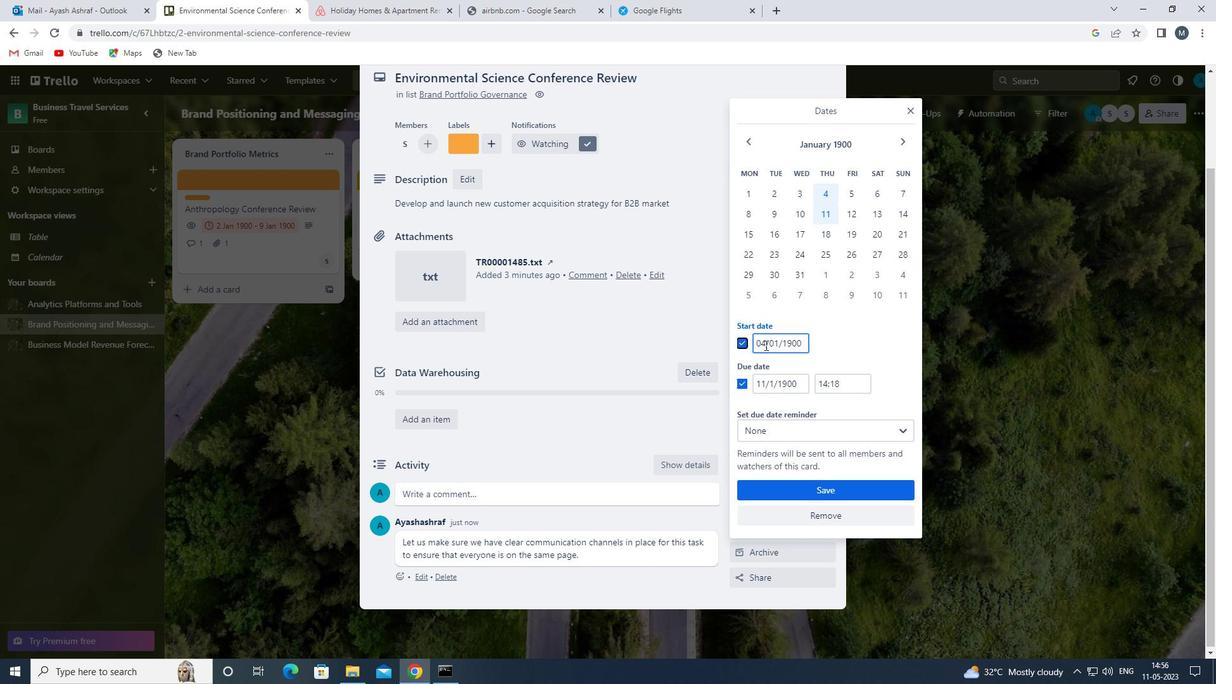 
Action: Mouse pressed left at (767, 341)
Screenshot: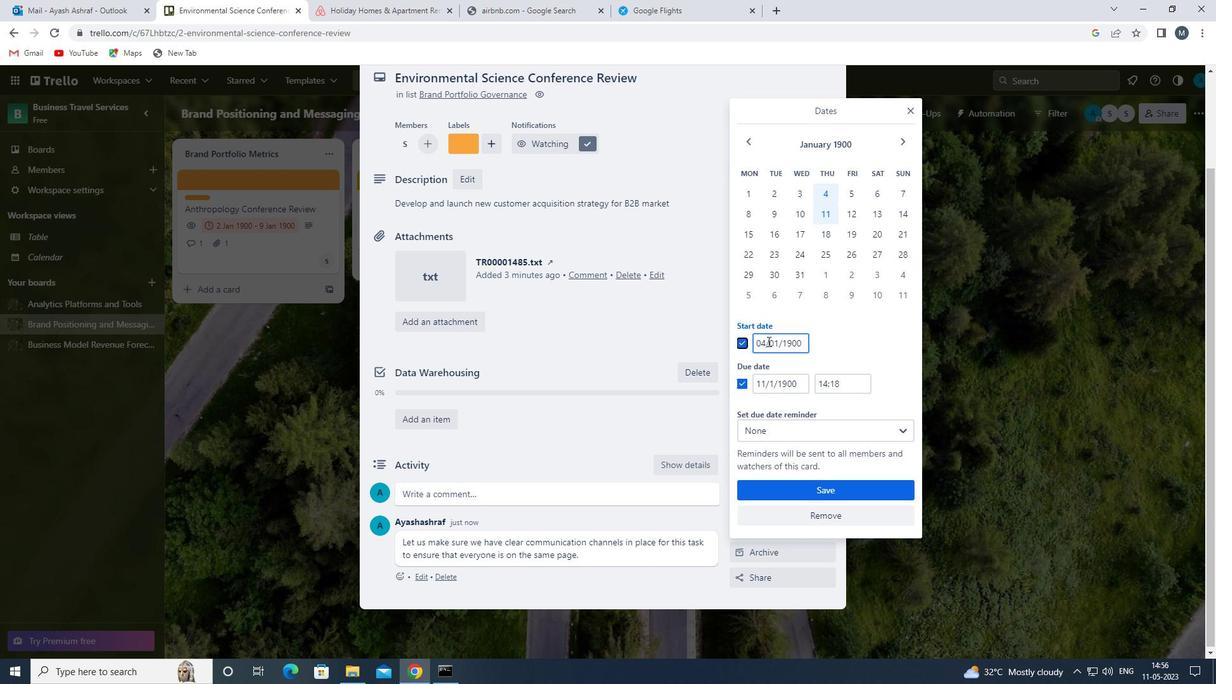 
Action: Mouse moved to (760, 344)
Screenshot: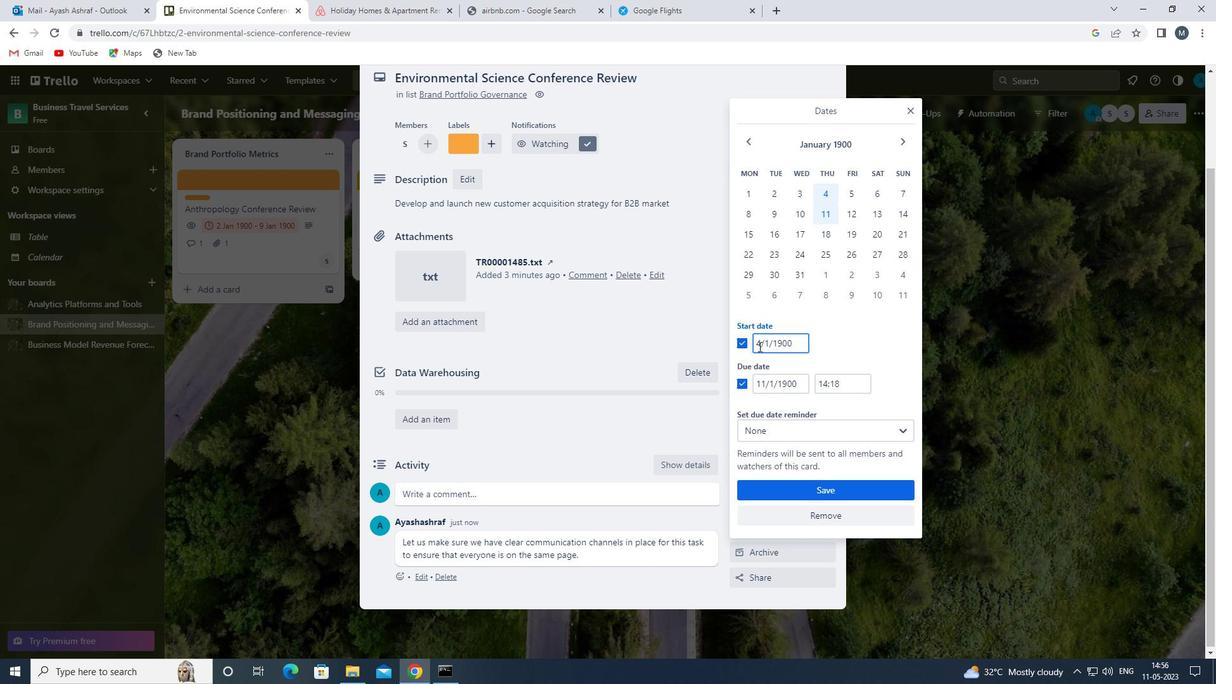 
Action: Mouse pressed left at (760, 344)
Screenshot: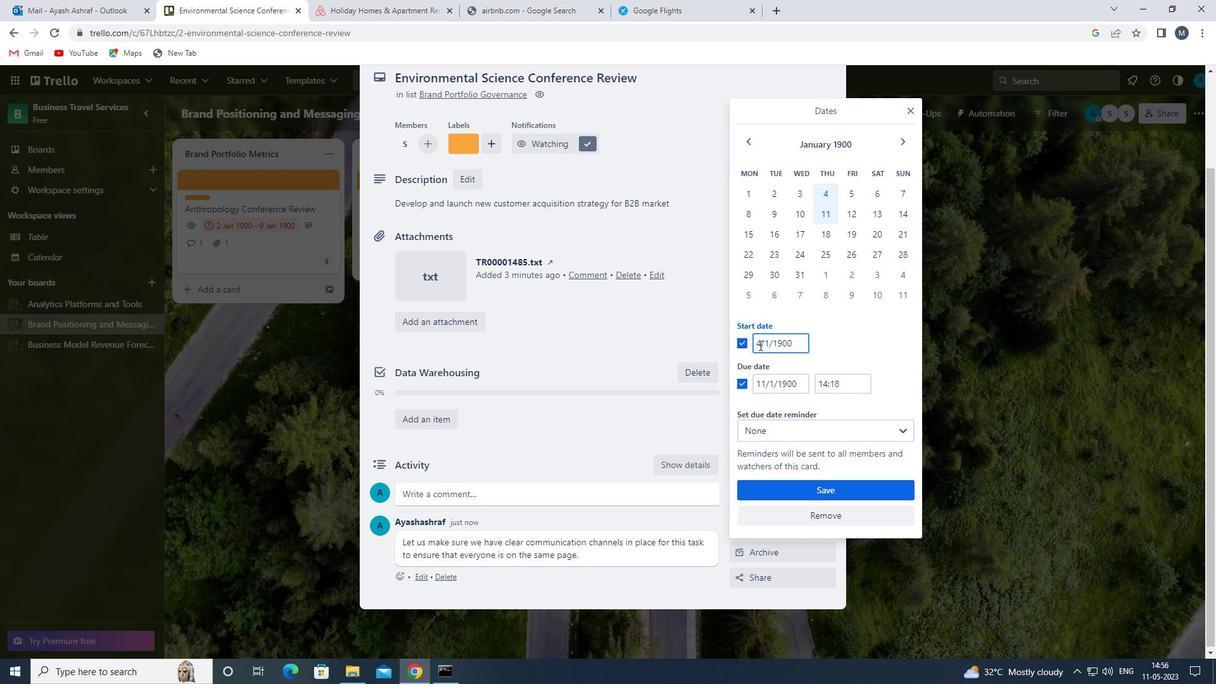 
Action: Mouse moved to (763, 344)
Screenshot: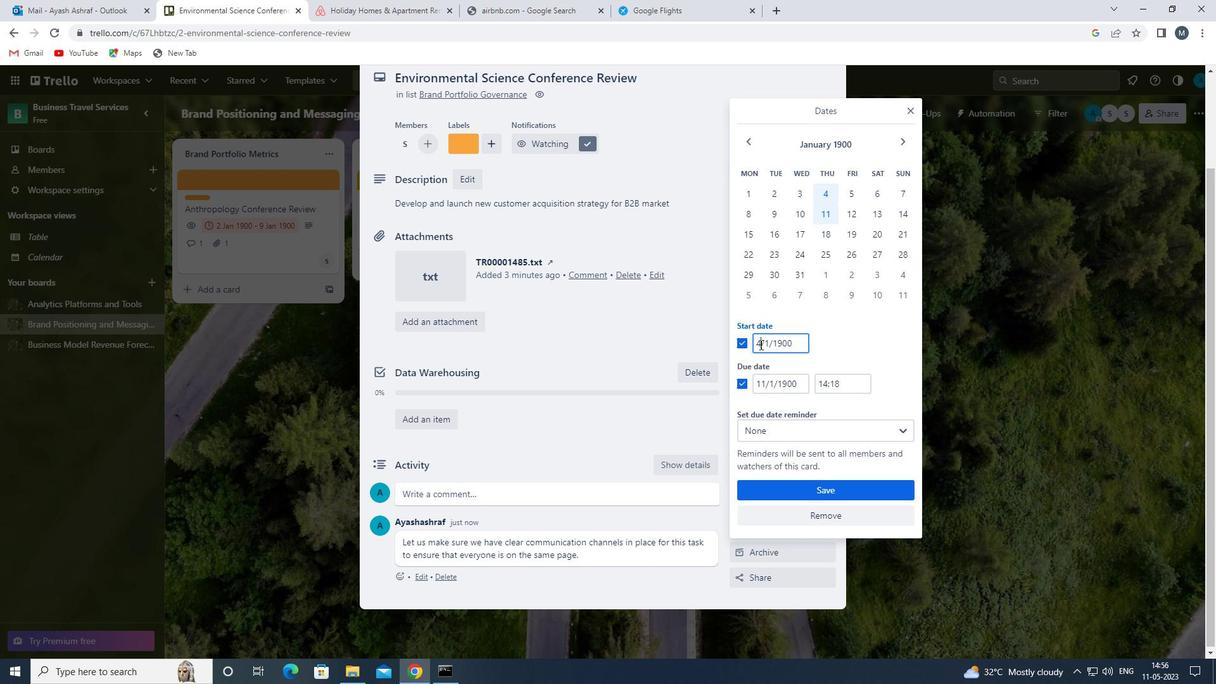 
Action: Key pressed <Key.backspace><<96>><<101>>
Screenshot: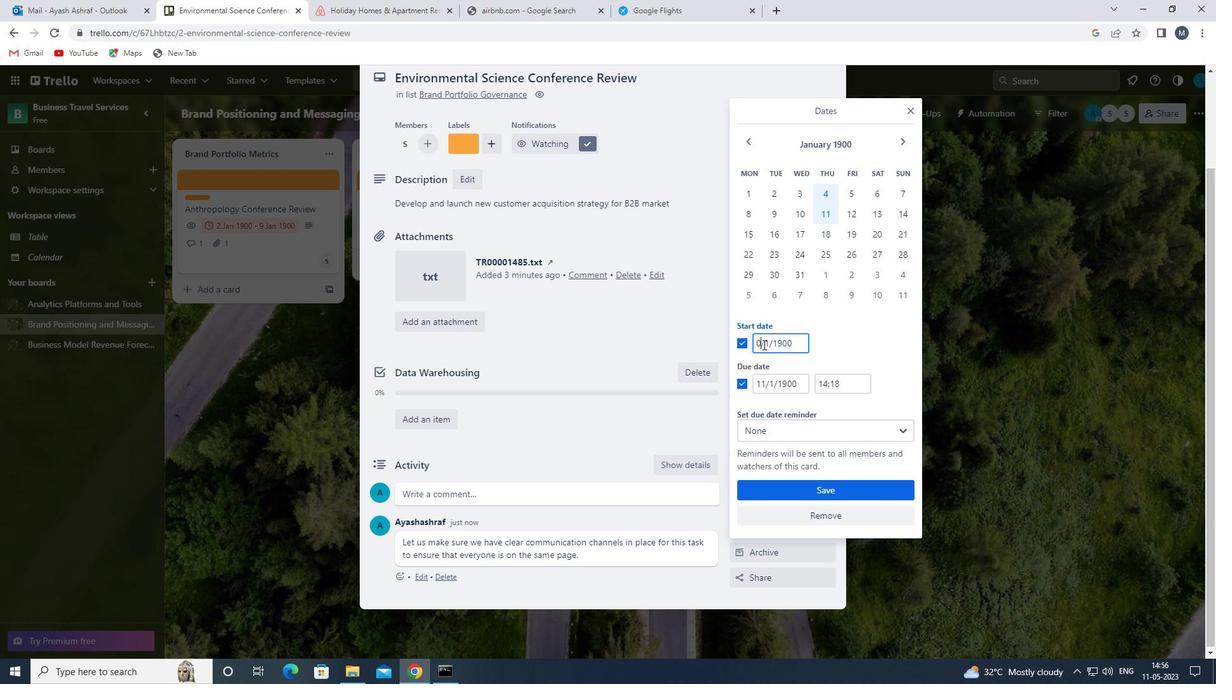 
Action: Mouse moved to (768, 347)
Screenshot: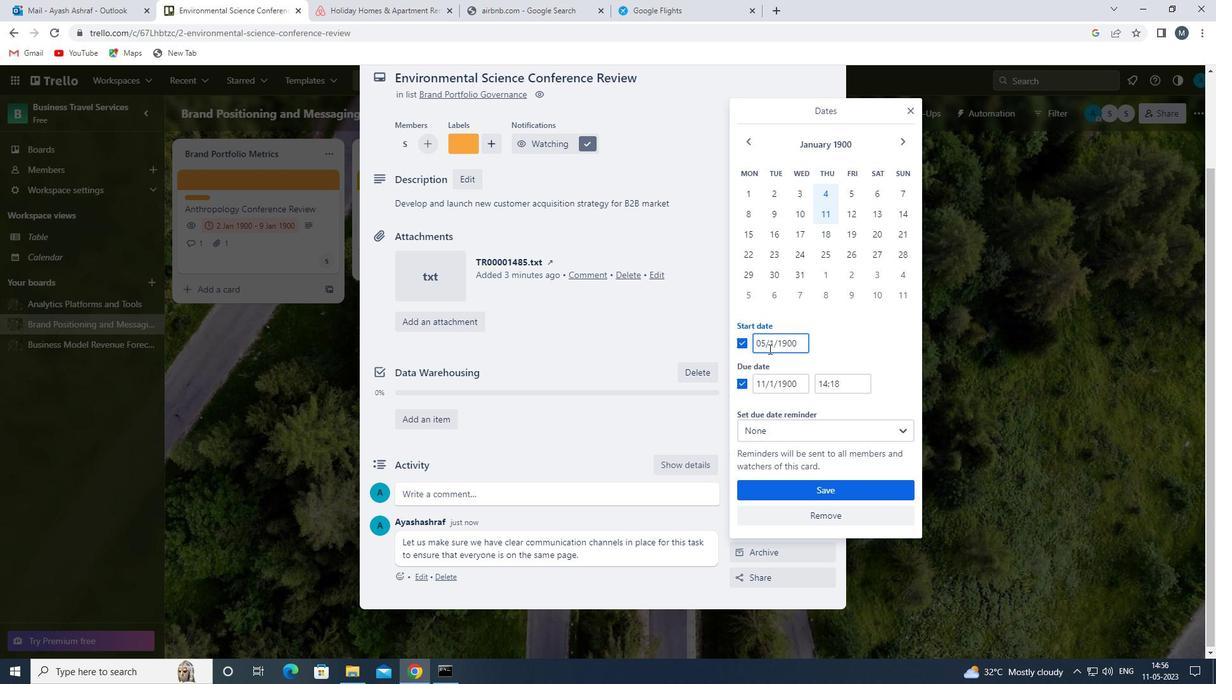 
Action: Mouse pressed left at (768, 347)
Screenshot: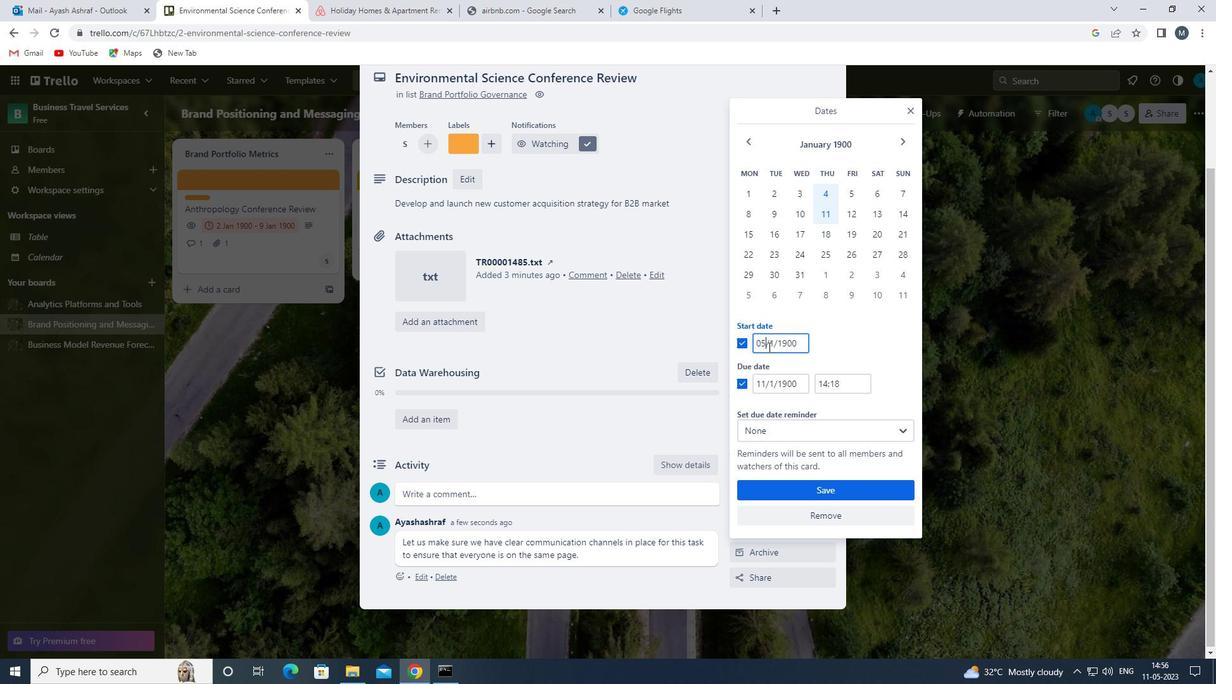 
Action: Mouse moved to (779, 346)
Screenshot: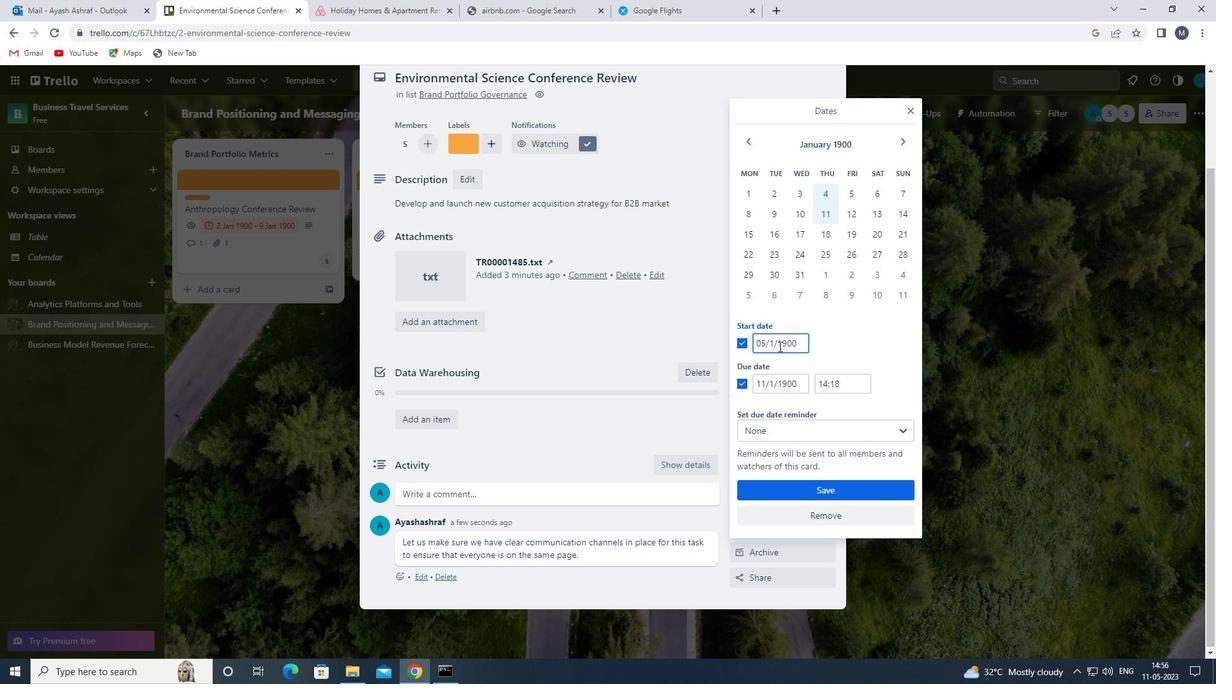 
Action: Key pressed <<96>>
Screenshot: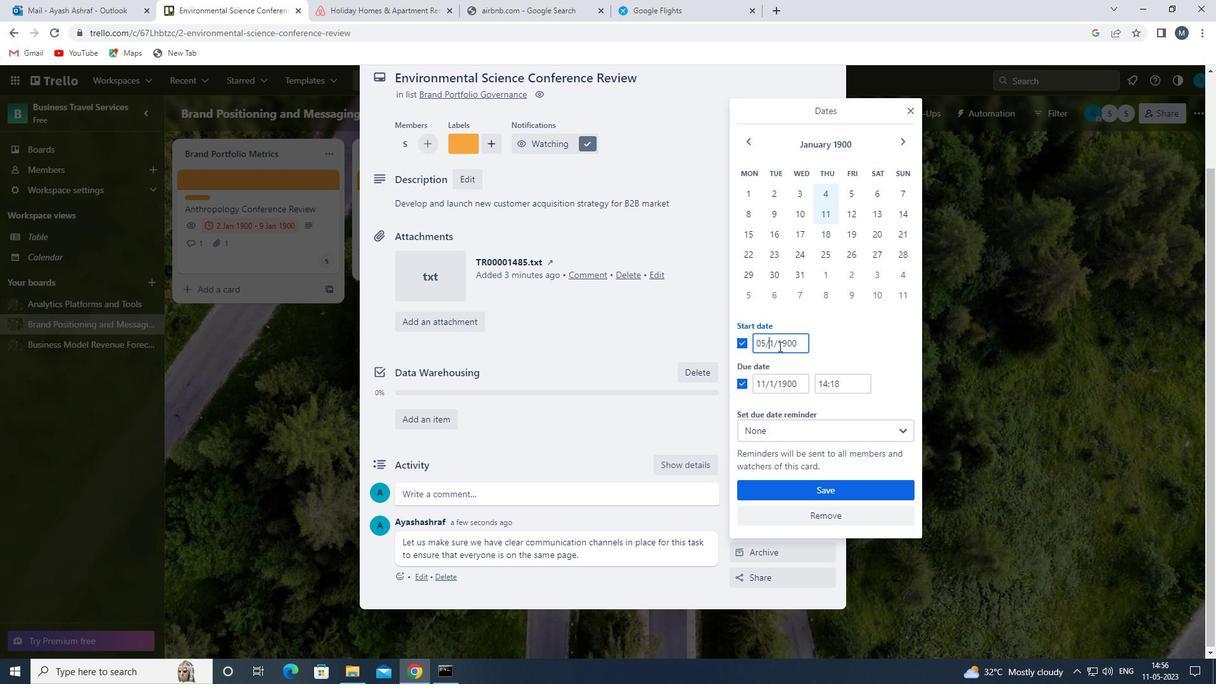 
Action: Mouse moved to (756, 386)
Screenshot: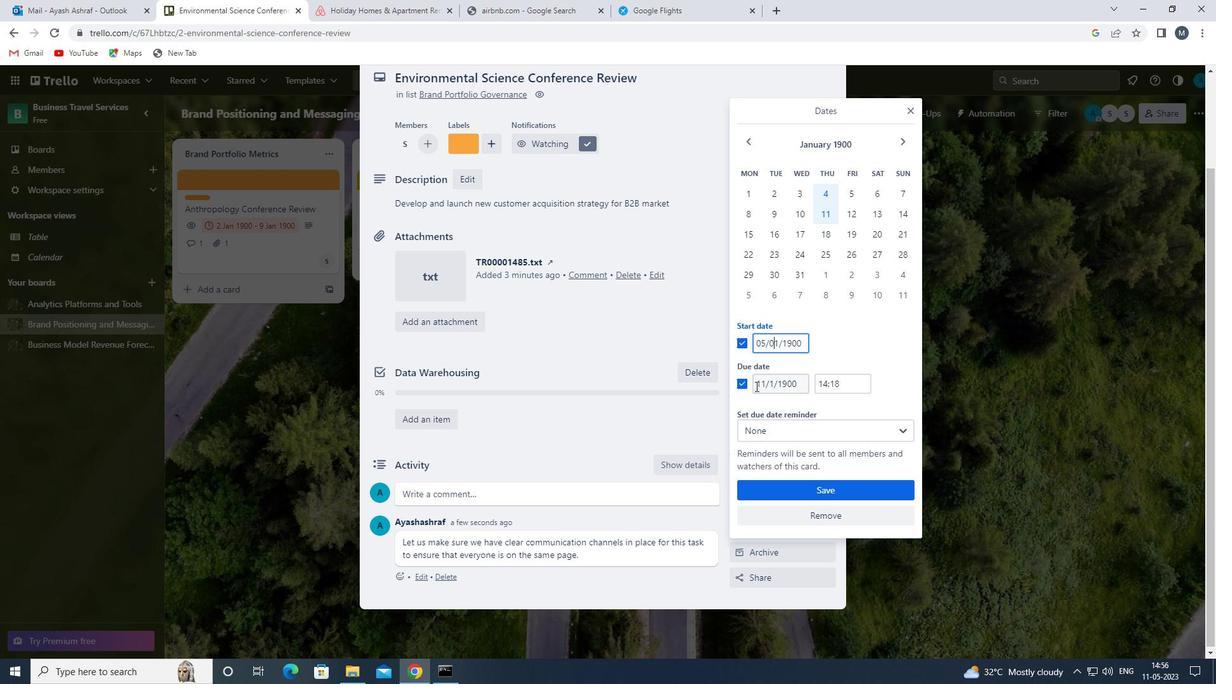 
Action: Mouse pressed left at (756, 386)
Screenshot: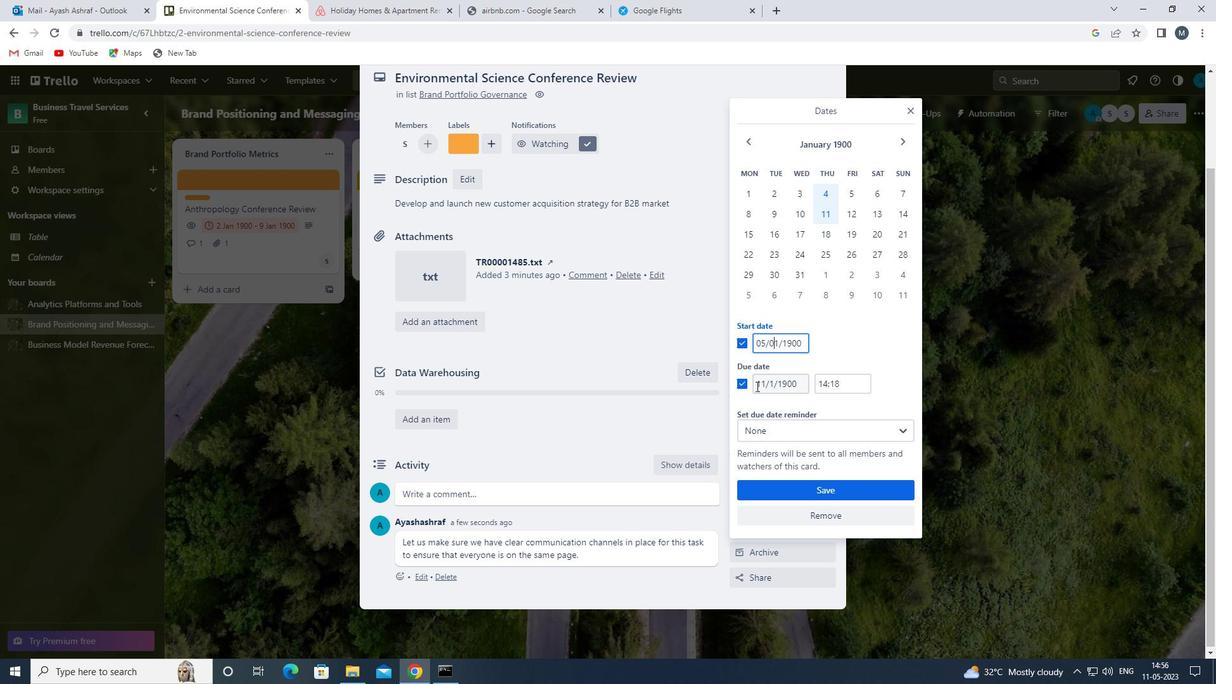 
Action: Mouse moved to (766, 383)
Screenshot: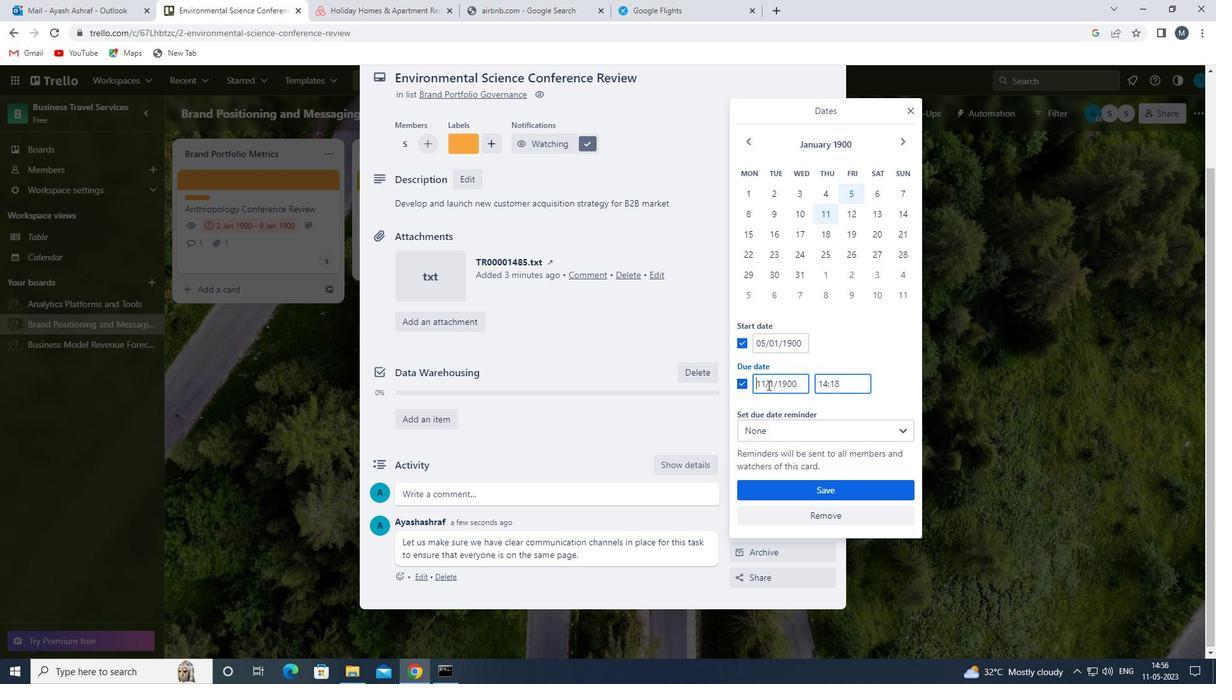 
Action: Mouse pressed left at (766, 383)
Screenshot: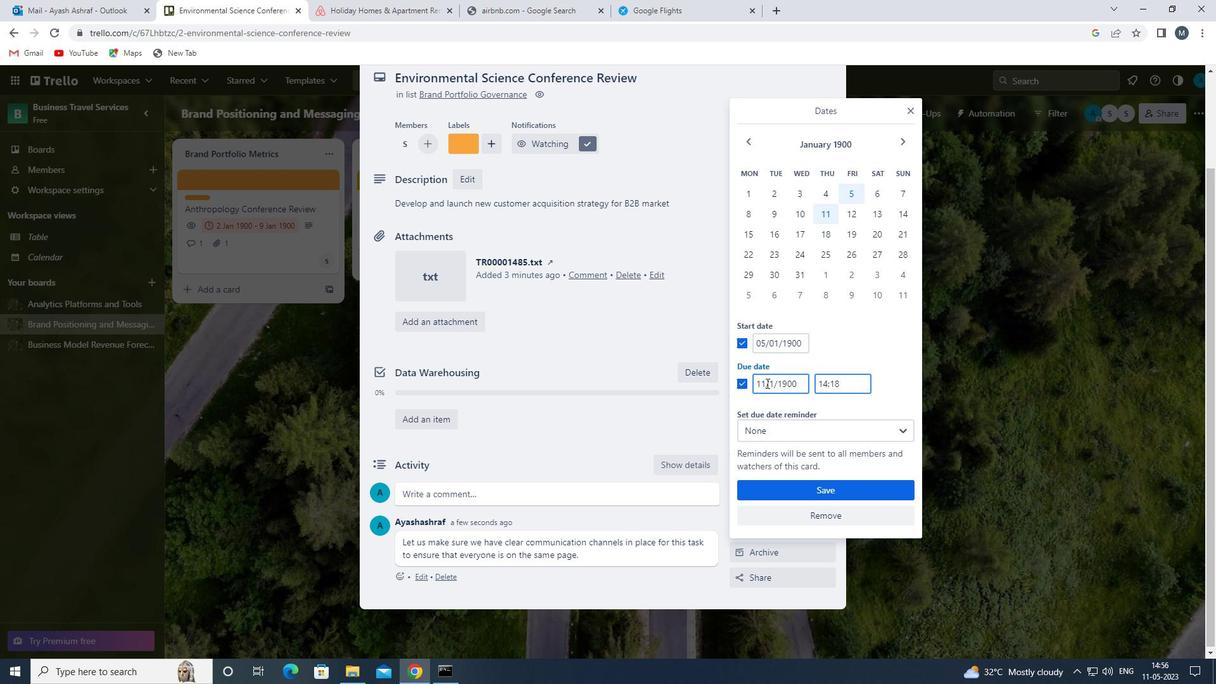 
Action: Mouse moved to (766, 386)
Screenshot: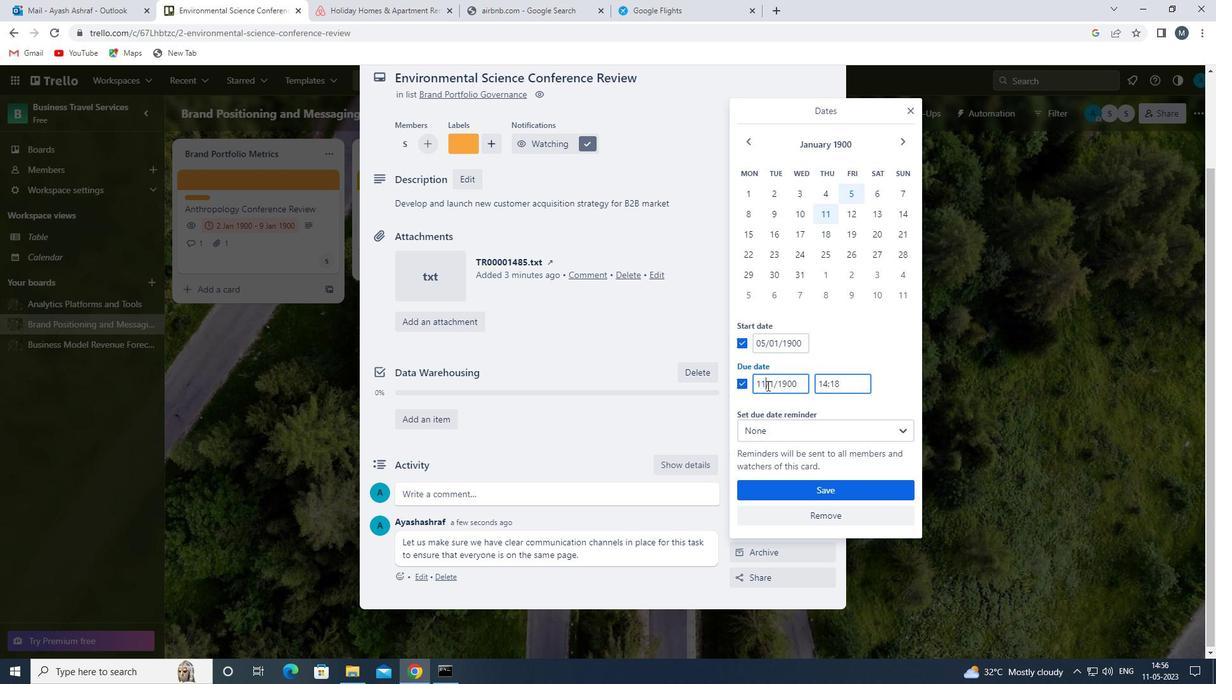 
Action: Key pressed <Key.backspace><<98>>
Screenshot: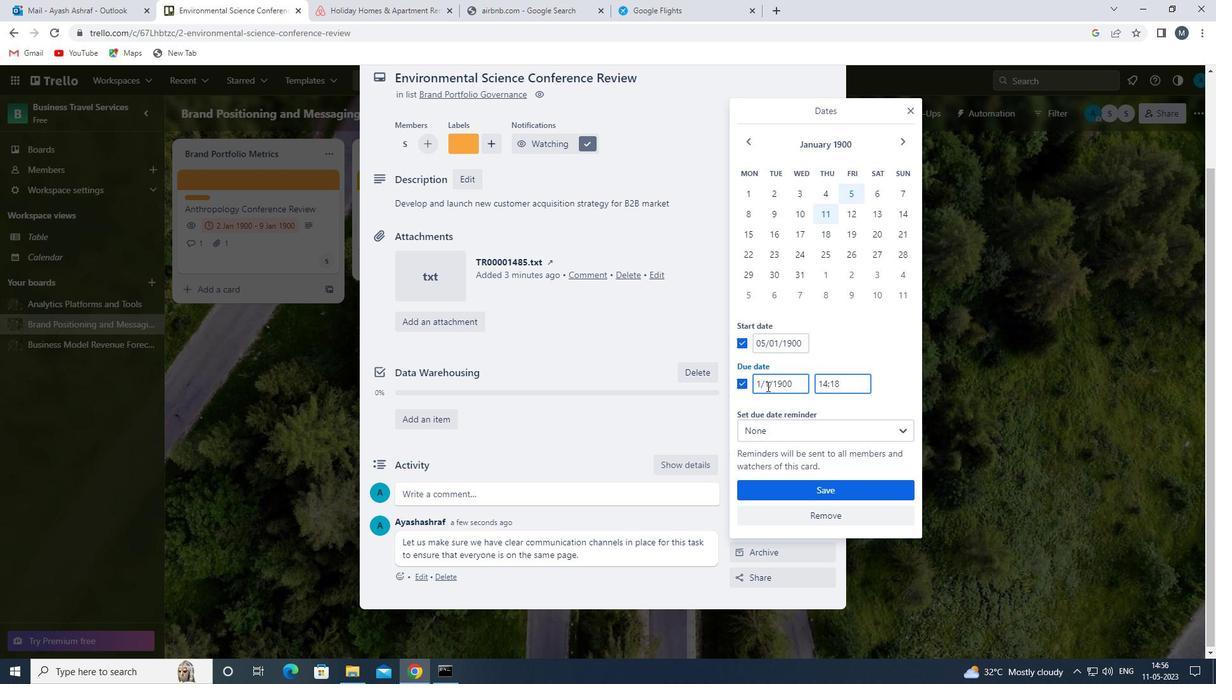 
Action: Mouse moved to (770, 387)
Screenshot: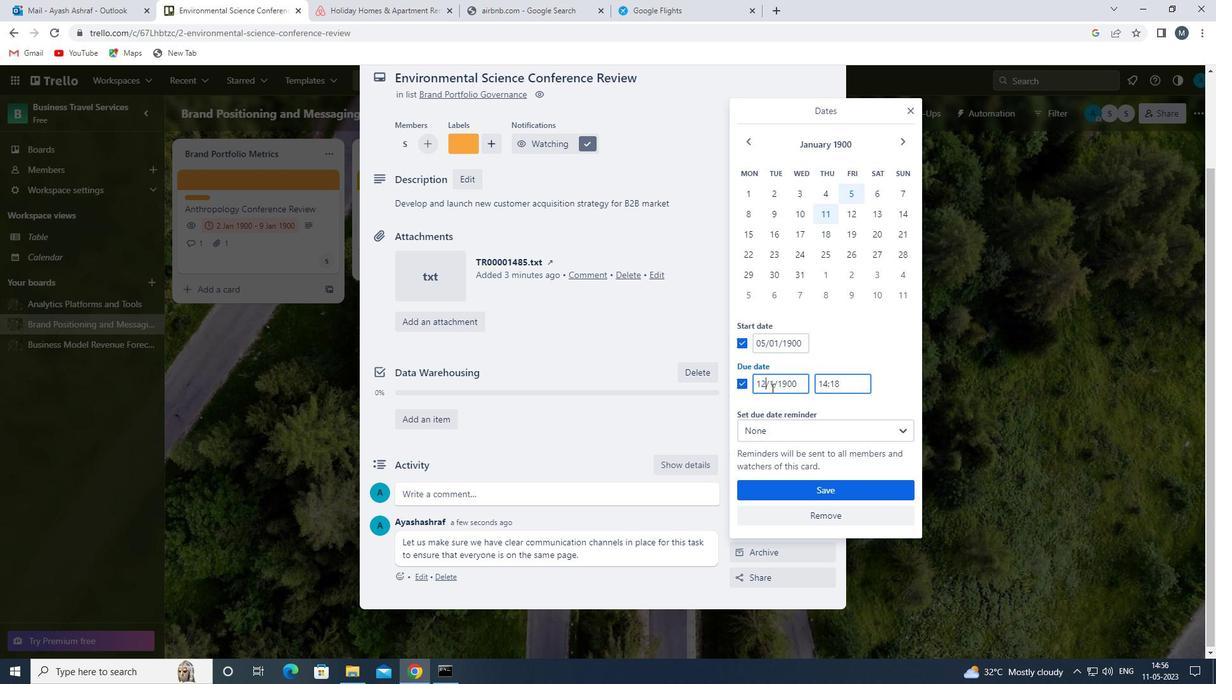 
Action: Mouse pressed left at (770, 387)
Screenshot: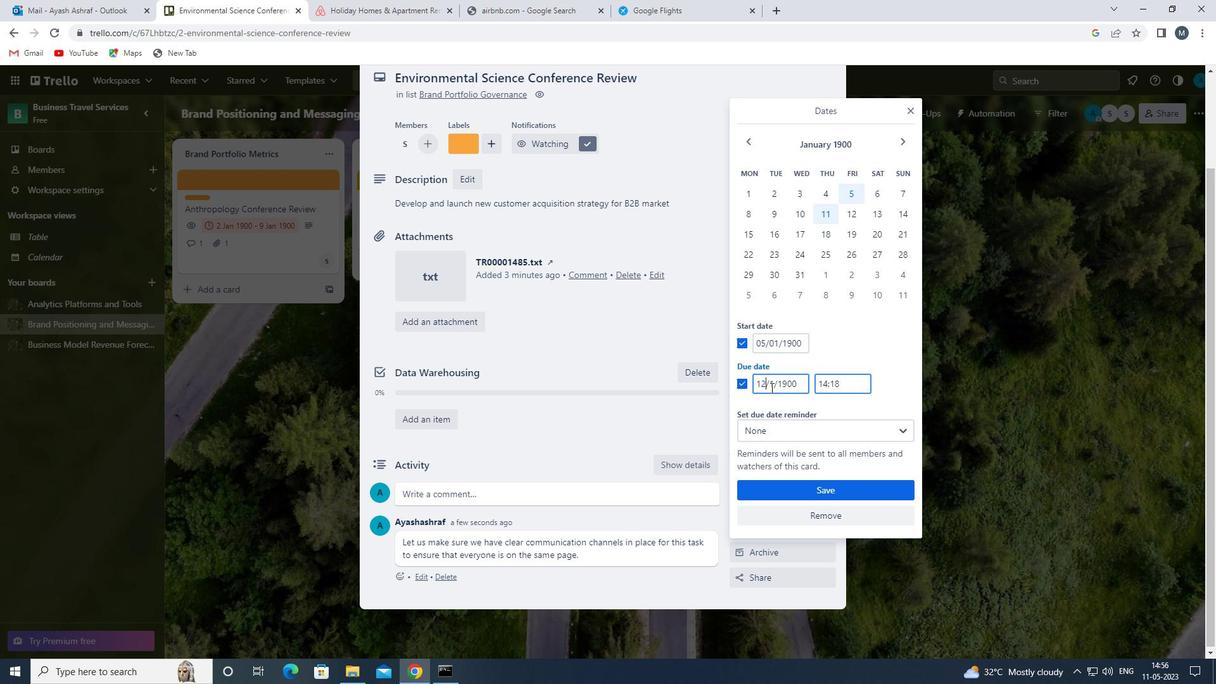 
Action: Mouse moved to (782, 386)
Screenshot: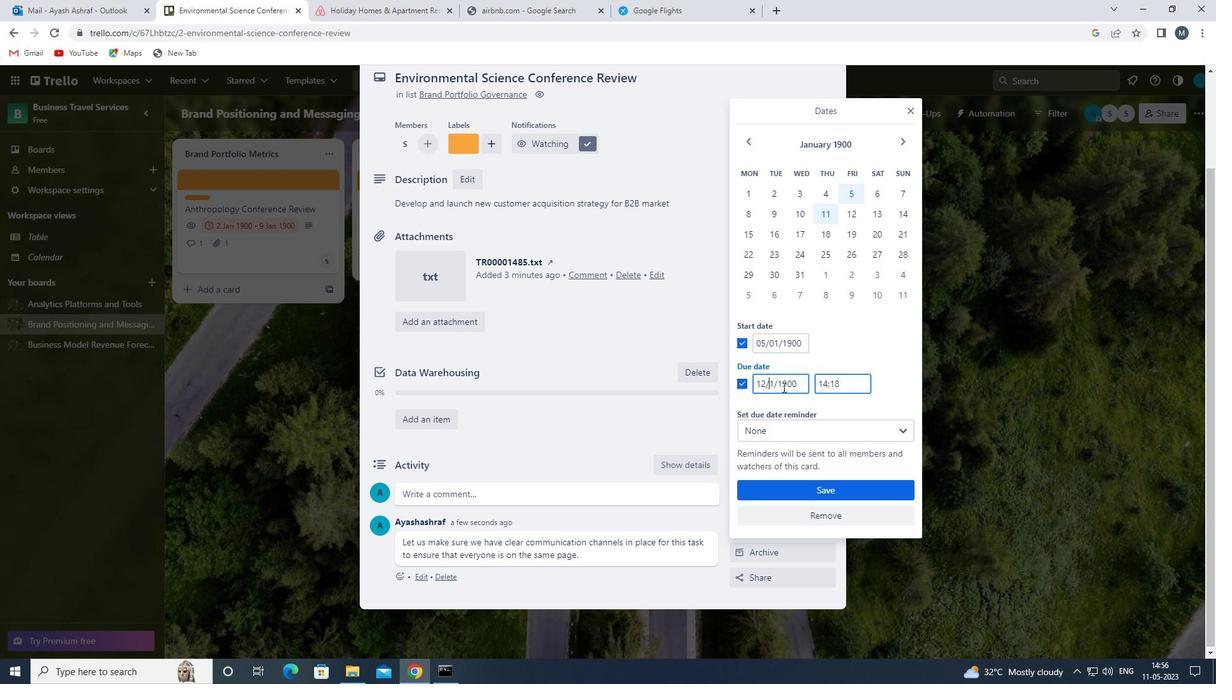 
Action: Key pressed <<96>>
Screenshot: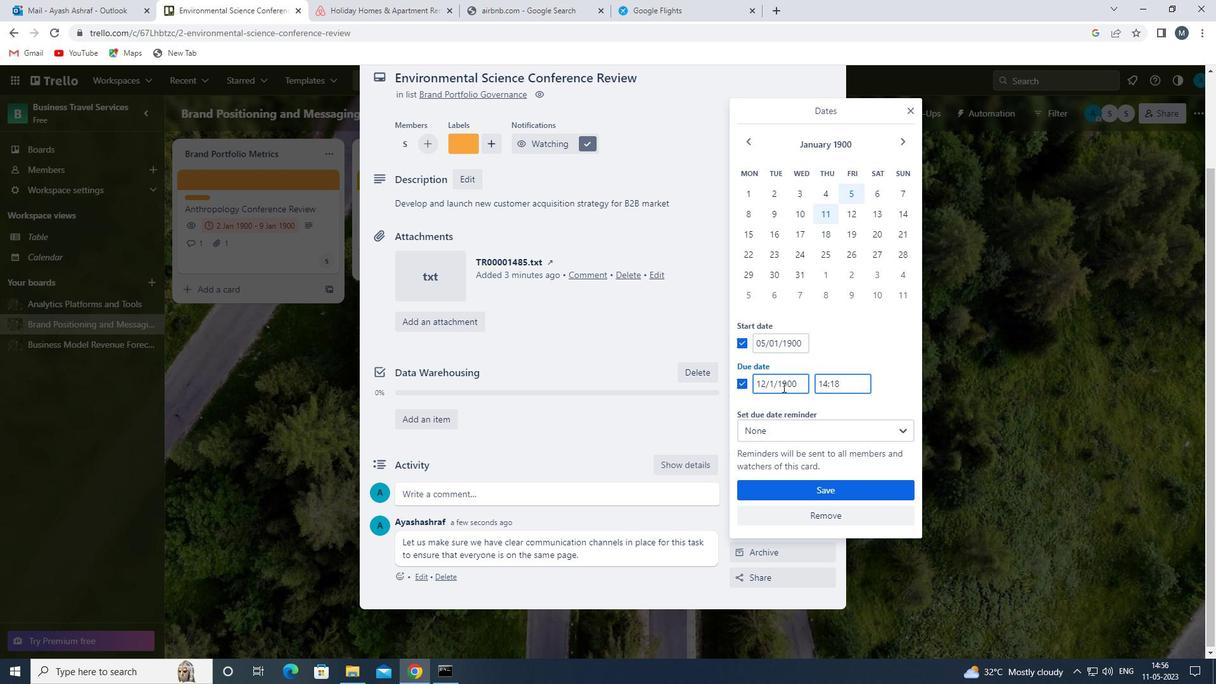 
Action: Mouse moved to (796, 490)
Screenshot: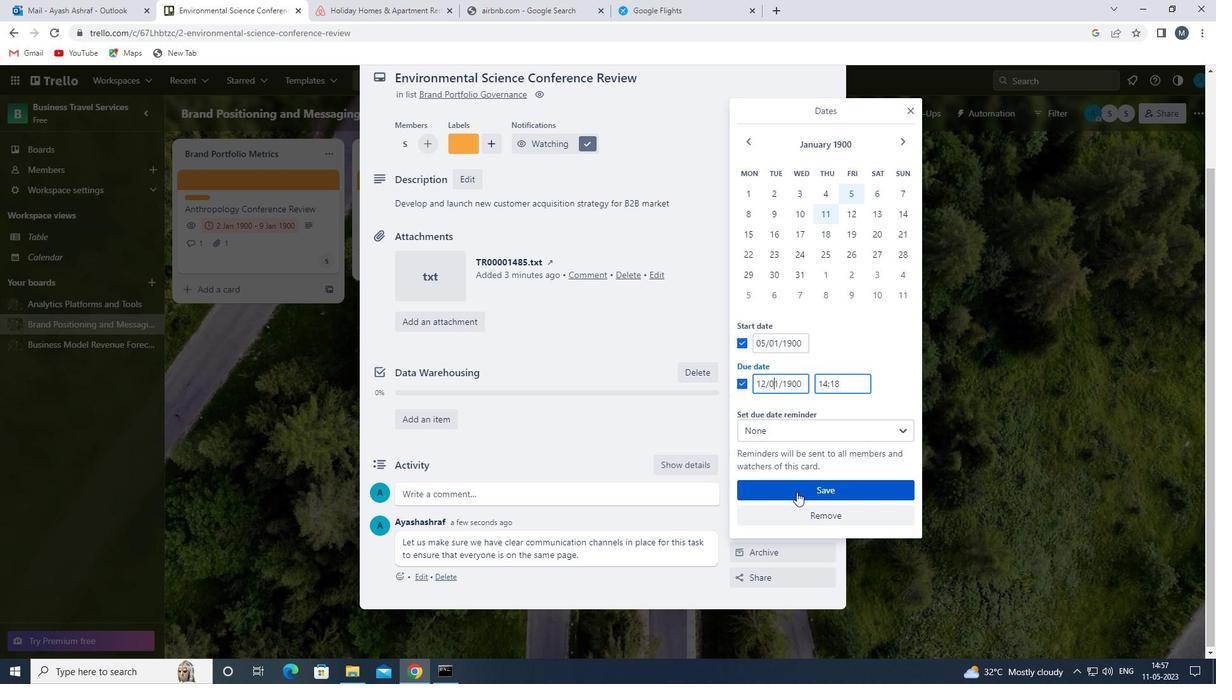 
Action: Mouse pressed left at (796, 490)
Screenshot: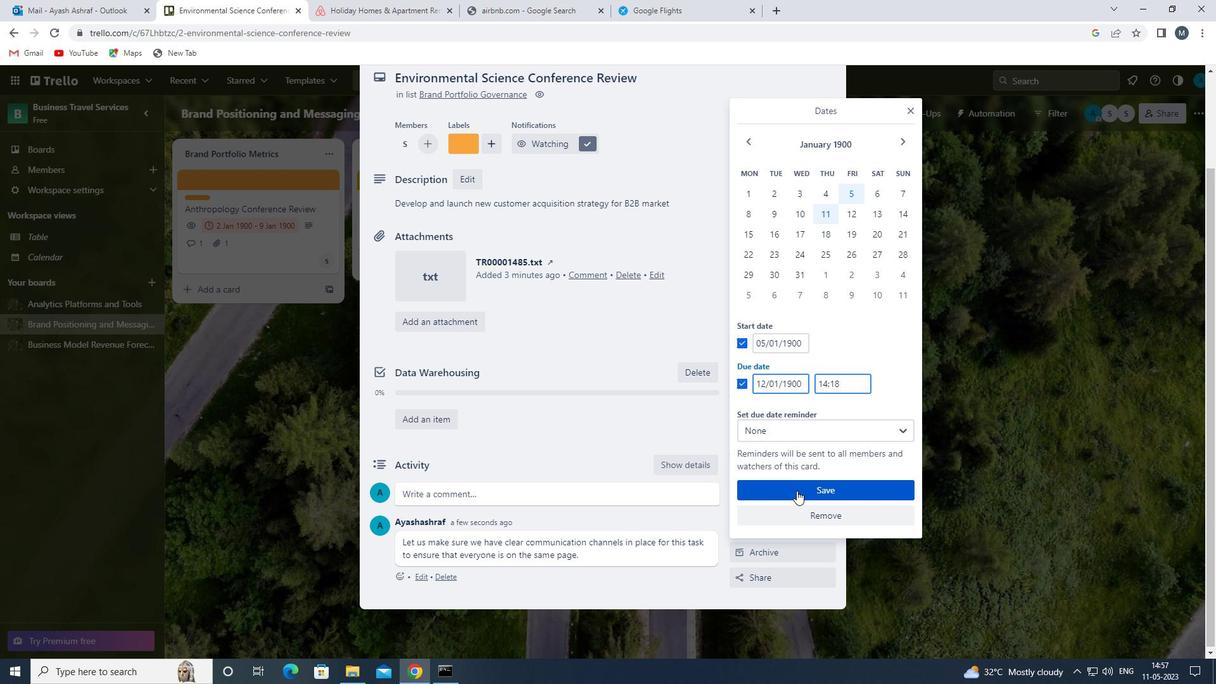 
Action: Mouse moved to (620, 464)
Screenshot: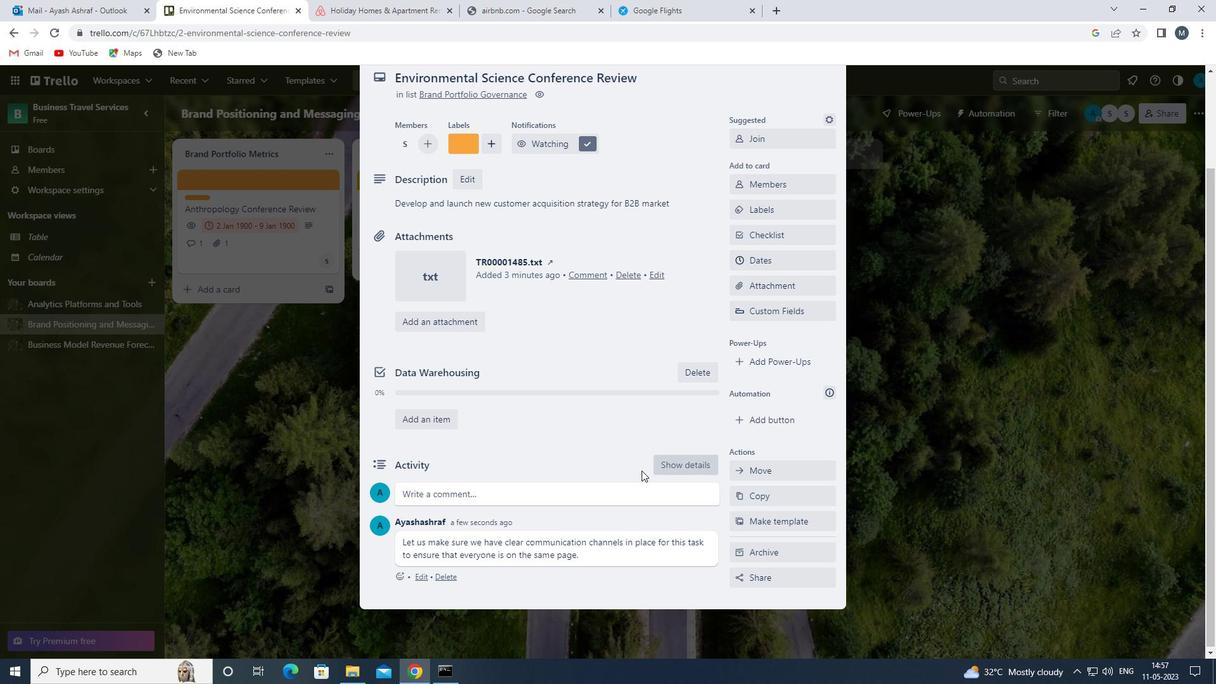 
Action: Mouse scrolled (620, 464) with delta (0, 0)
Screenshot: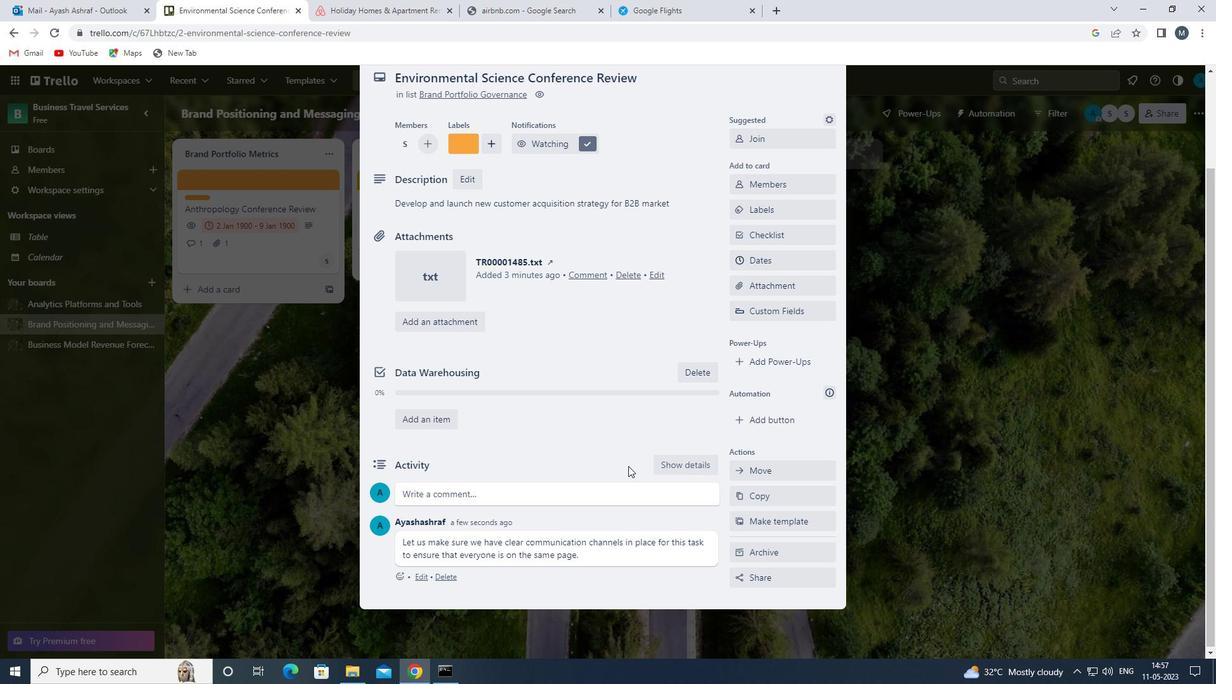 
Action: Mouse scrolled (620, 464) with delta (0, 0)
Screenshot: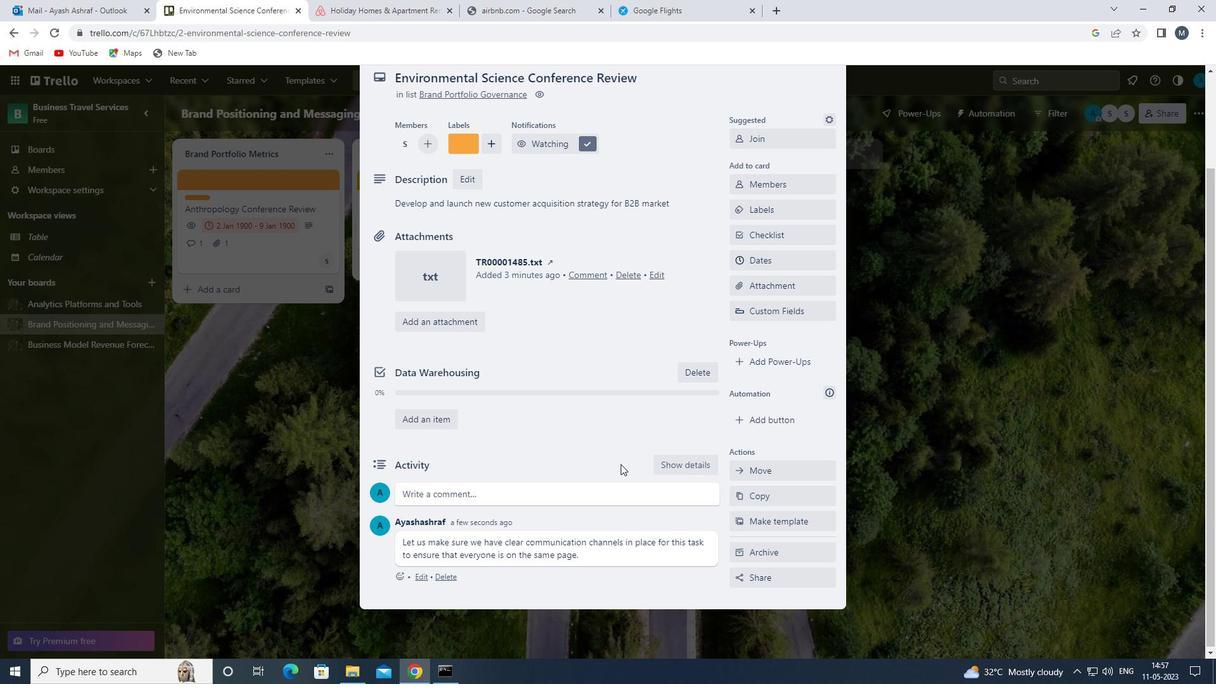 
Action: Mouse scrolled (620, 464) with delta (0, 0)
Screenshot: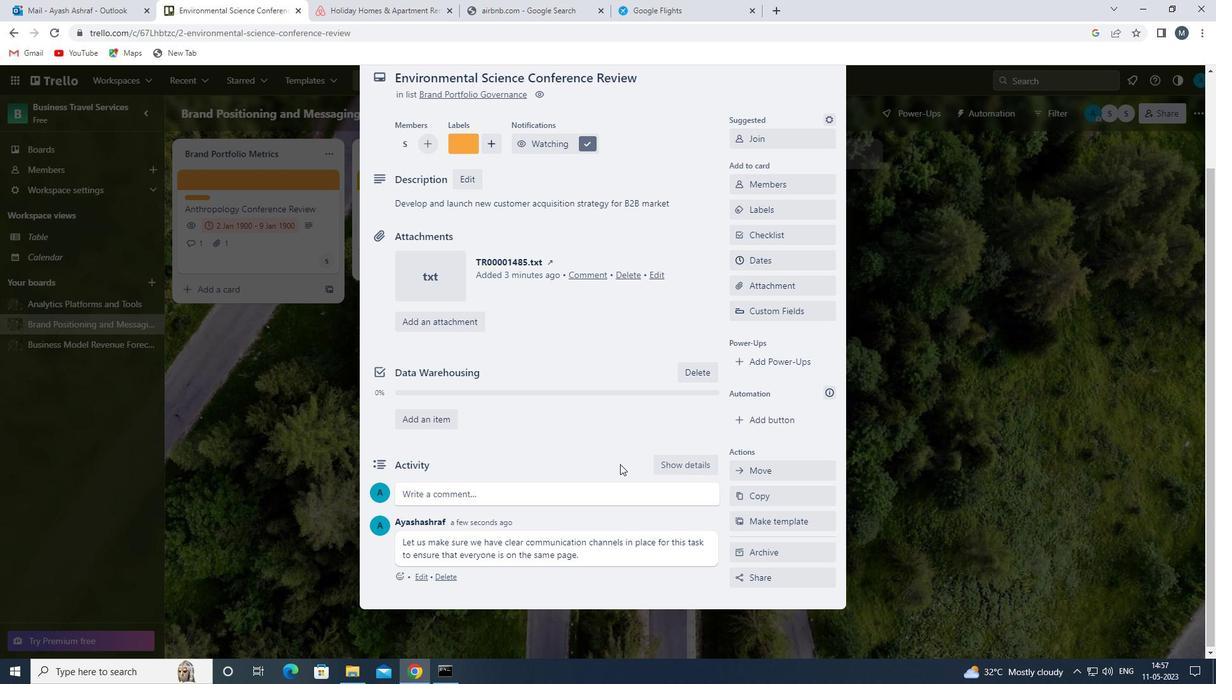 
Action: Mouse scrolled (620, 464) with delta (0, 0)
Screenshot: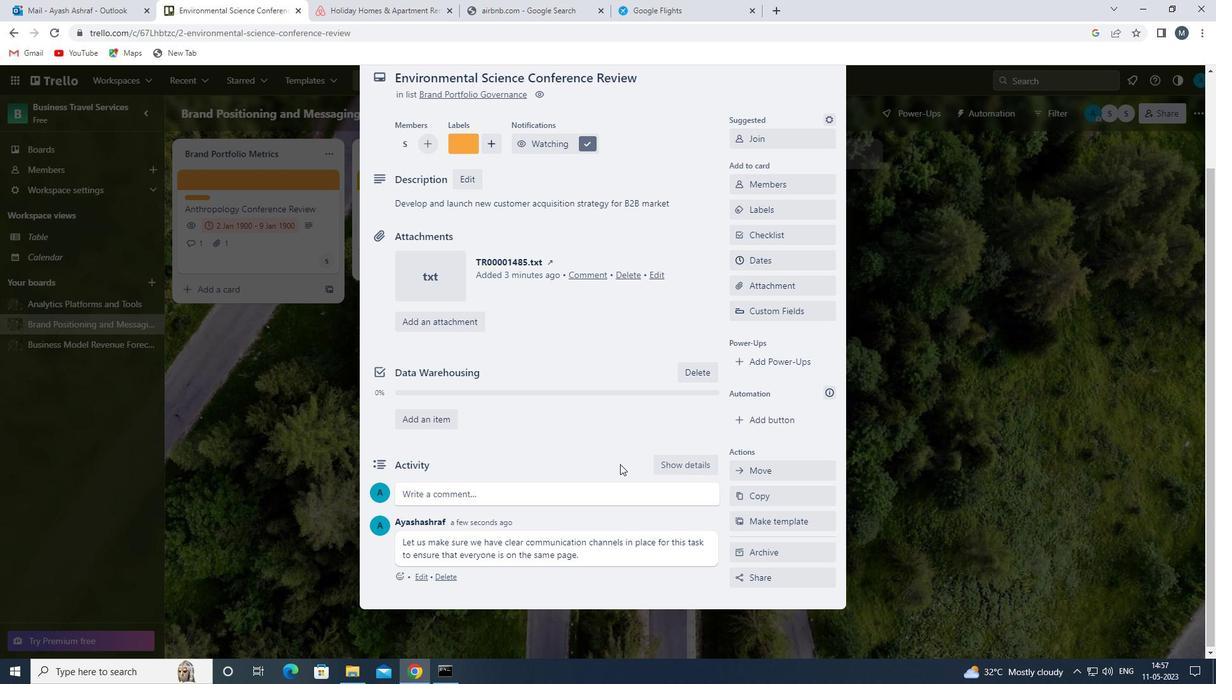 
